 Task: Search one way flight ticket for 5 adults, 2 children, 1 infant in seat and 2 infants on lap in economy from Duluth: Duluth International Airport to Greenville: Pitt-greenville Airport on 5-2-2023. Number of bags: 1 carry on bag and 1 checked bag. Price is upto 87000. Outbound departure time preference is 4:45.
Action: Mouse moved to (399, 163)
Screenshot: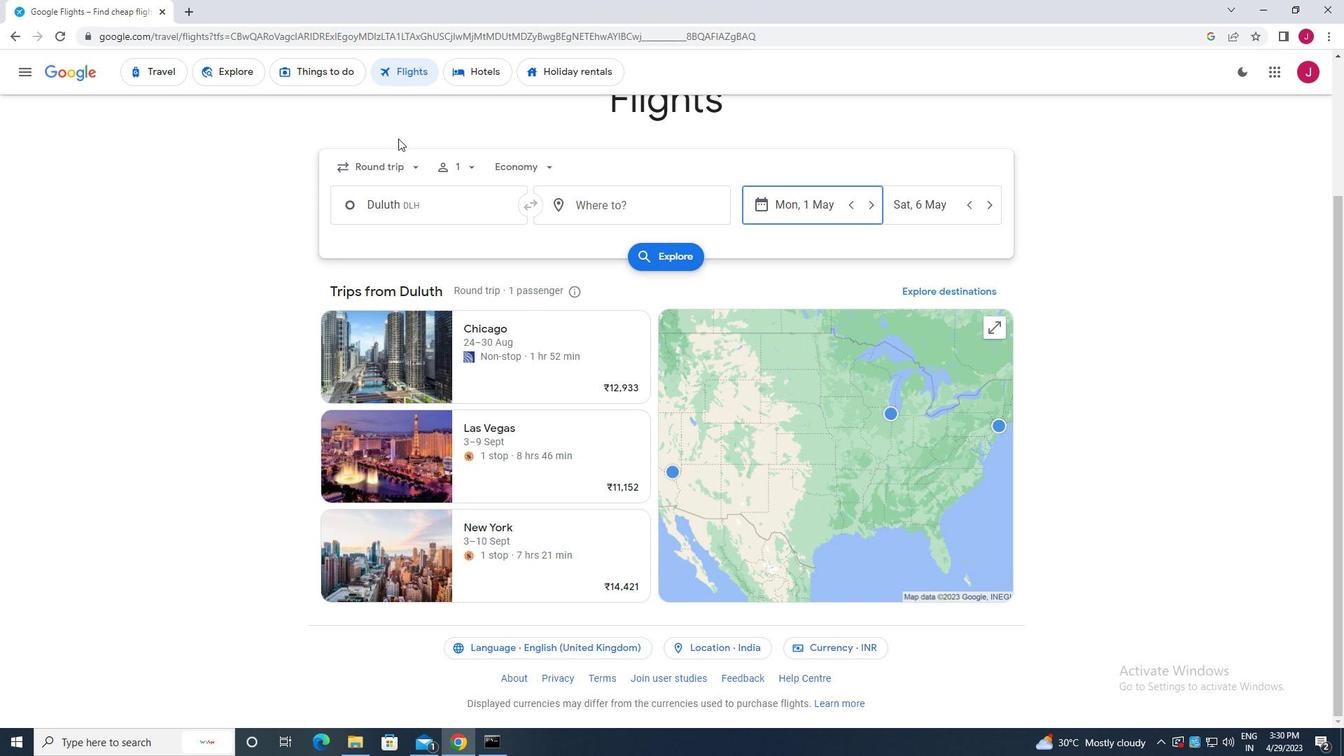
Action: Mouse pressed left at (399, 163)
Screenshot: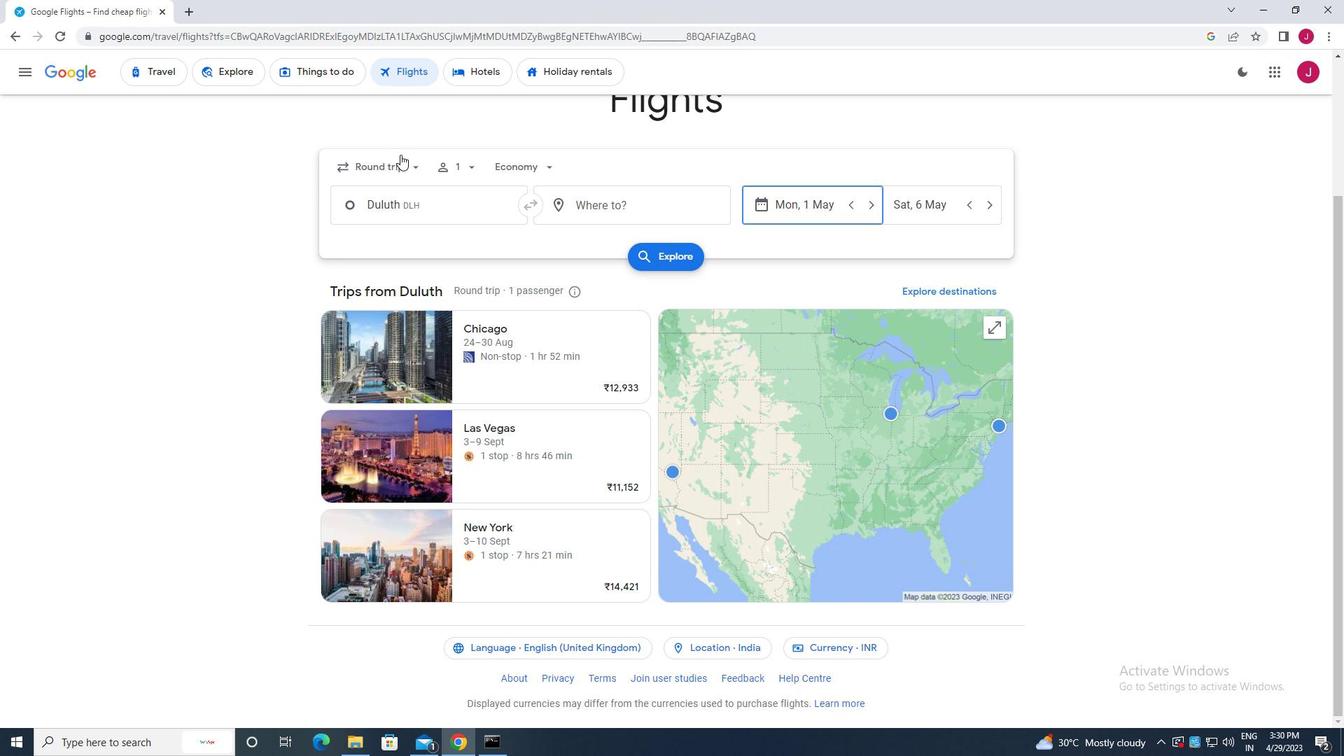 
Action: Mouse moved to (398, 224)
Screenshot: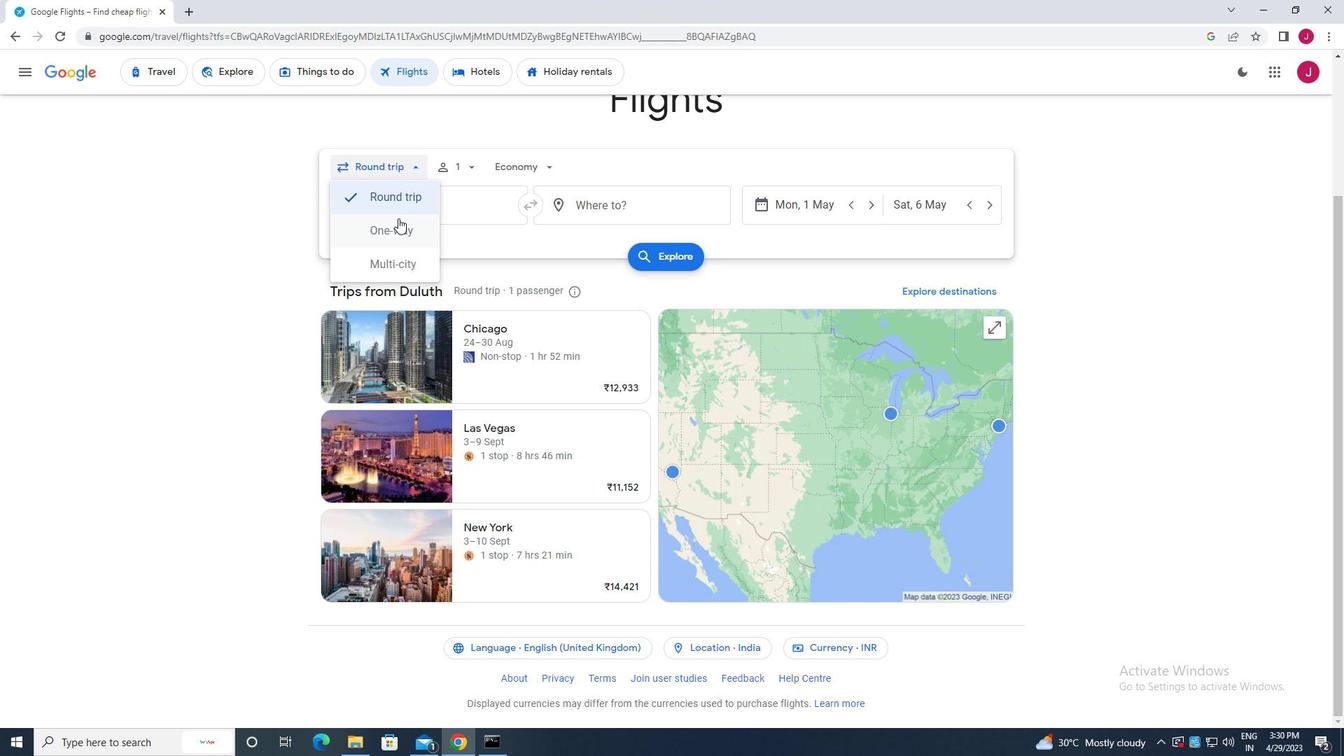 
Action: Mouse pressed left at (398, 224)
Screenshot: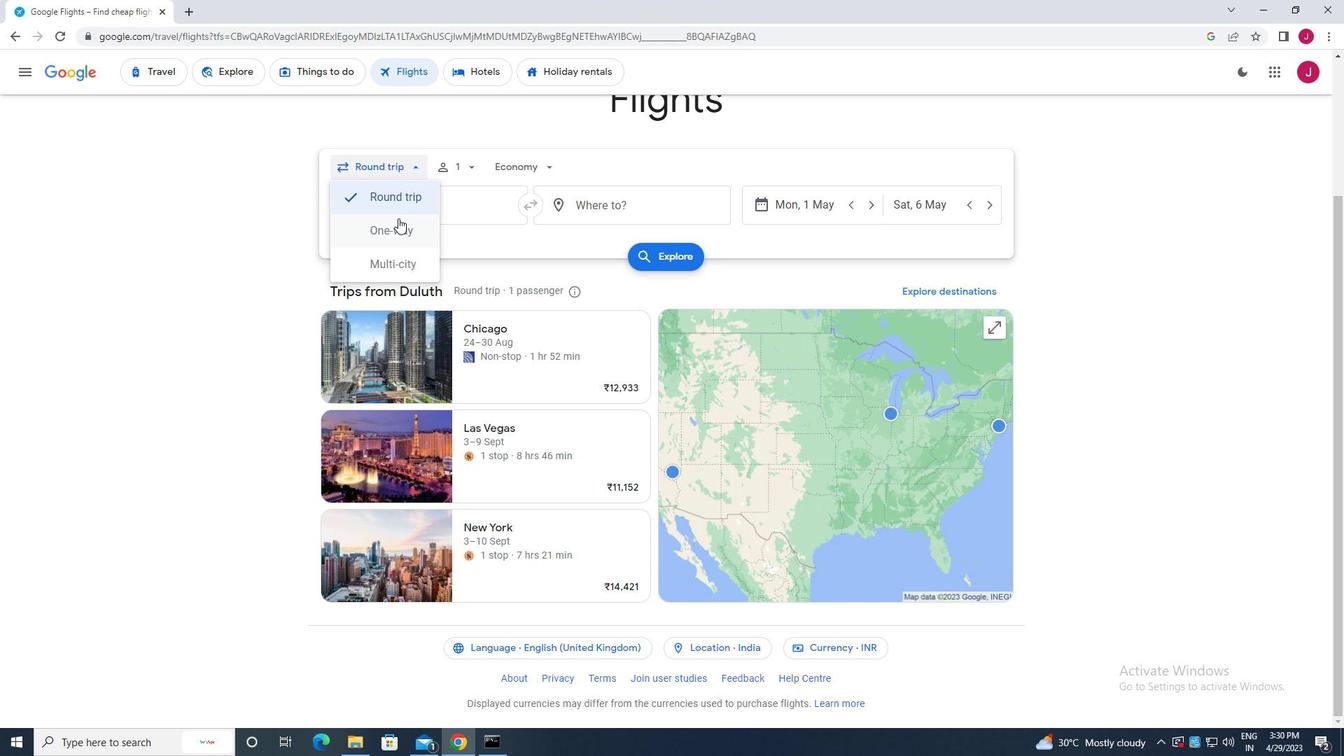 
Action: Mouse moved to (467, 166)
Screenshot: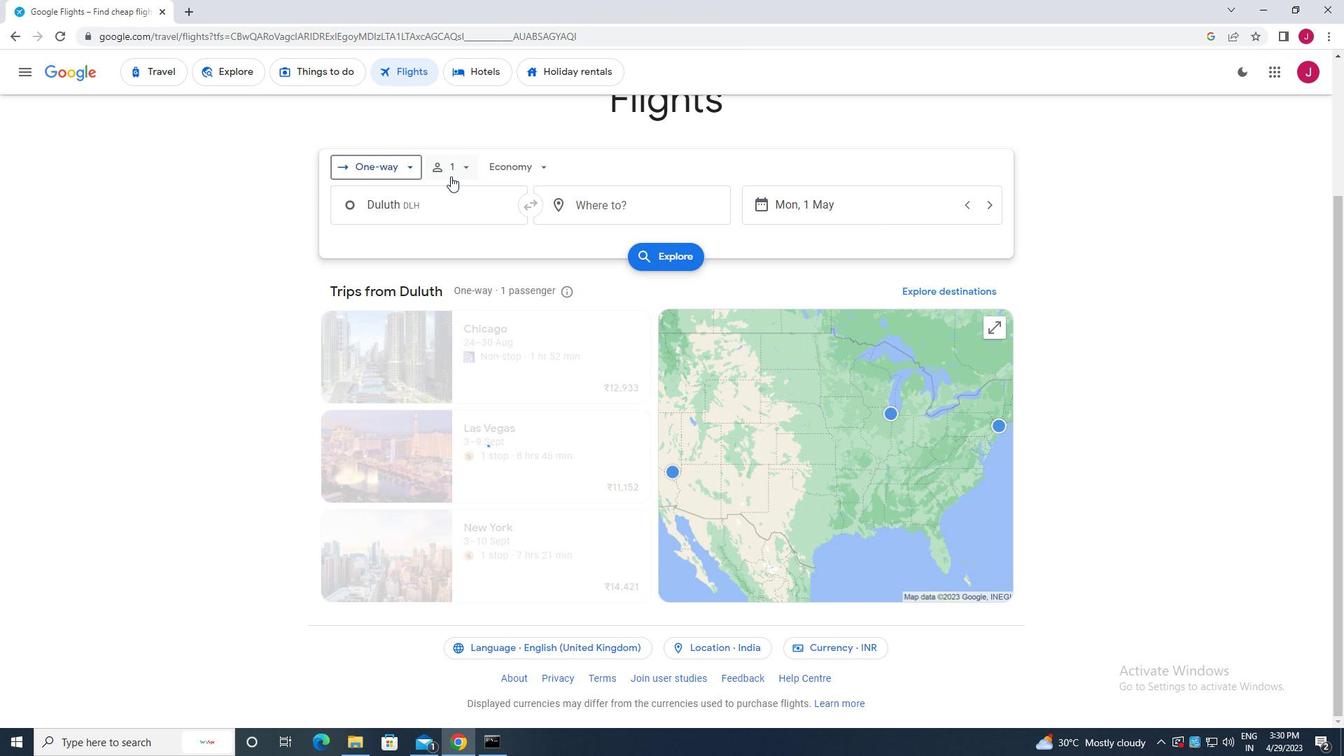 
Action: Mouse pressed left at (467, 166)
Screenshot: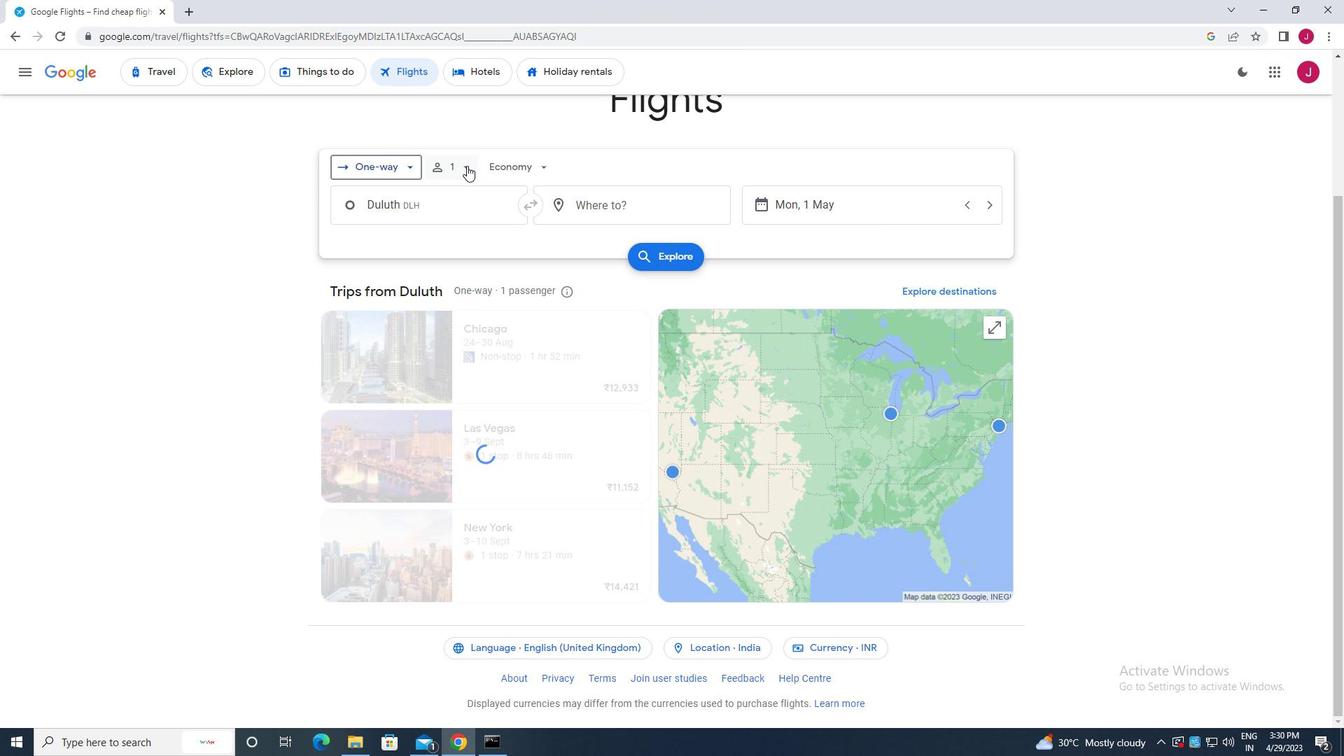 
Action: Mouse moved to (572, 205)
Screenshot: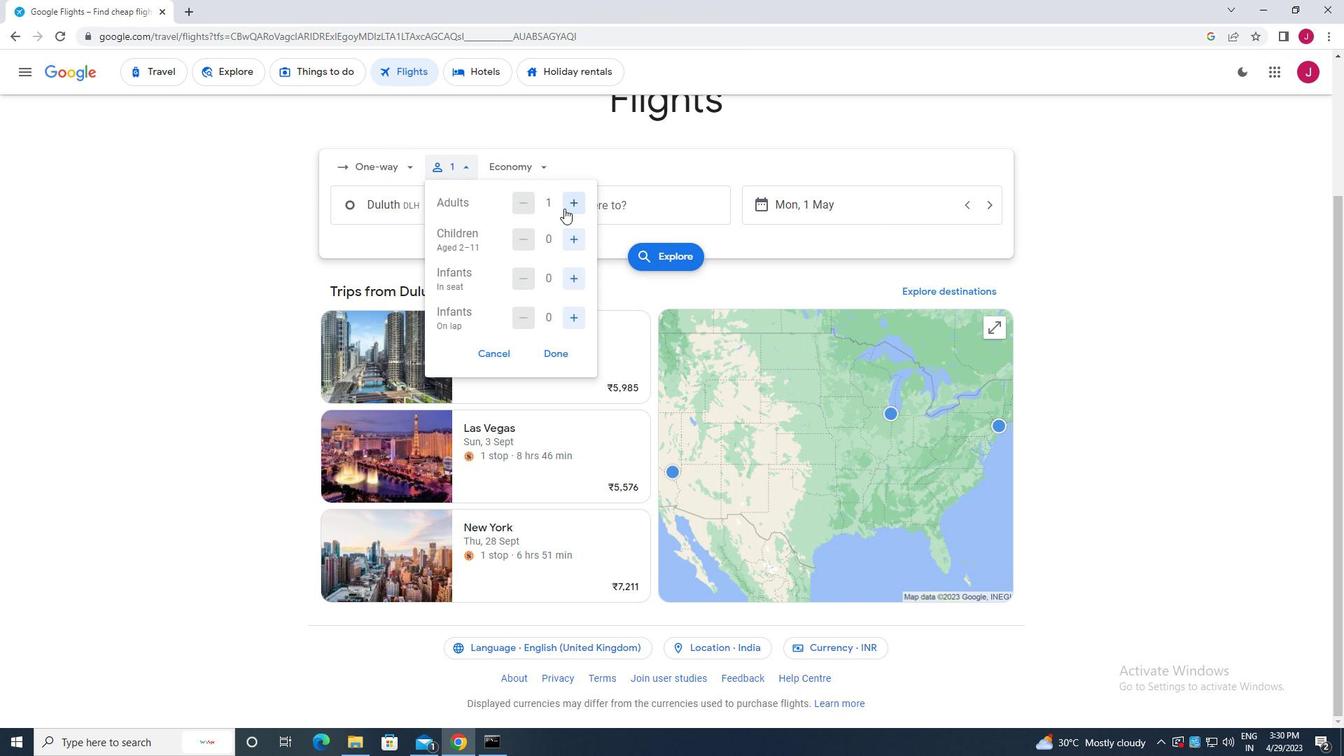 
Action: Mouse pressed left at (572, 205)
Screenshot: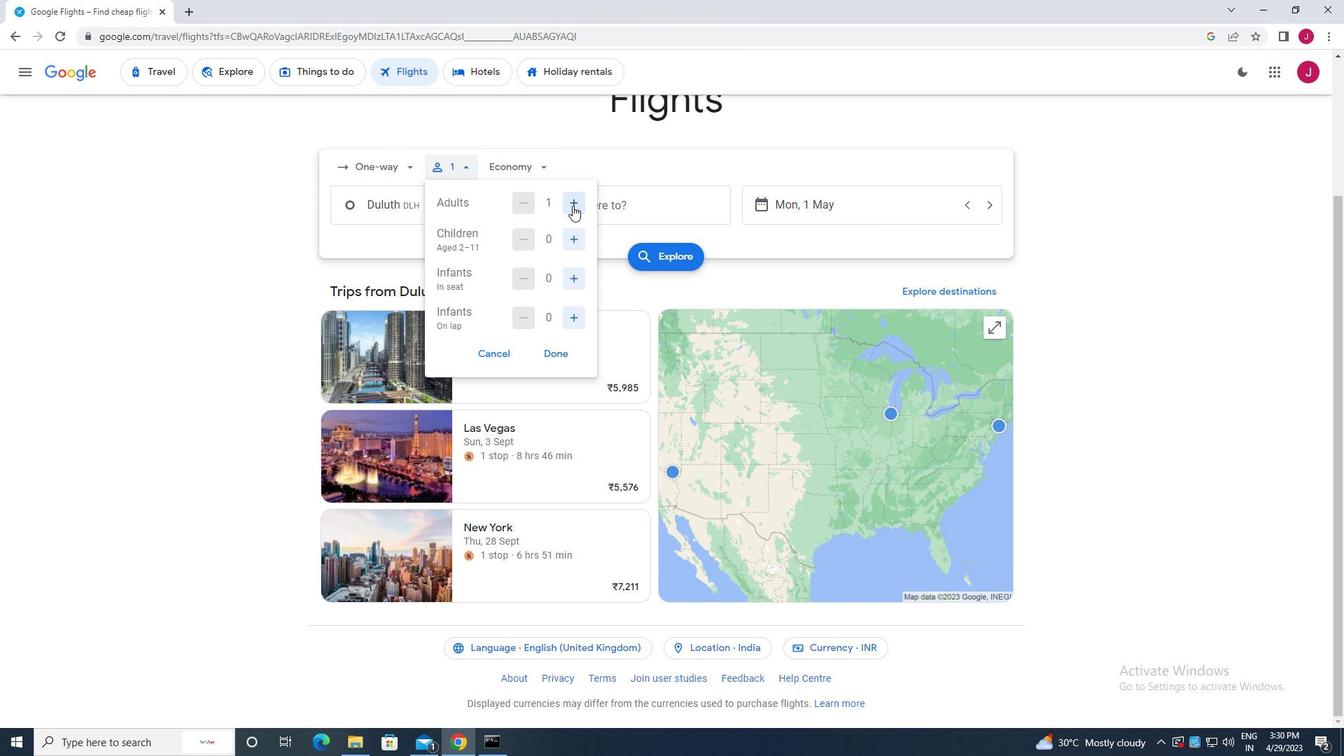
Action: Mouse pressed left at (572, 205)
Screenshot: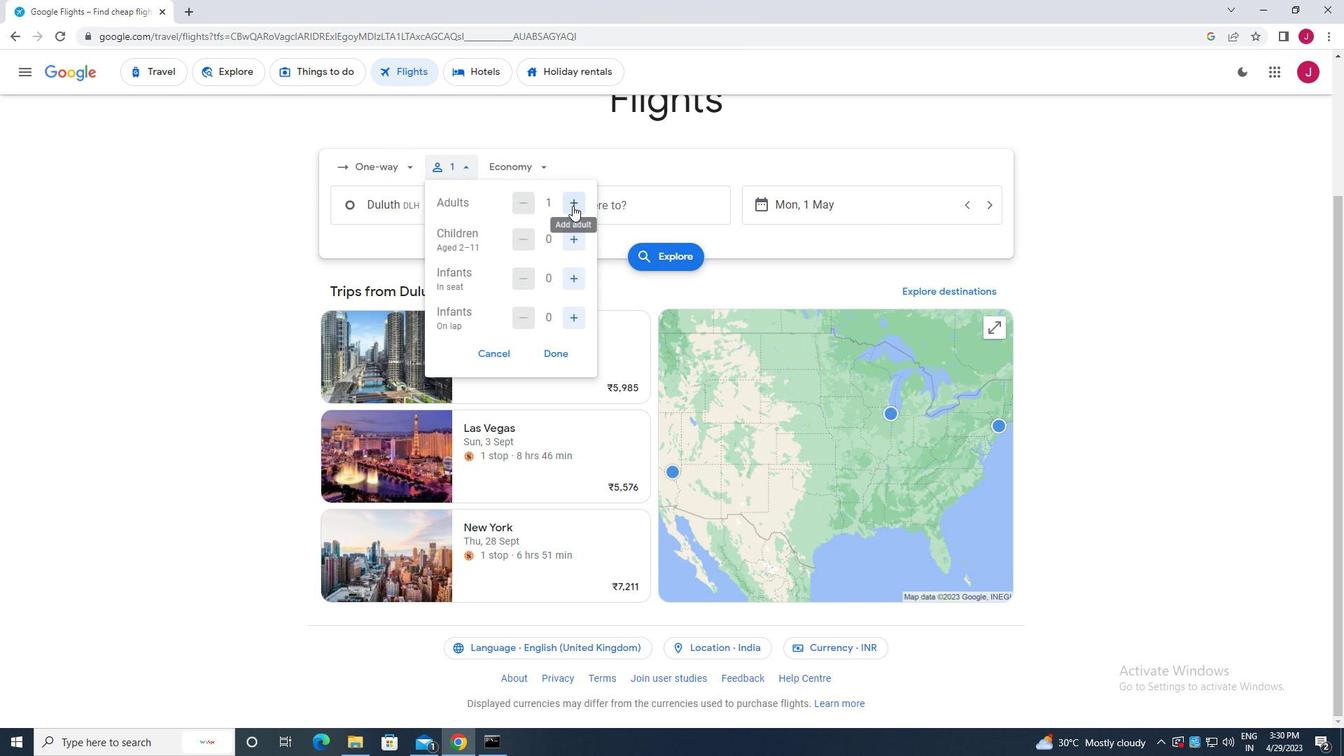 
Action: Mouse pressed left at (572, 205)
Screenshot: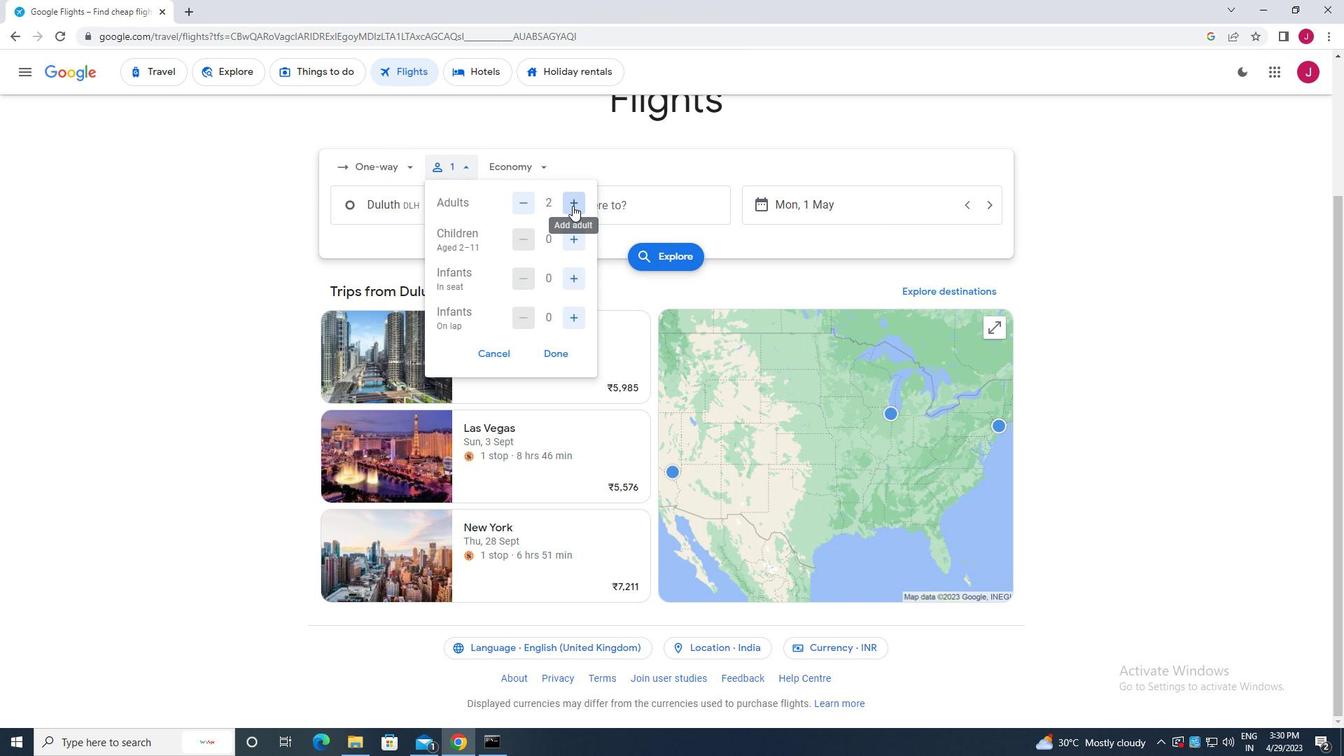
Action: Mouse pressed left at (572, 205)
Screenshot: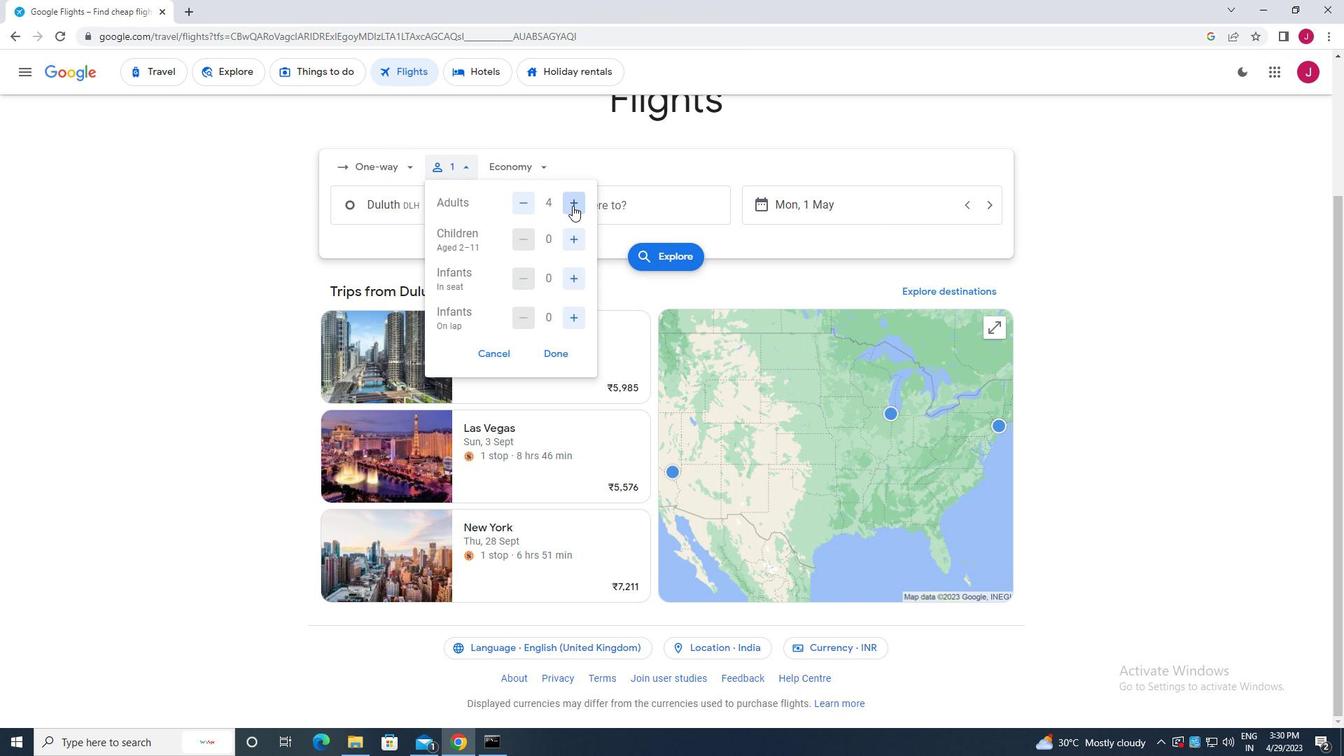 
Action: Mouse moved to (577, 245)
Screenshot: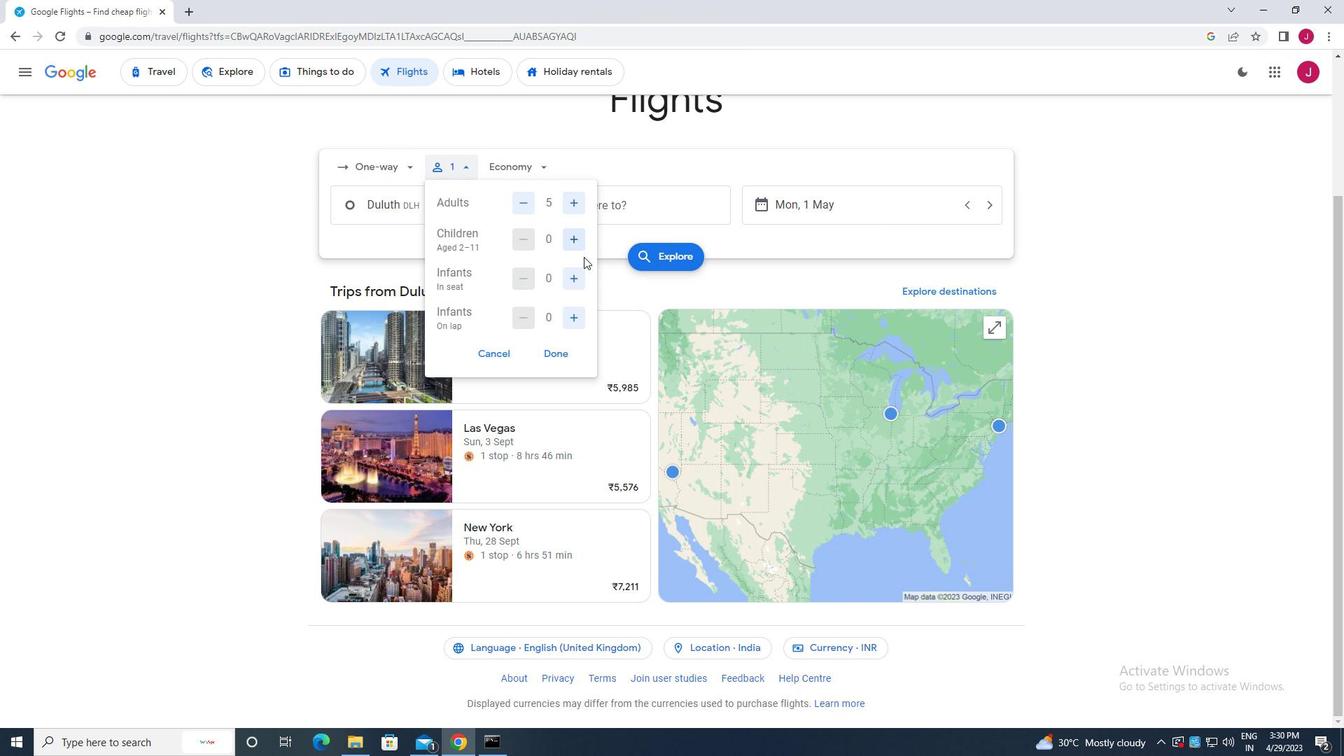
Action: Mouse pressed left at (577, 245)
Screenshot: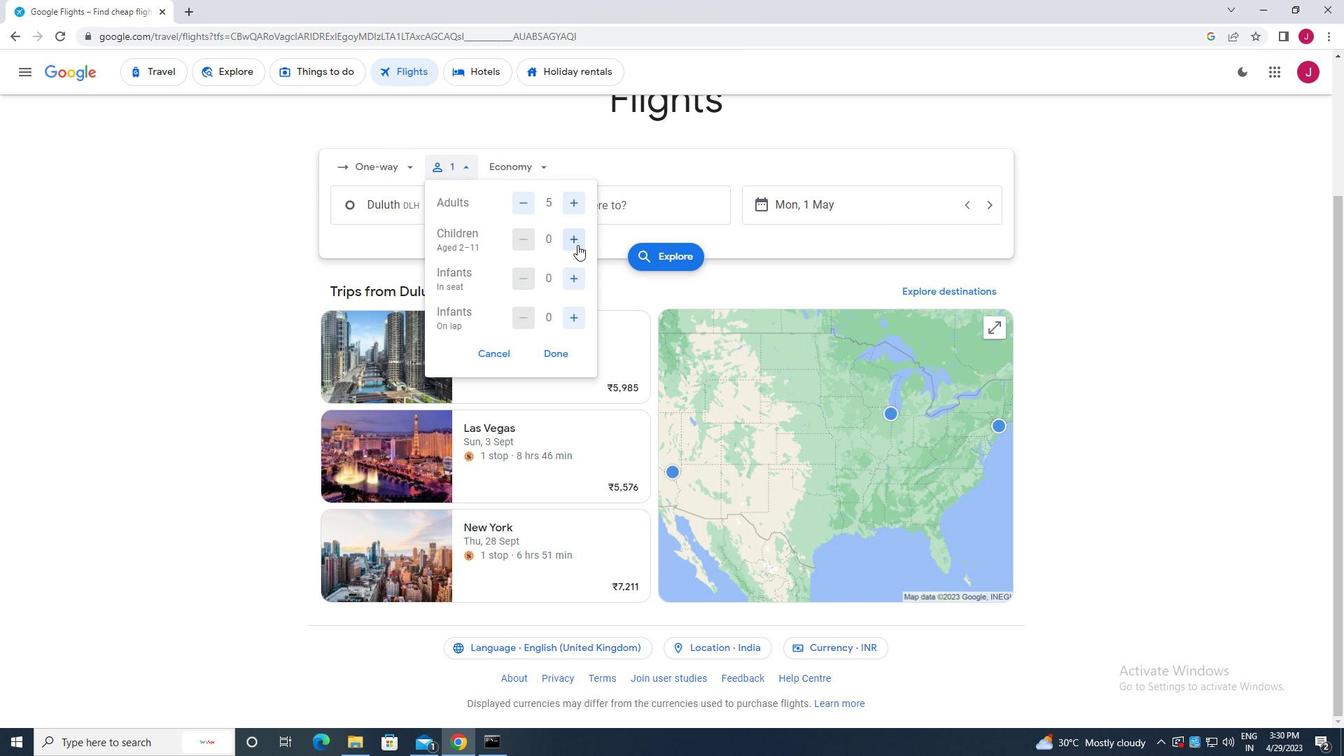 
Action: Mouse moved to (577, 245)
Screenshot: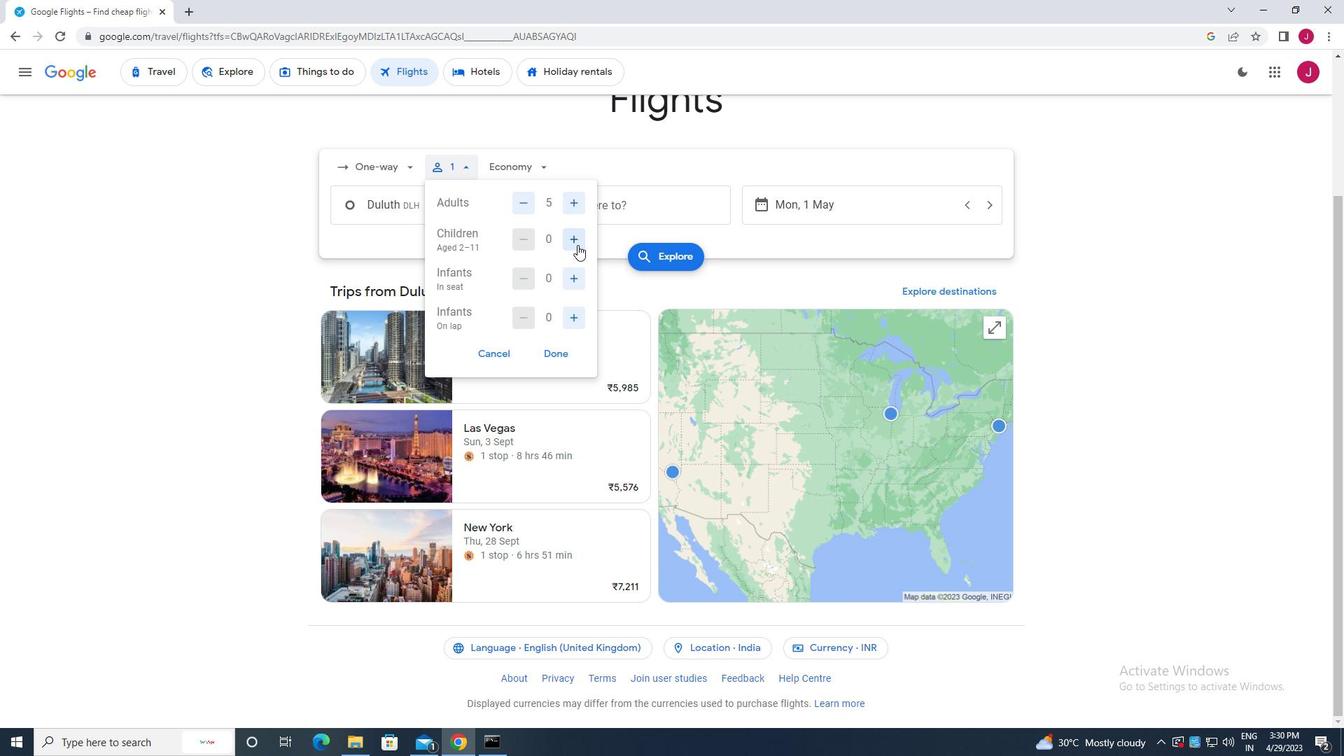 
Action: Mouse pressed left at (577, 245)
Screenshot: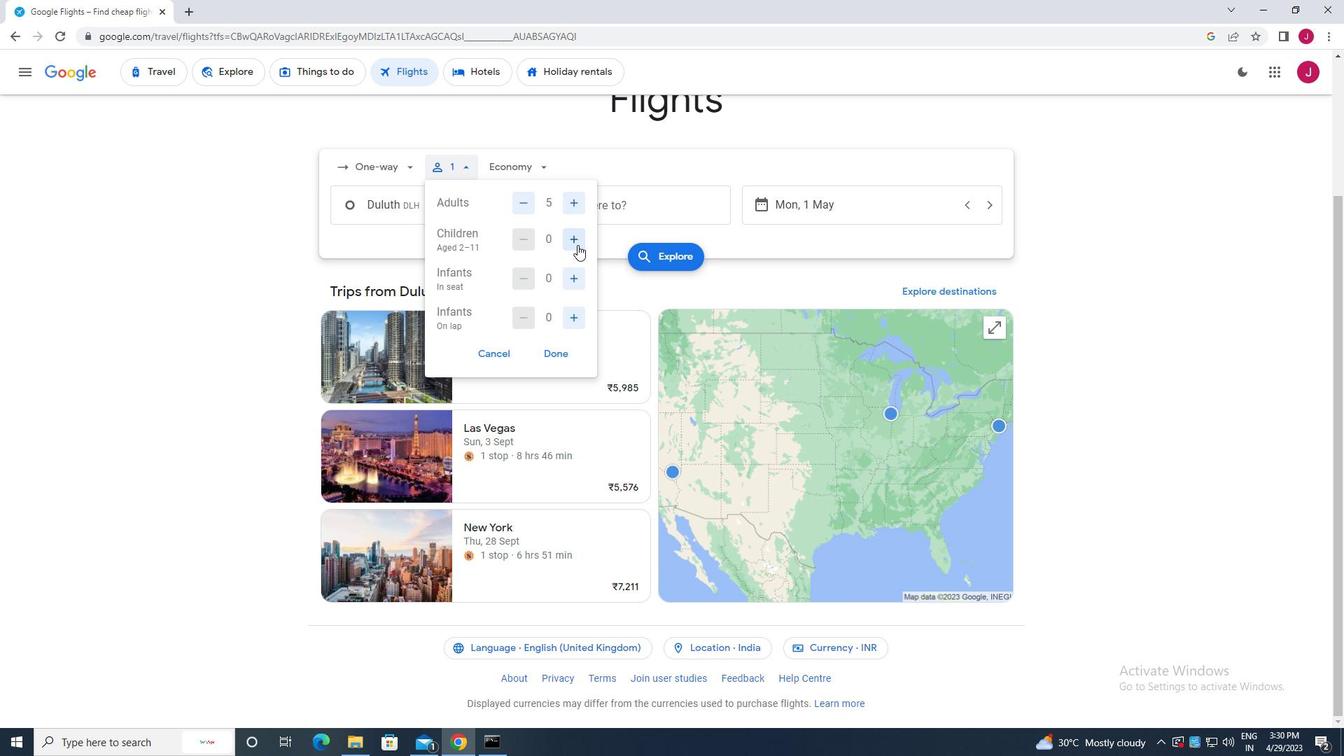 
Action: Mouse moved to (571, 278)
Screenshot: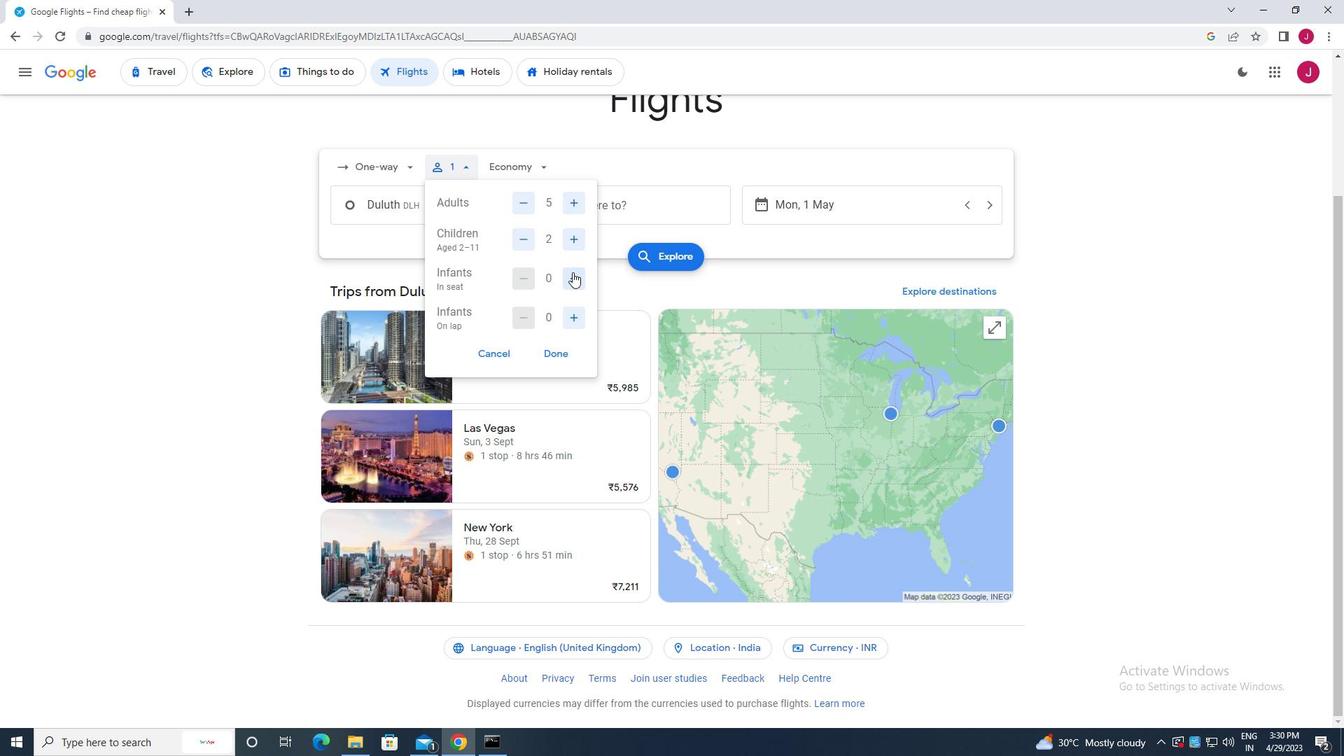 
Action: Mouse pressed left at (571, 278)
Screenshot: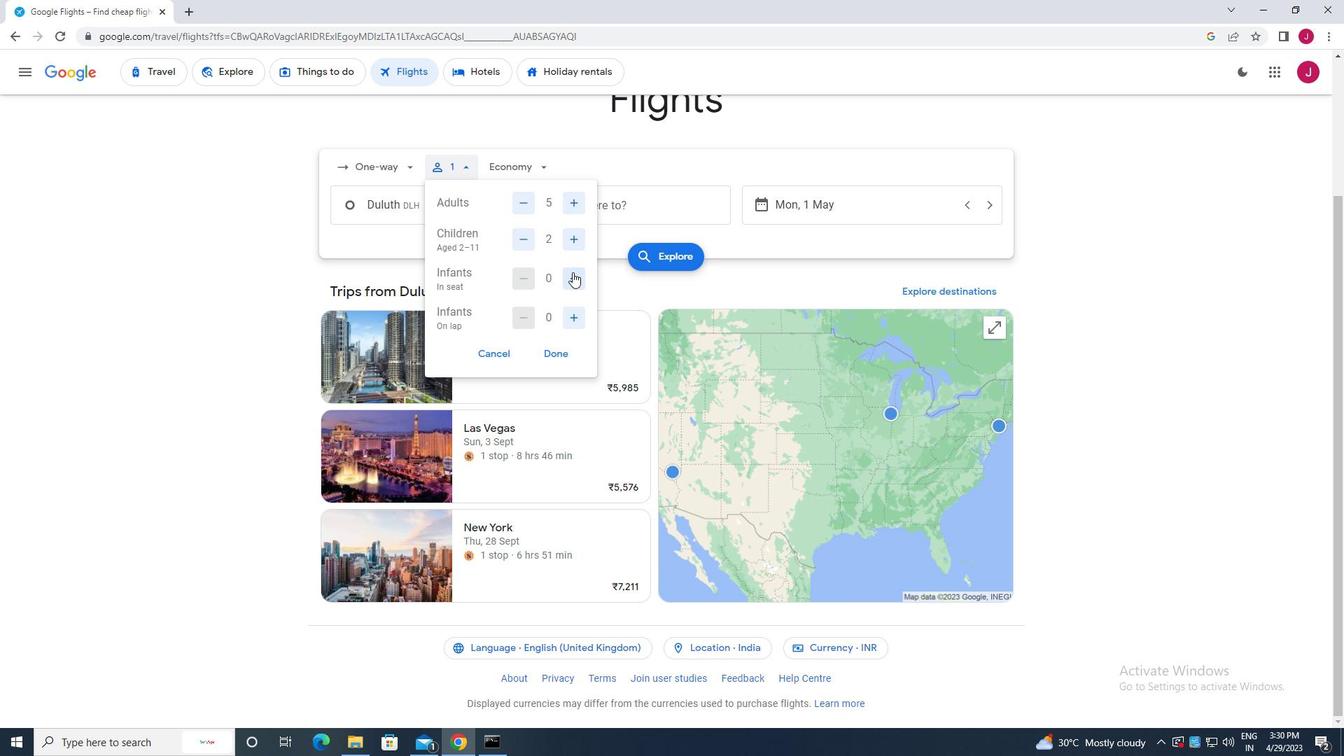 
Action: Mouse moved to (575, 313)
Screenshot: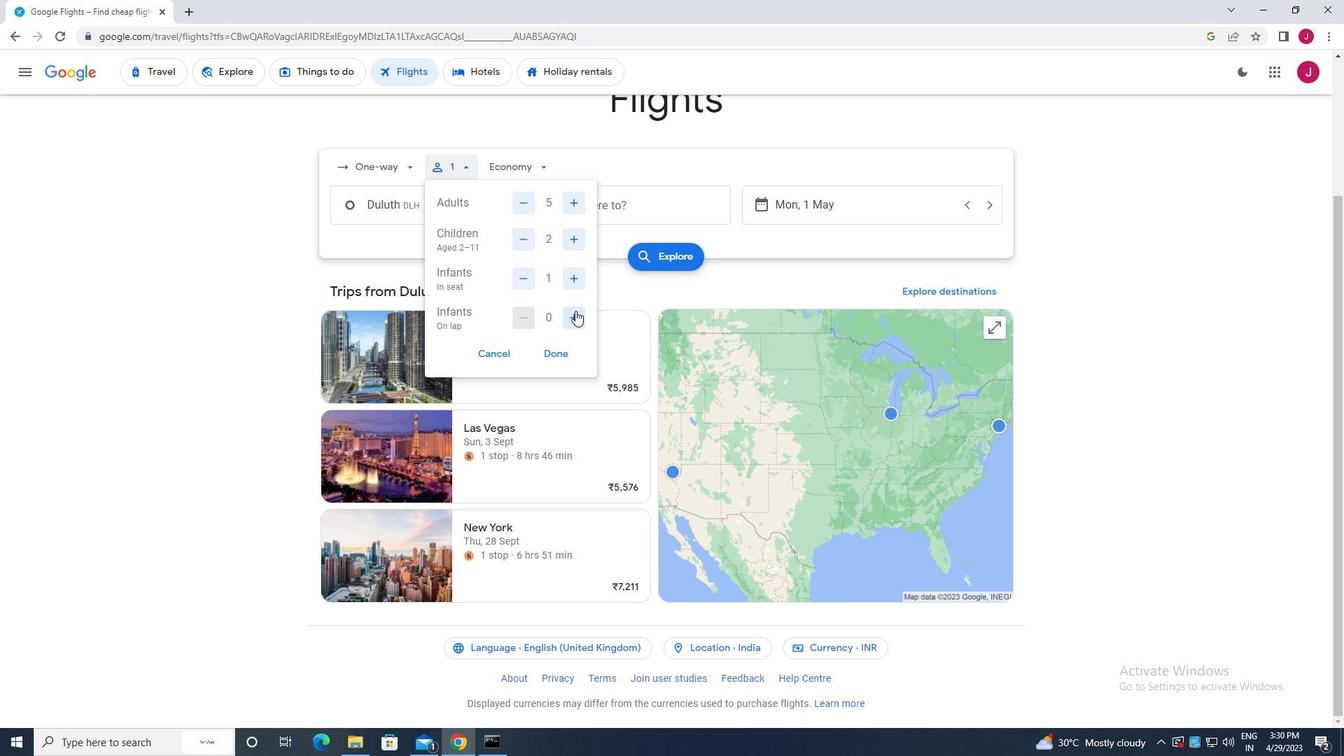 
Action: Mouse pressed left at (575, 313)
Screenshot: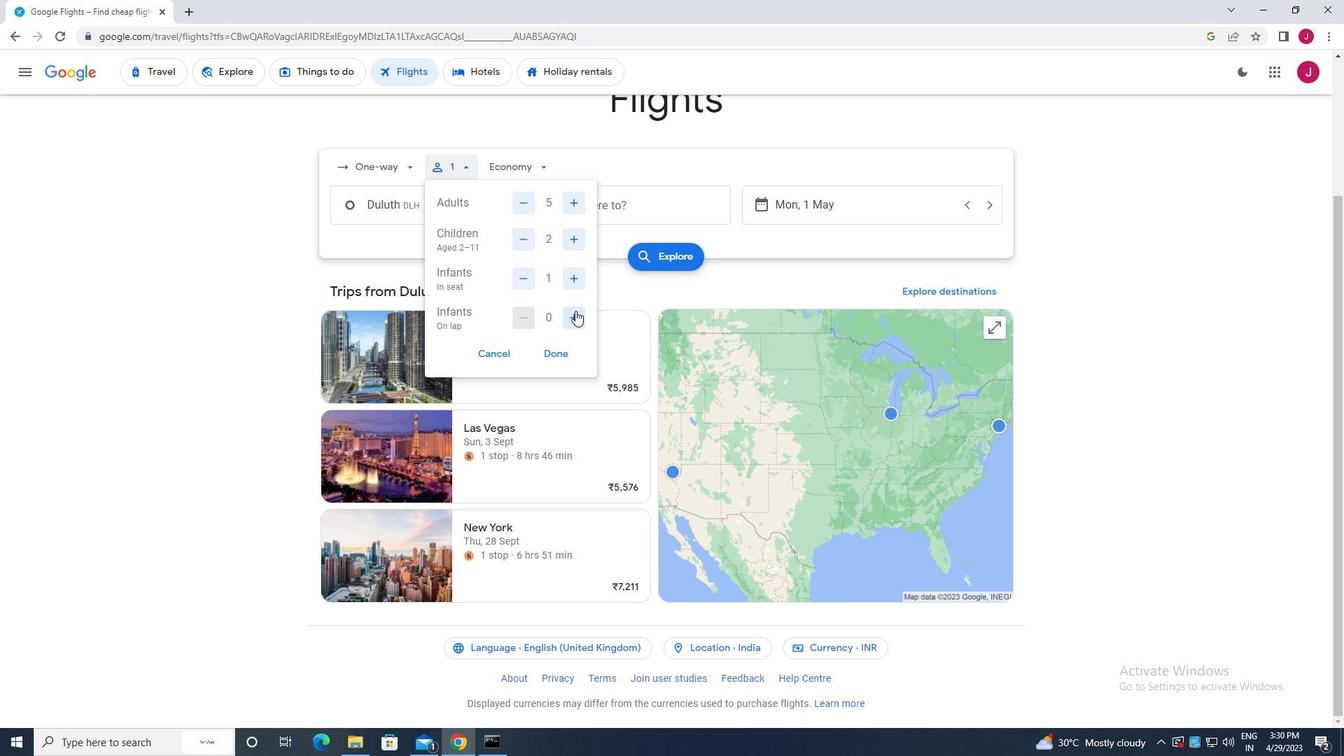 
Action: Mouse pressed left at (575, 313)
Screenshot: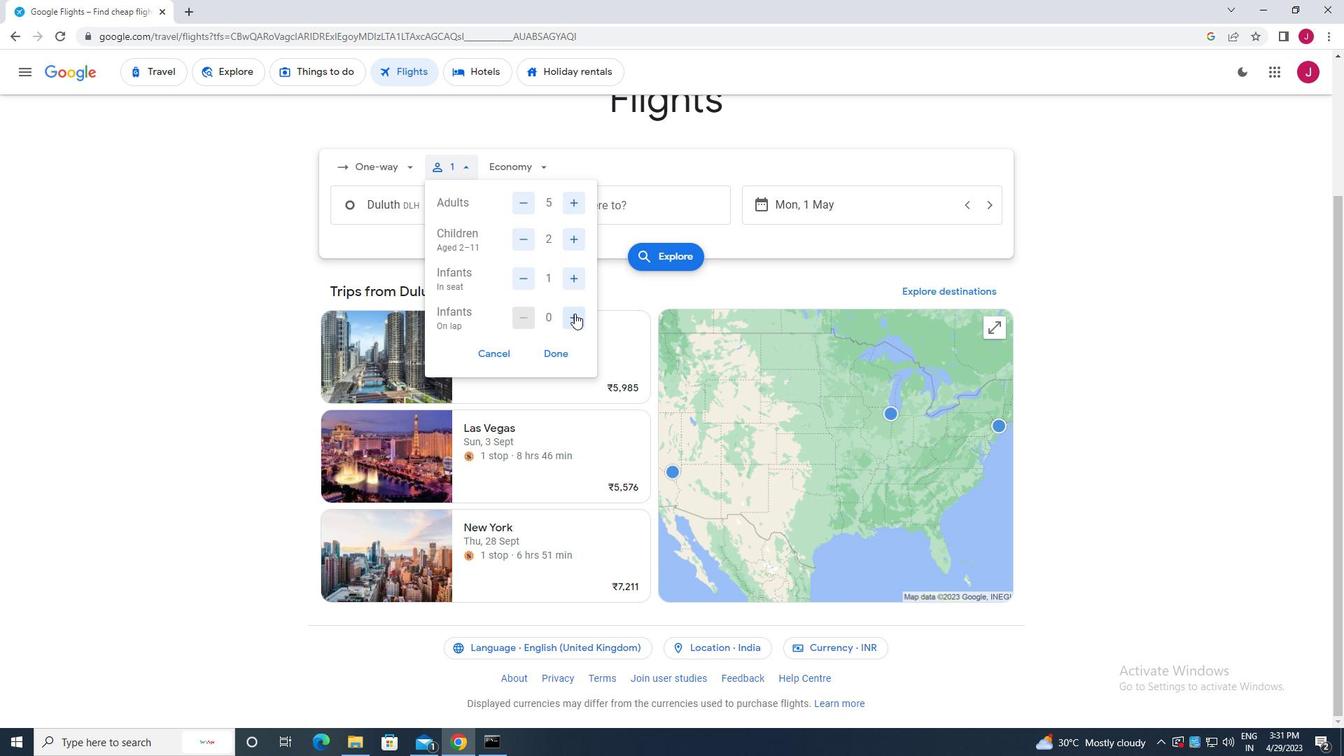 
Action: Mouse moved to (519, 322)
Screenshot: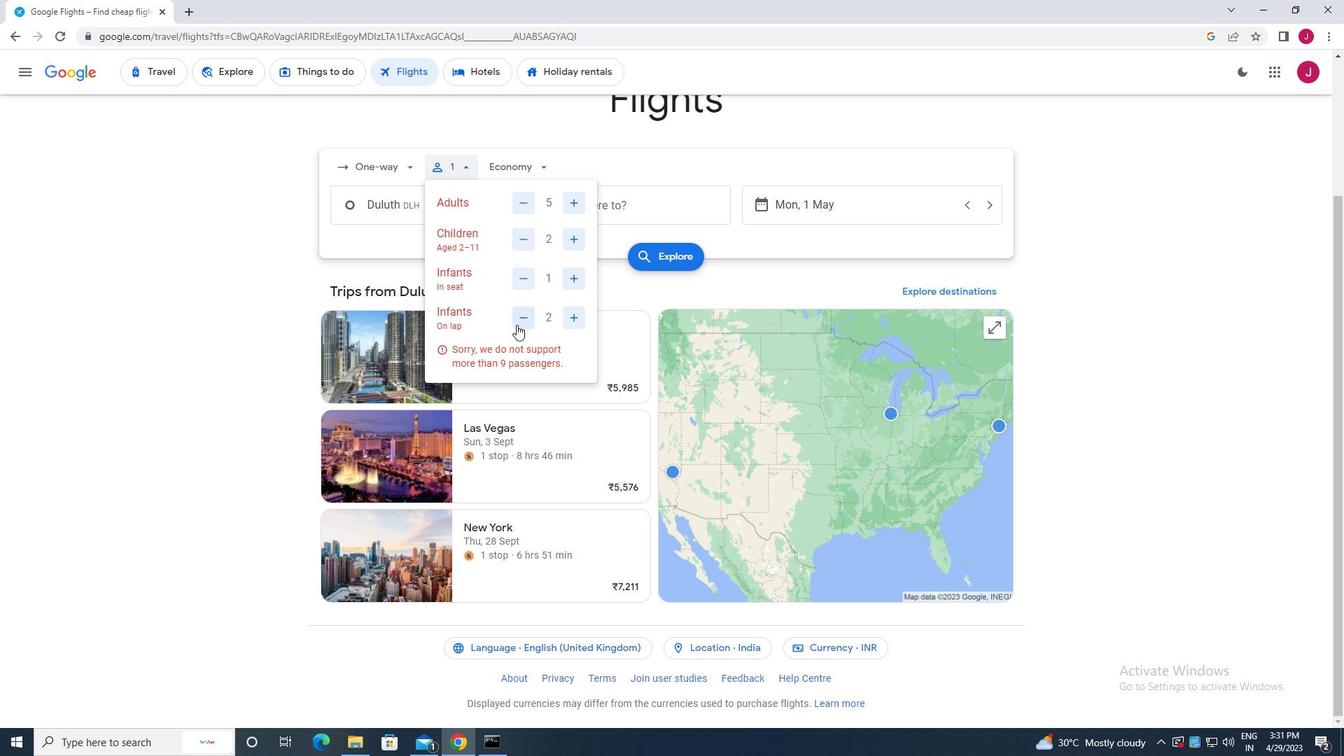 
Action: Mouse pressed left at (519, 322)
Screenshot: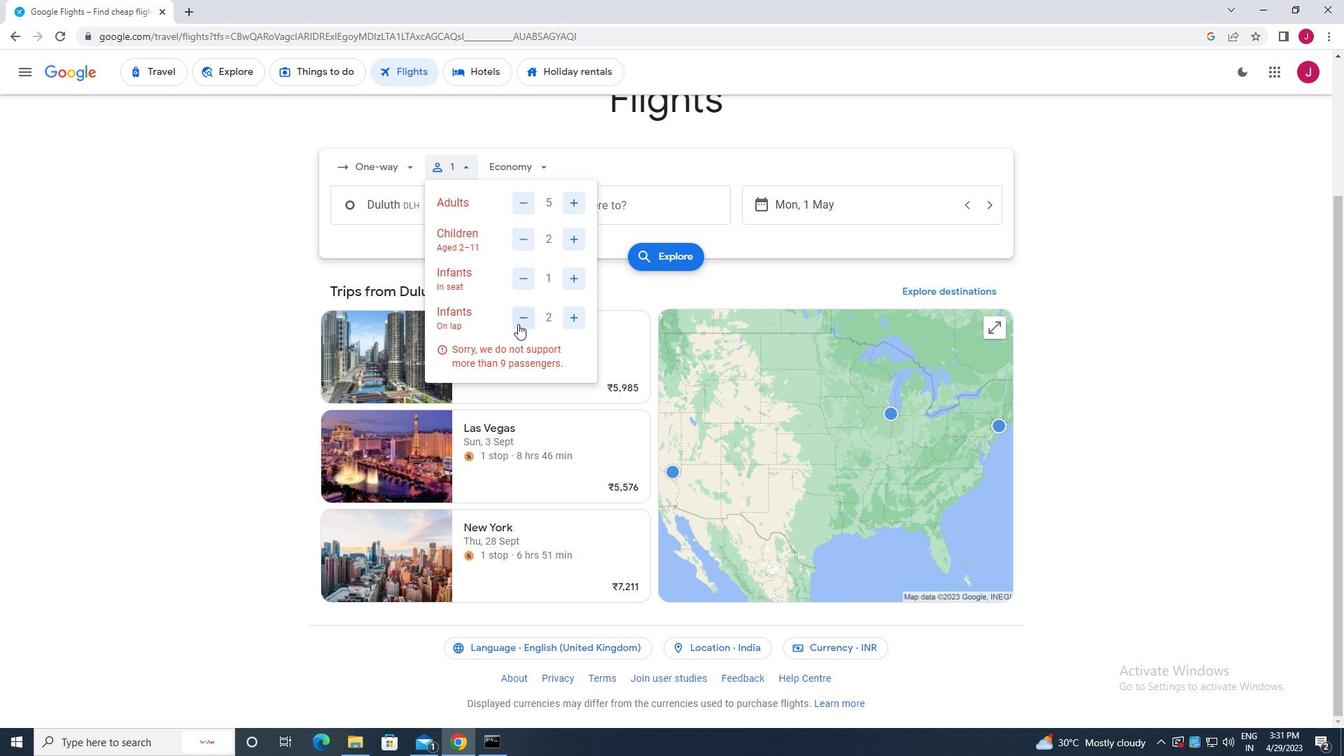 
Action: Mouse moved to (542, 353)
Screenshot: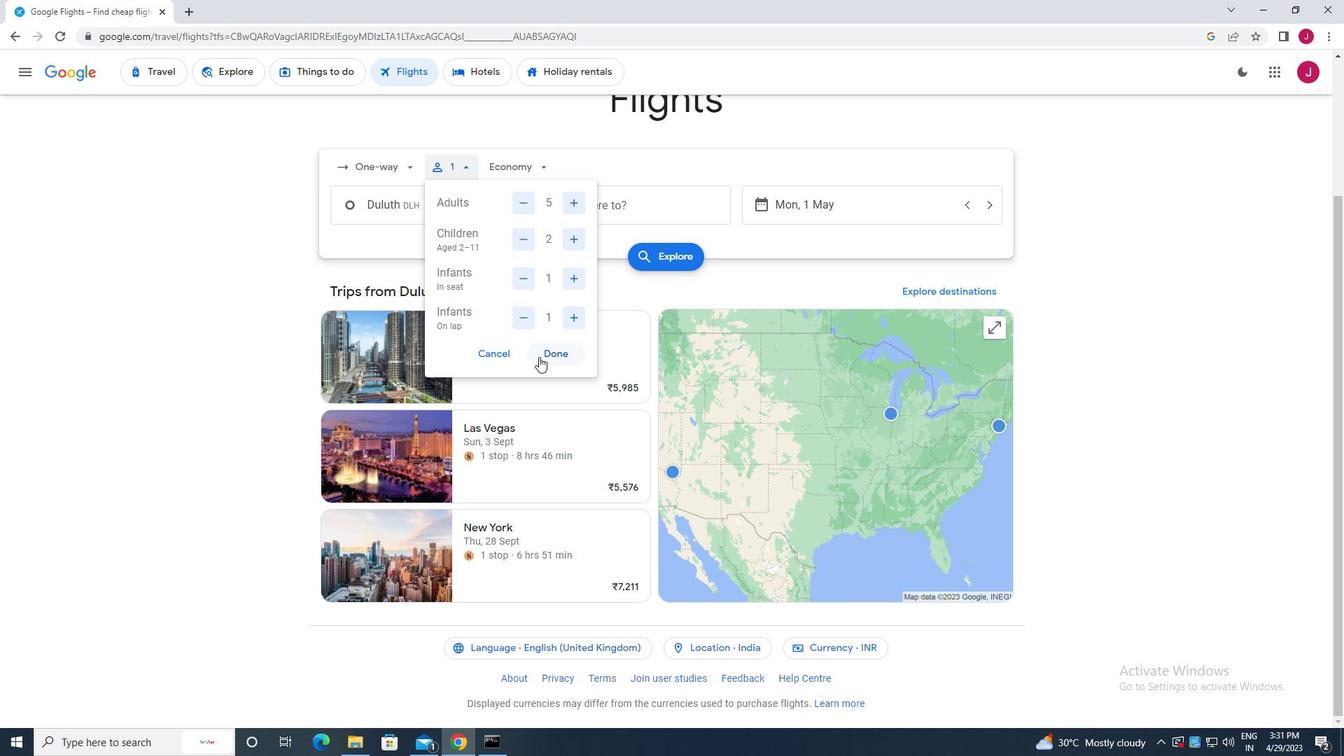 
Action: Mouse pressed left at (542, 353)
Screenshot: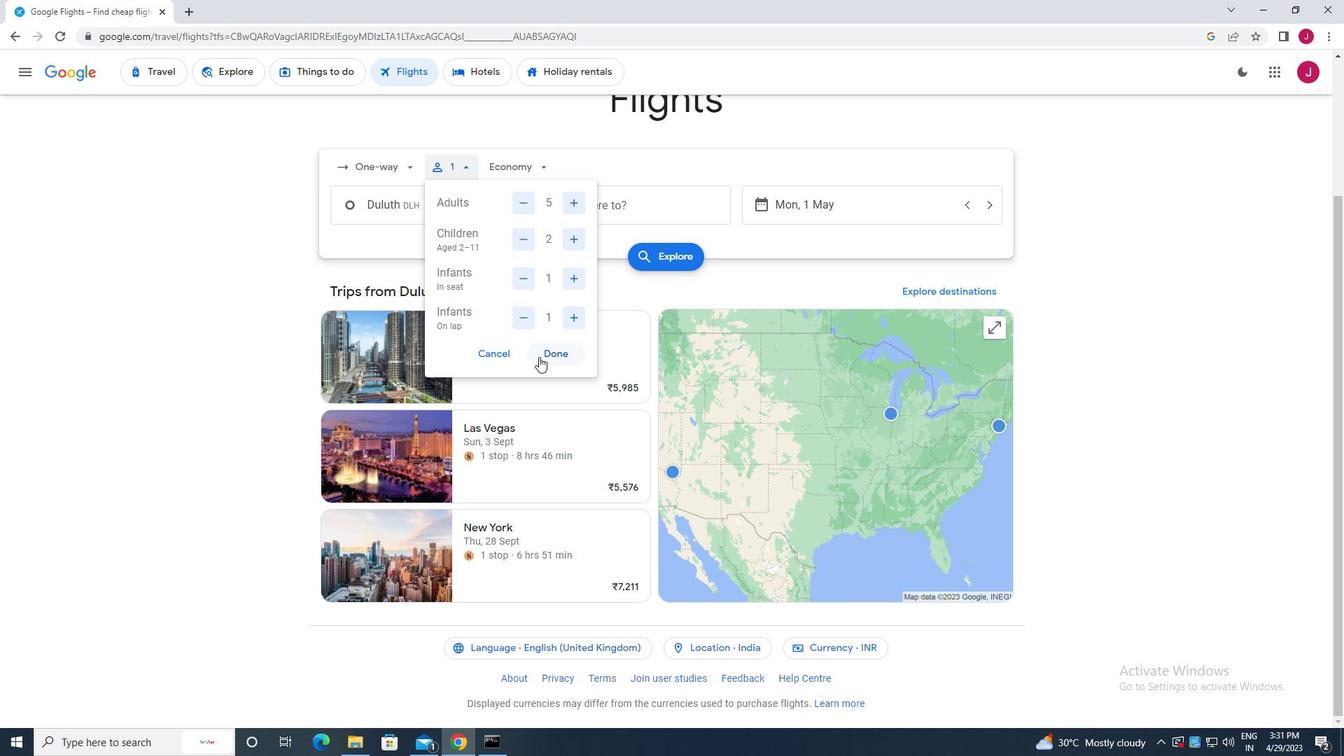
Action: Mouse moved to (522, 168)
Screenshot: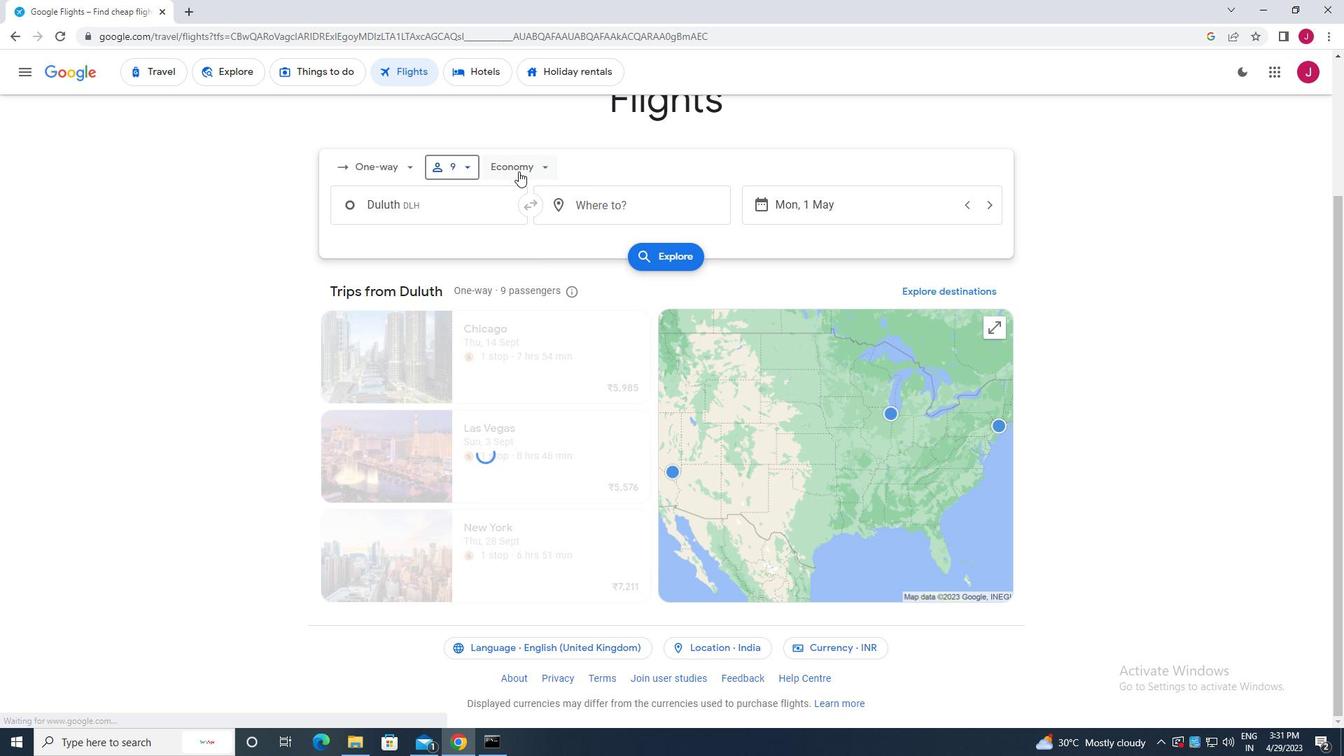 
Action: Mouse pressed left at (522, 168)
Screenshot: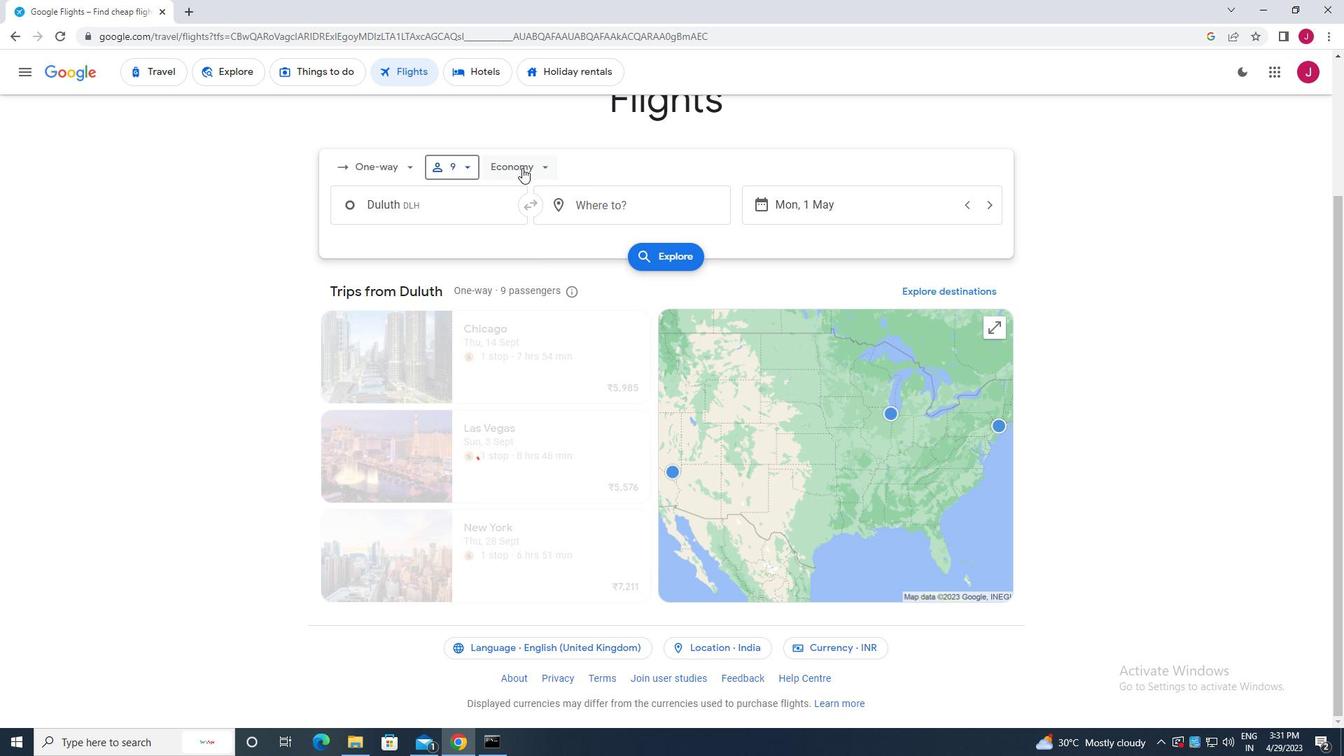 
Action: Mouse moved to (538, 197)
Screenshot: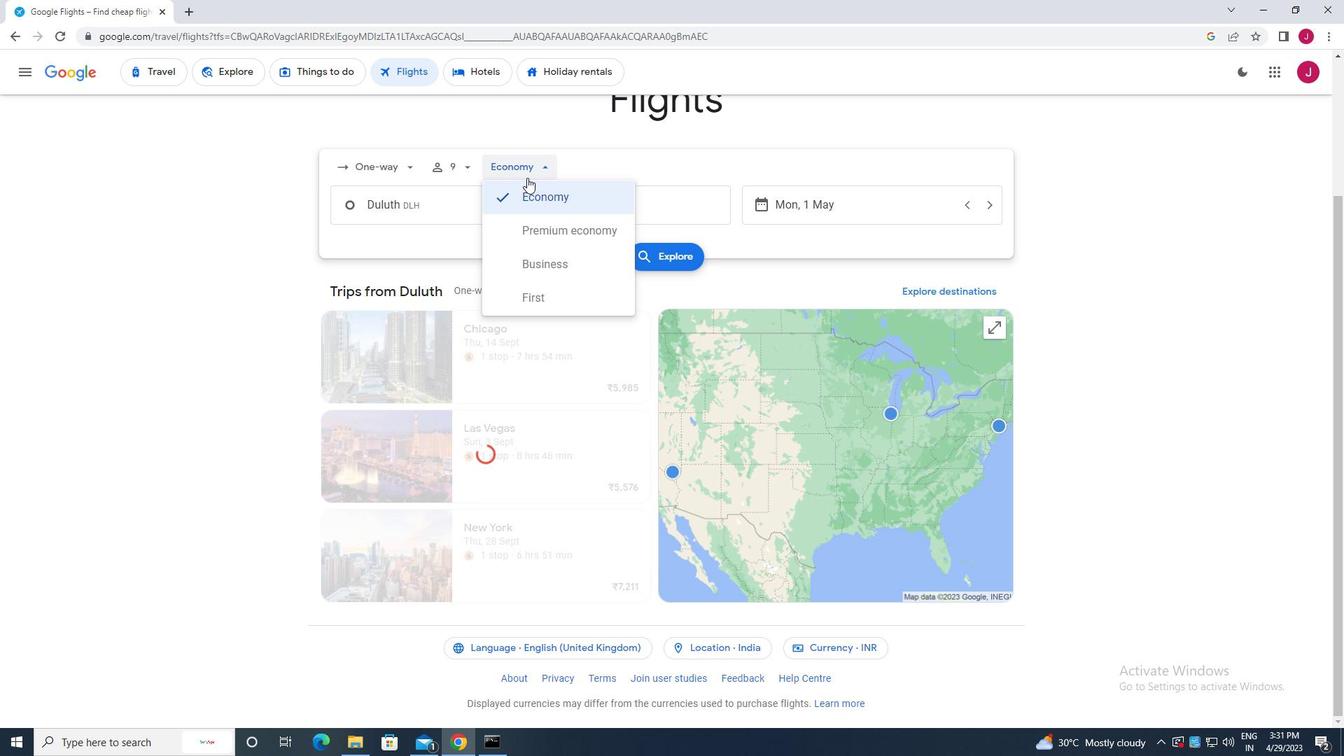 
Action: Mouse pressed left at (538, 197)
Screenshot: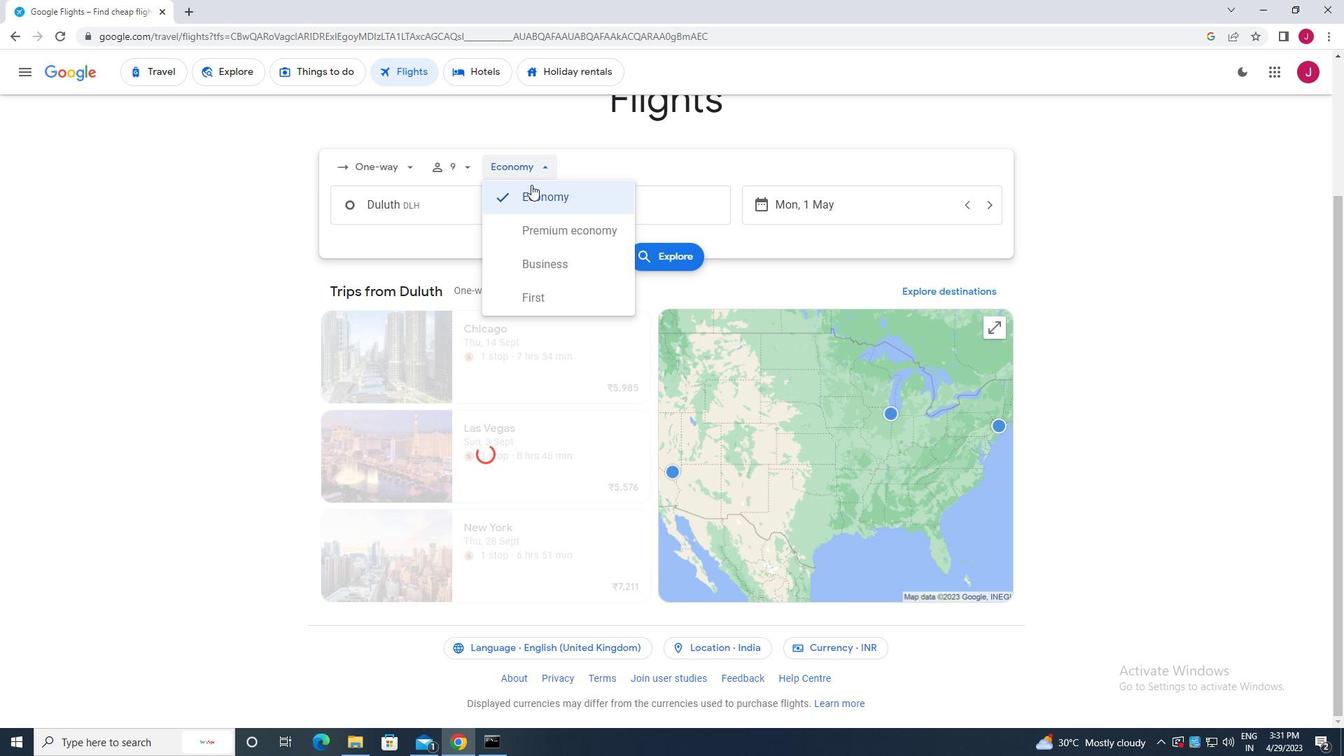 
Action: Mouse moved to (454, 199)
Screenshot: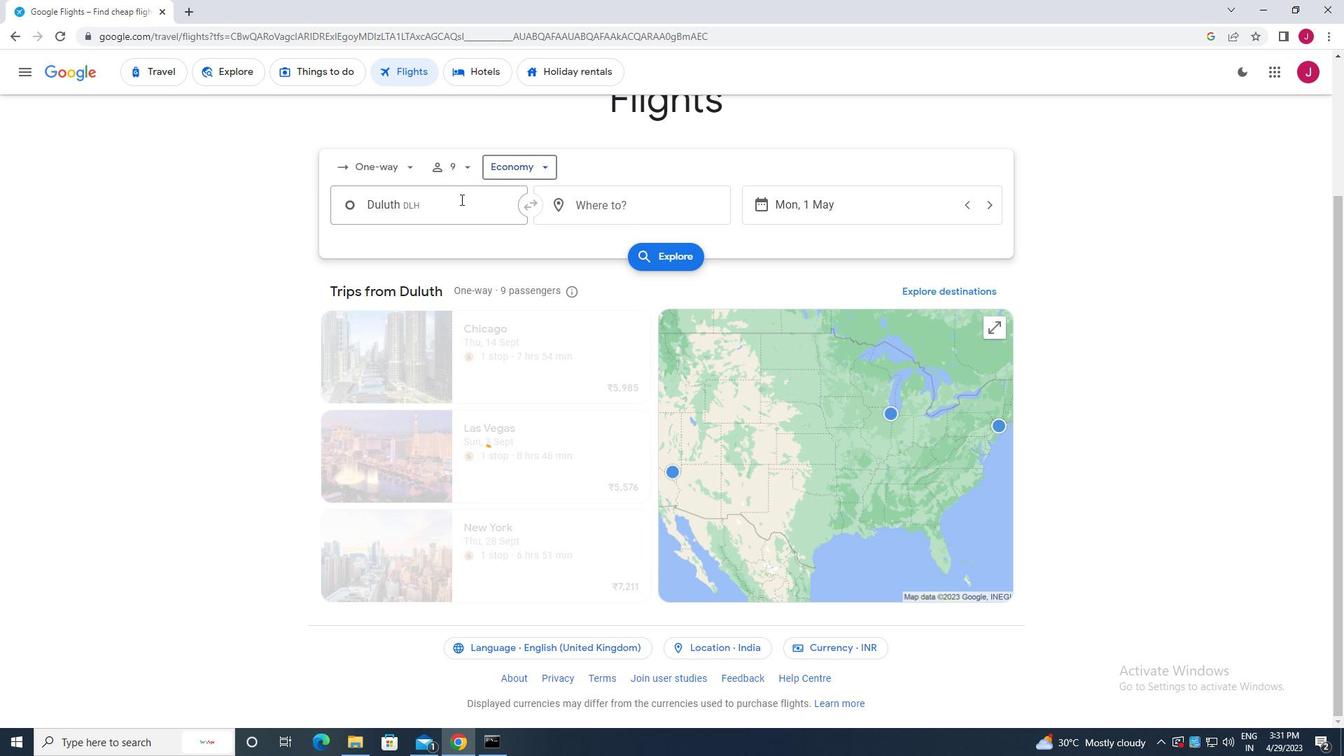 
Action: Mouse pressed left at (454, 199)
Screenshot: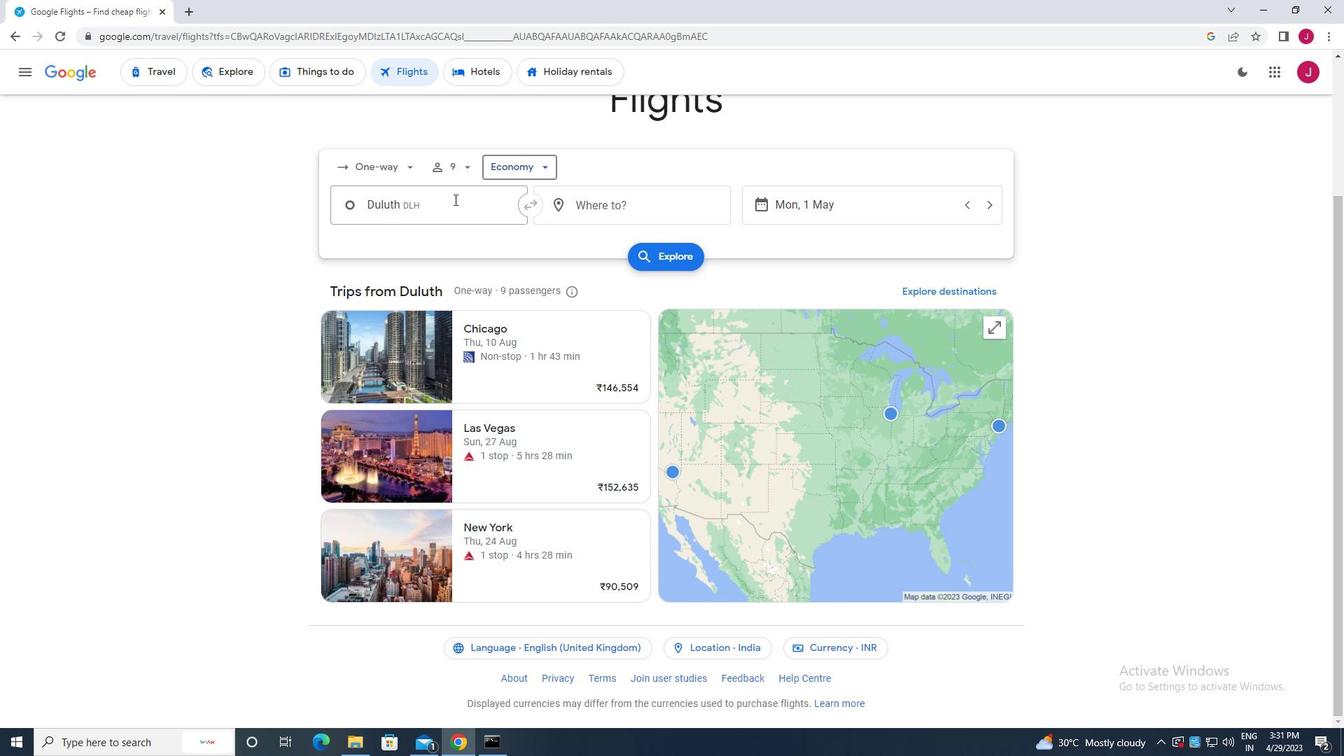 
Action: Mouse moved to (451, 198)
Screenshot: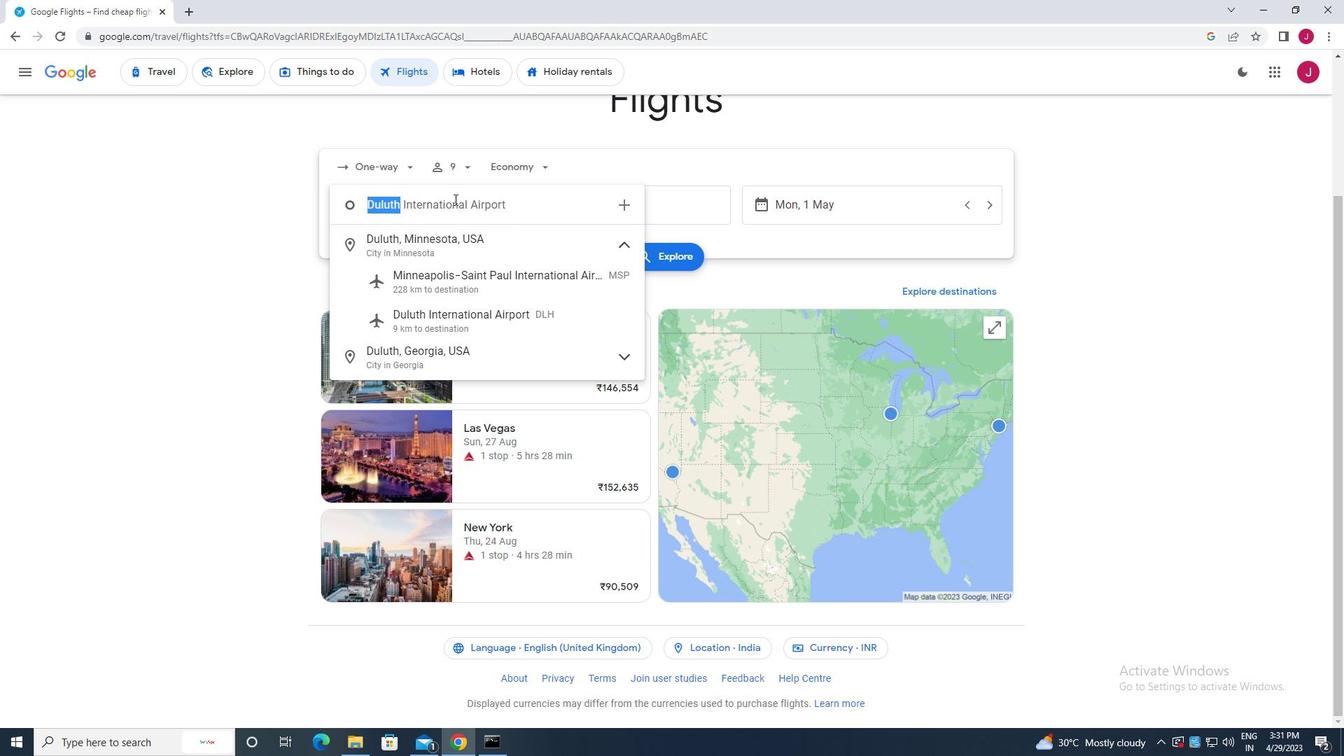 
Action: Key pressed duluth
Screenshot: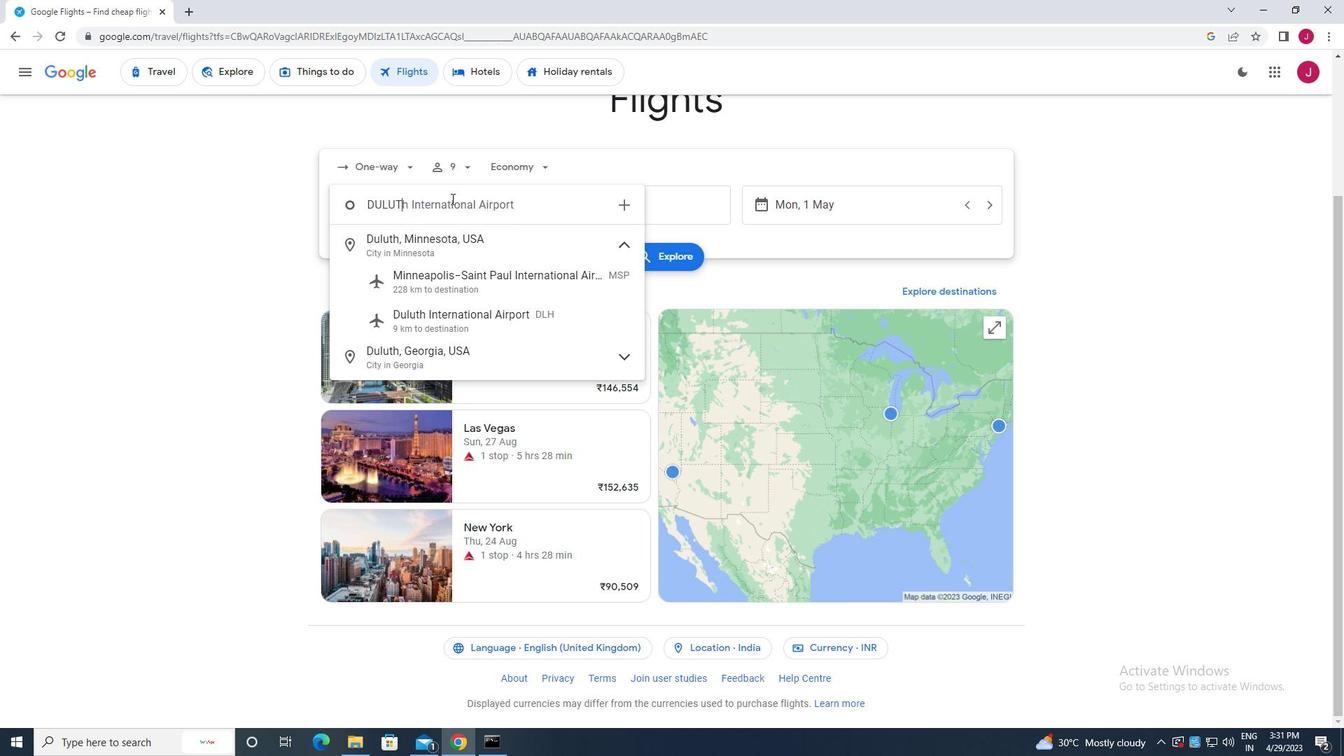 
Action: Mouse moved to (478, 312)
Screenshot: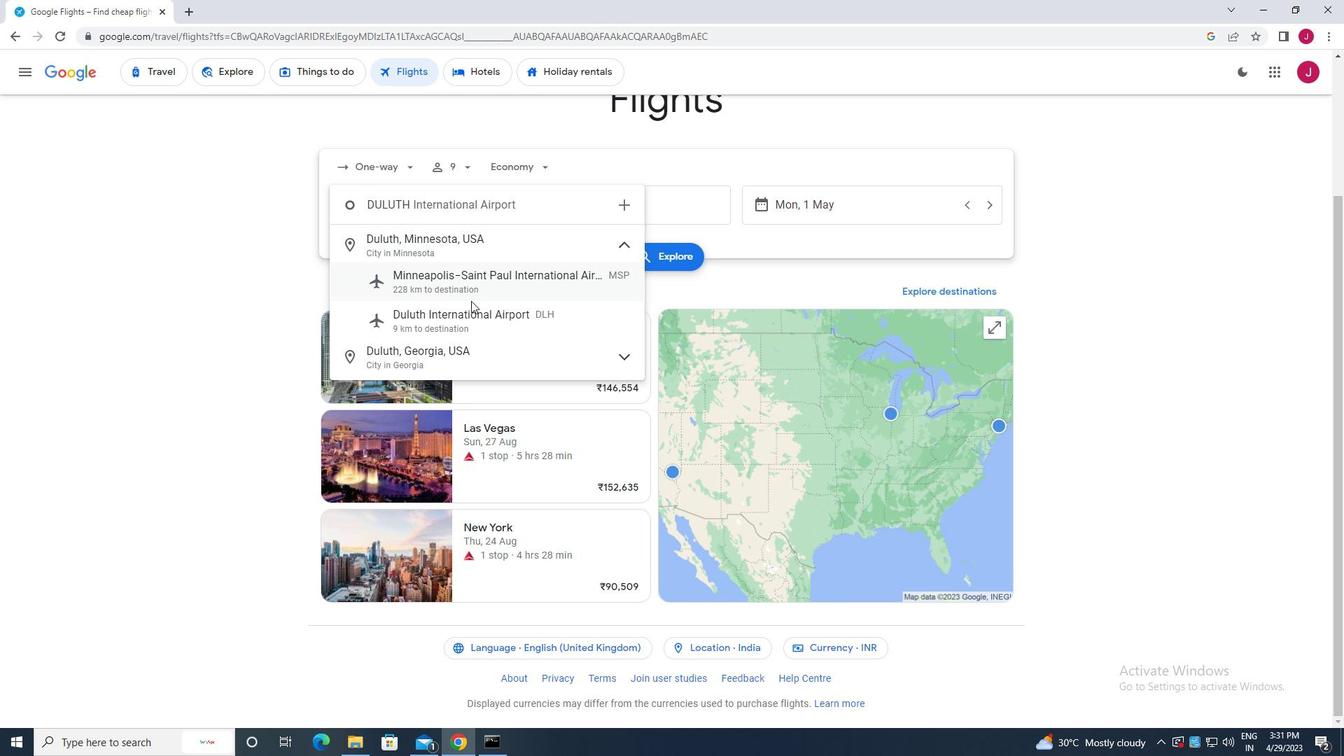 
Action: Mouse pressed left at (478, 312)
Screenshot: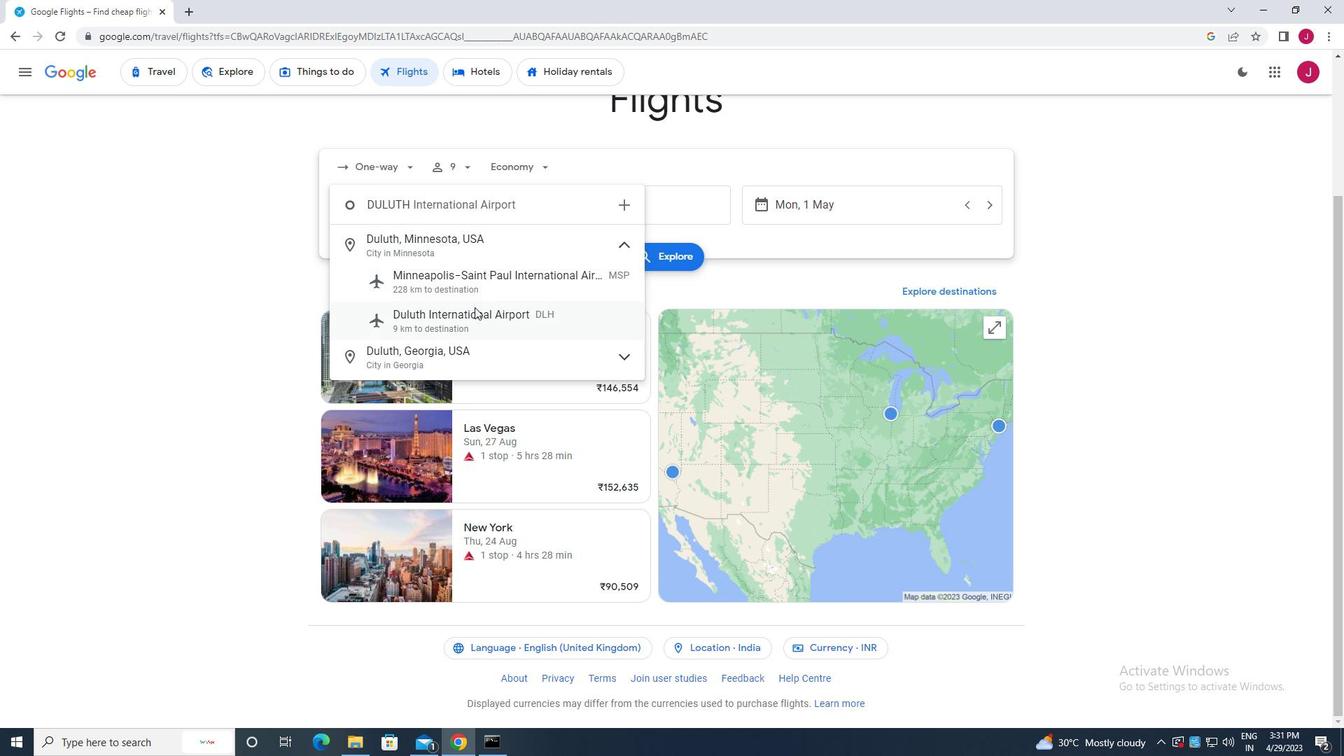 
Action: Mouse moved to (650, 213)
Screenshot: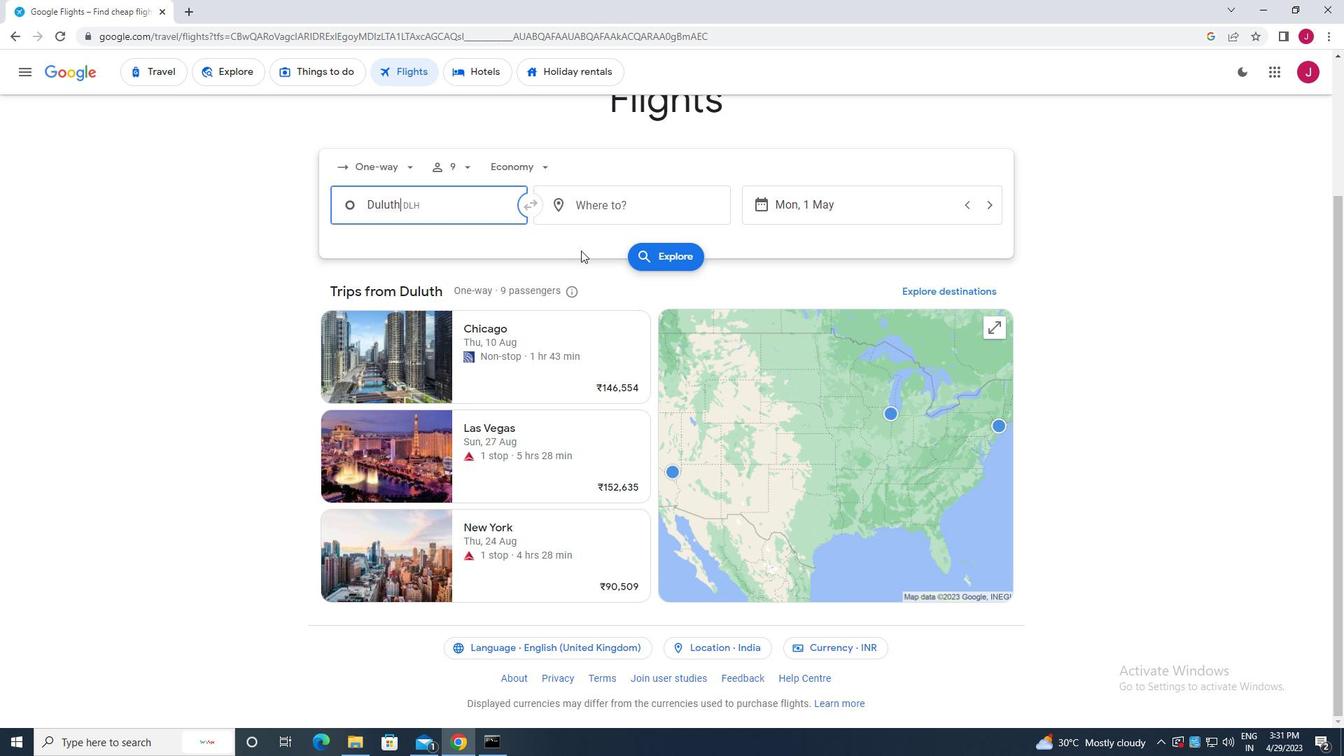 
Action: Mouse pressed left at (650, 213)
Screenshot: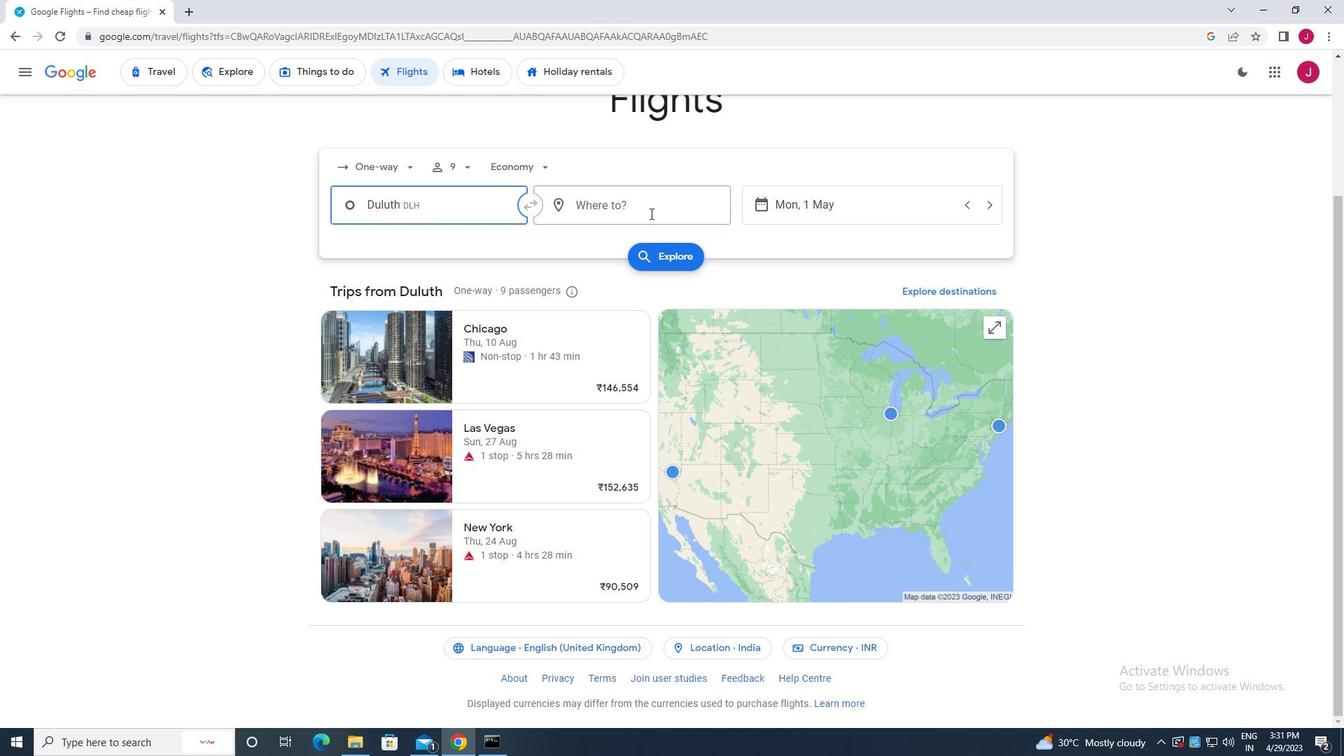 
Action: Mouse moved to (650, 212)
Screenshot: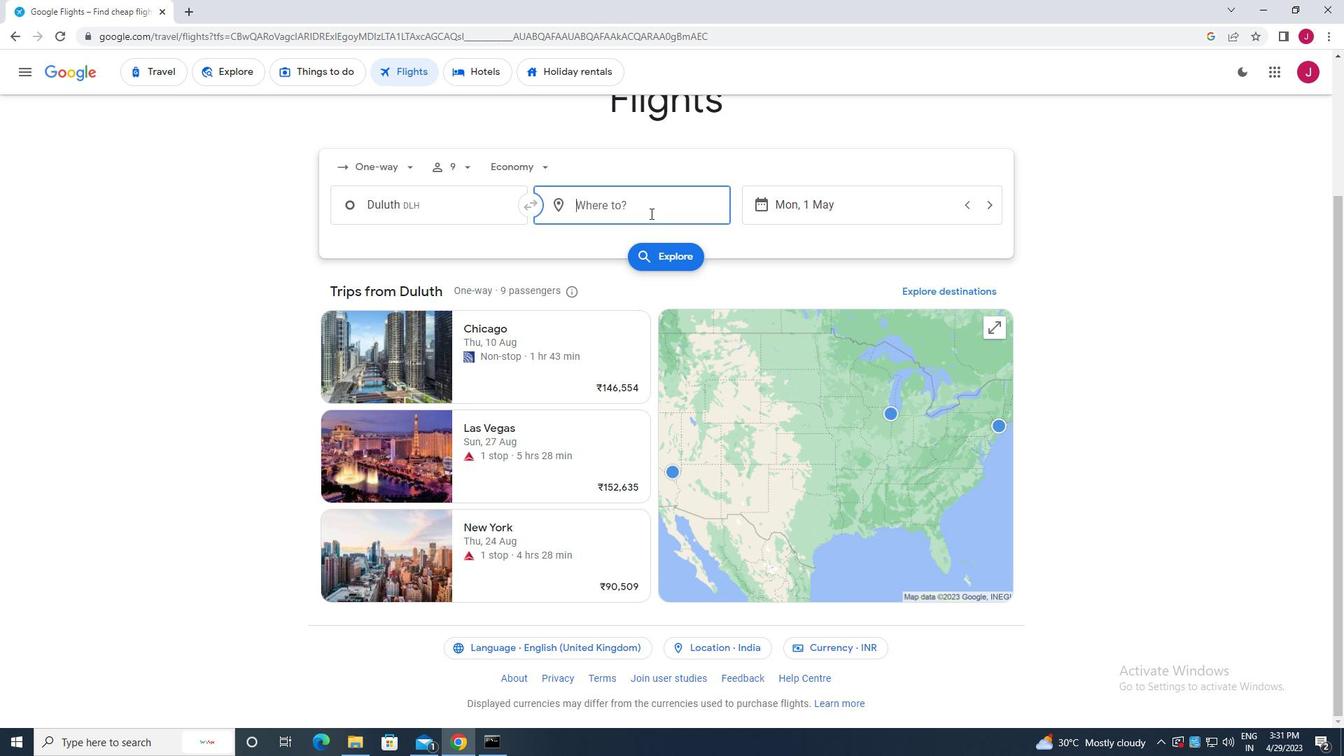 
Action: Key pressed greenville<Key.space>p
Screenshot: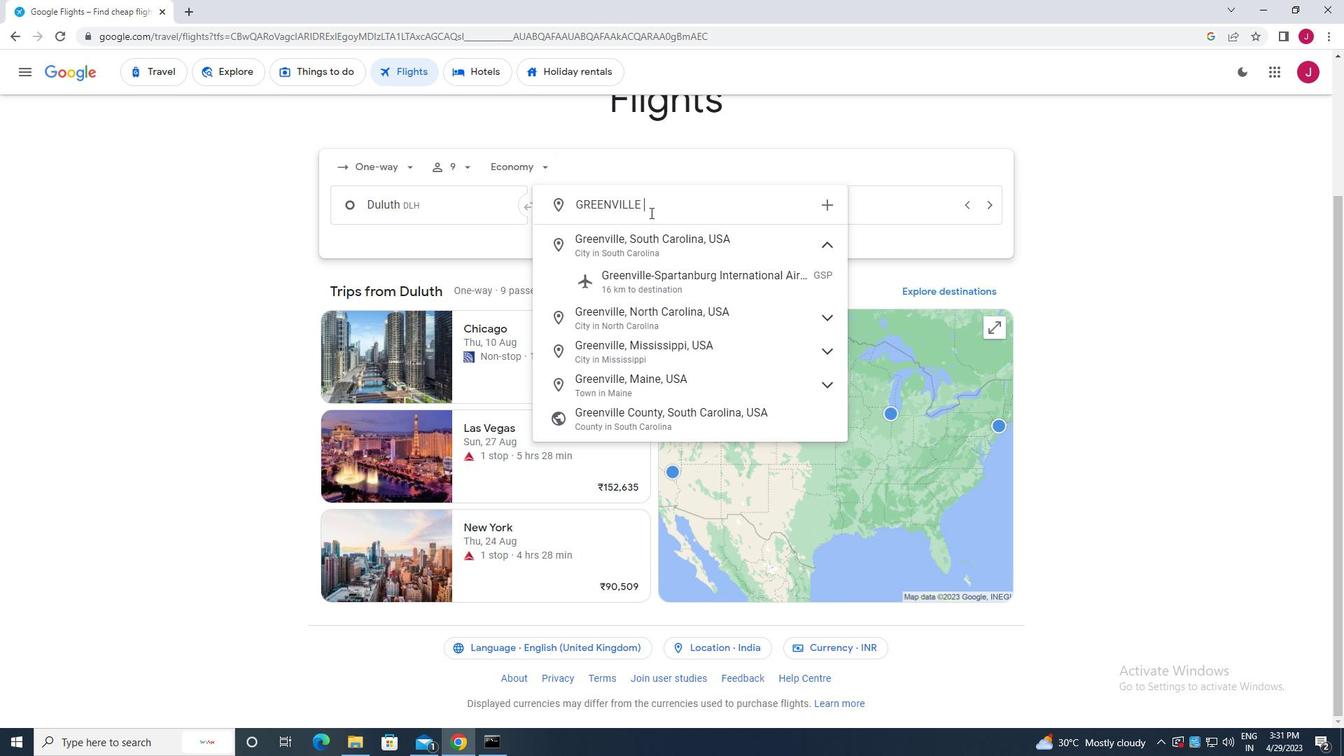 
Action: Mouse moved to (654, 240)
Screenshot: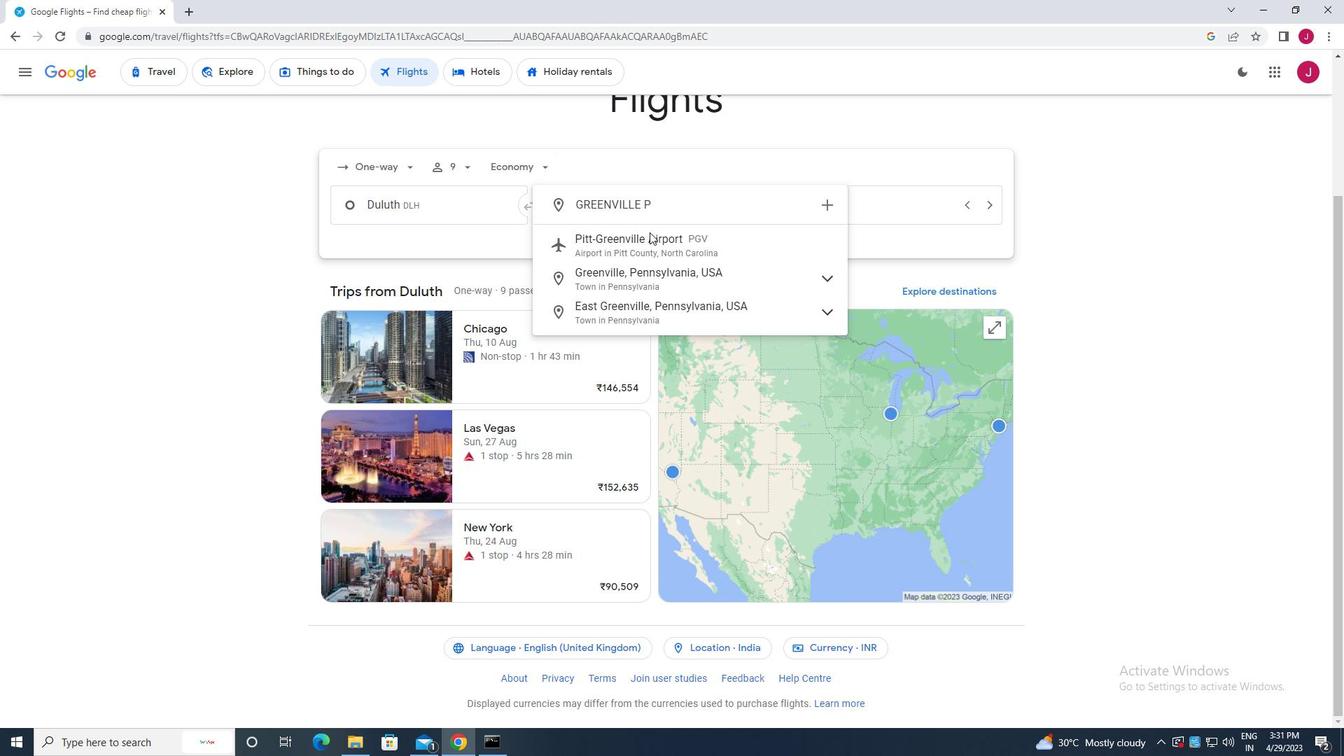
Action: Mouse pressed left at (654, 240)
Screenshot: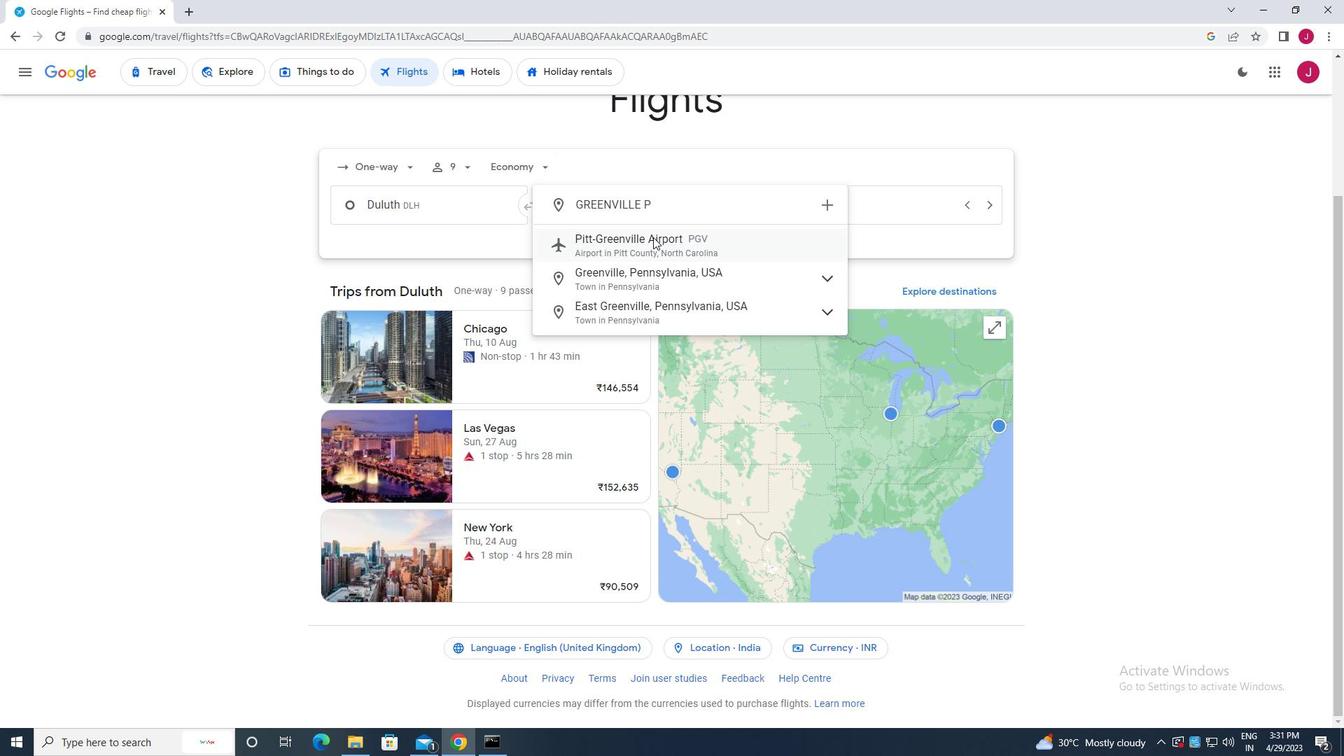 
Action: Mouse moved to (806, 203)
Screenshot: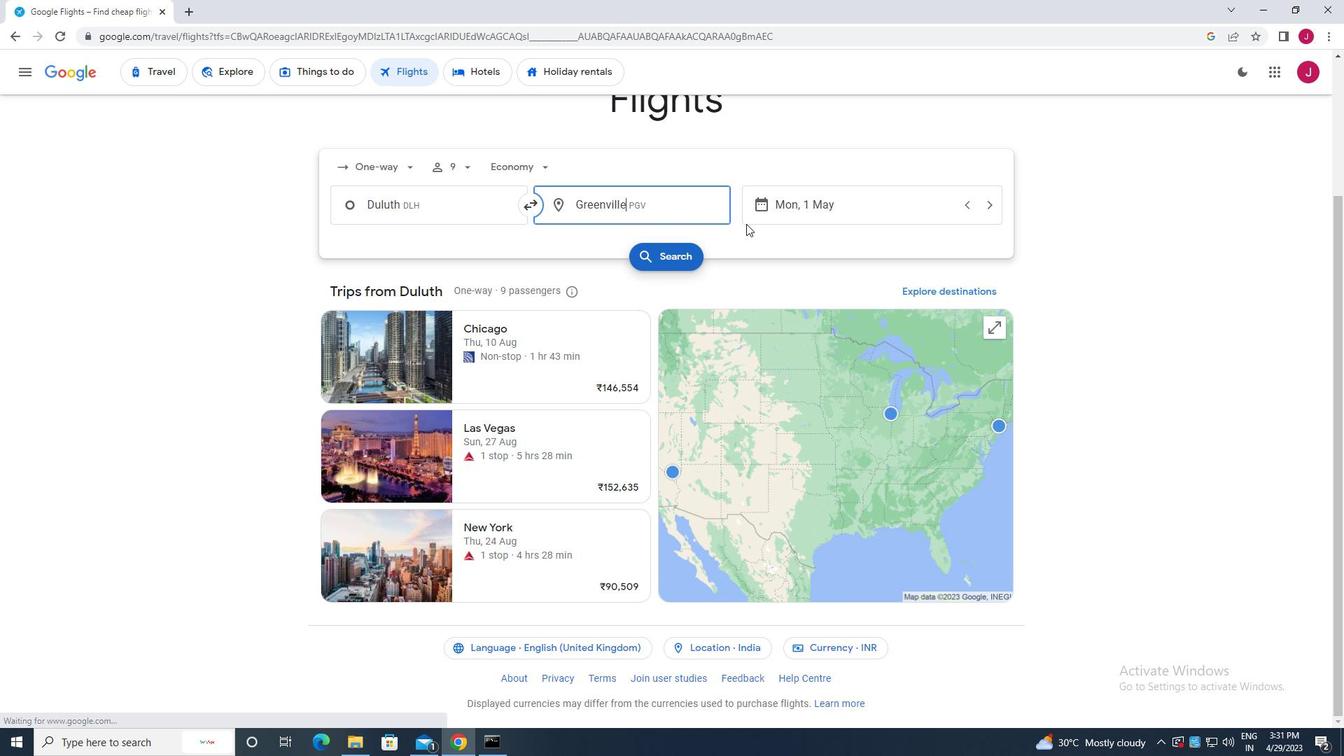 
Action: Mouse pressed left at (806, 203)
Screenshot: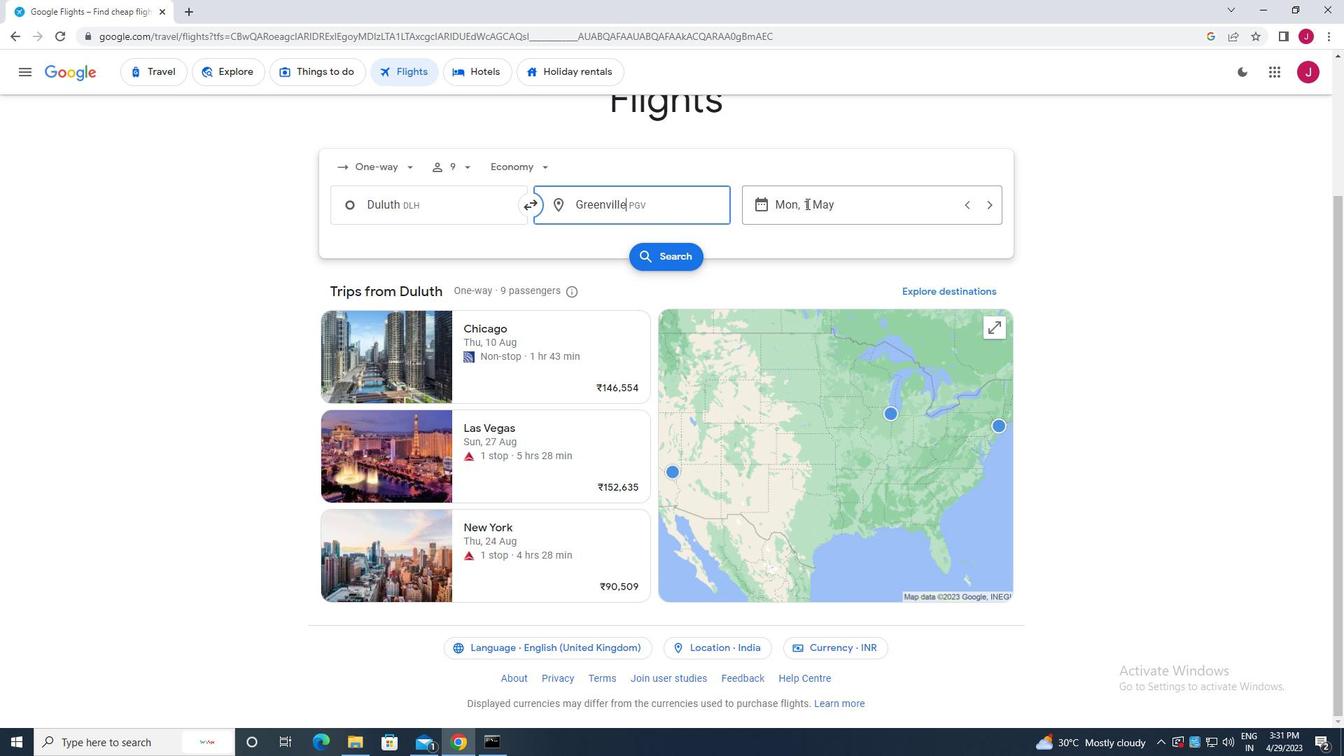 
Action: Mouse moved to (844, 327)
Screenshot: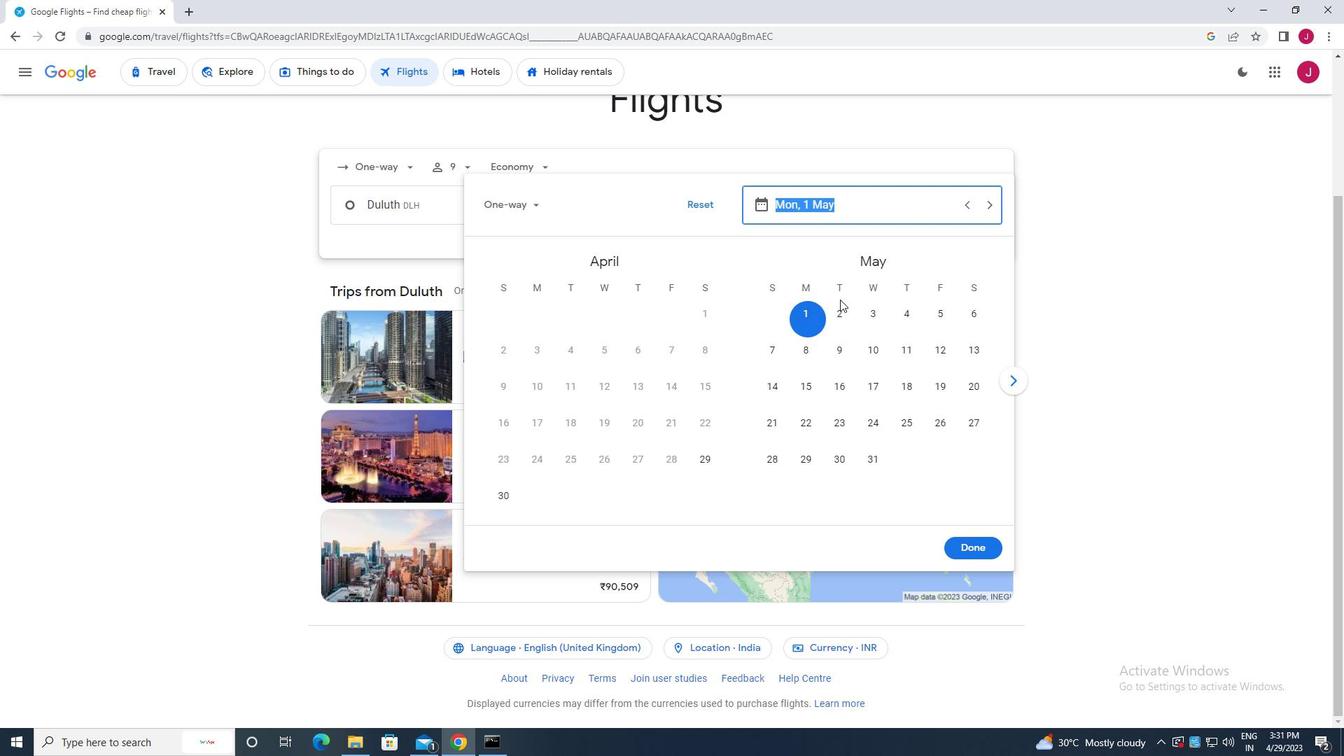 
Action: Mouse pressed left at (844, 327)
Screenshot: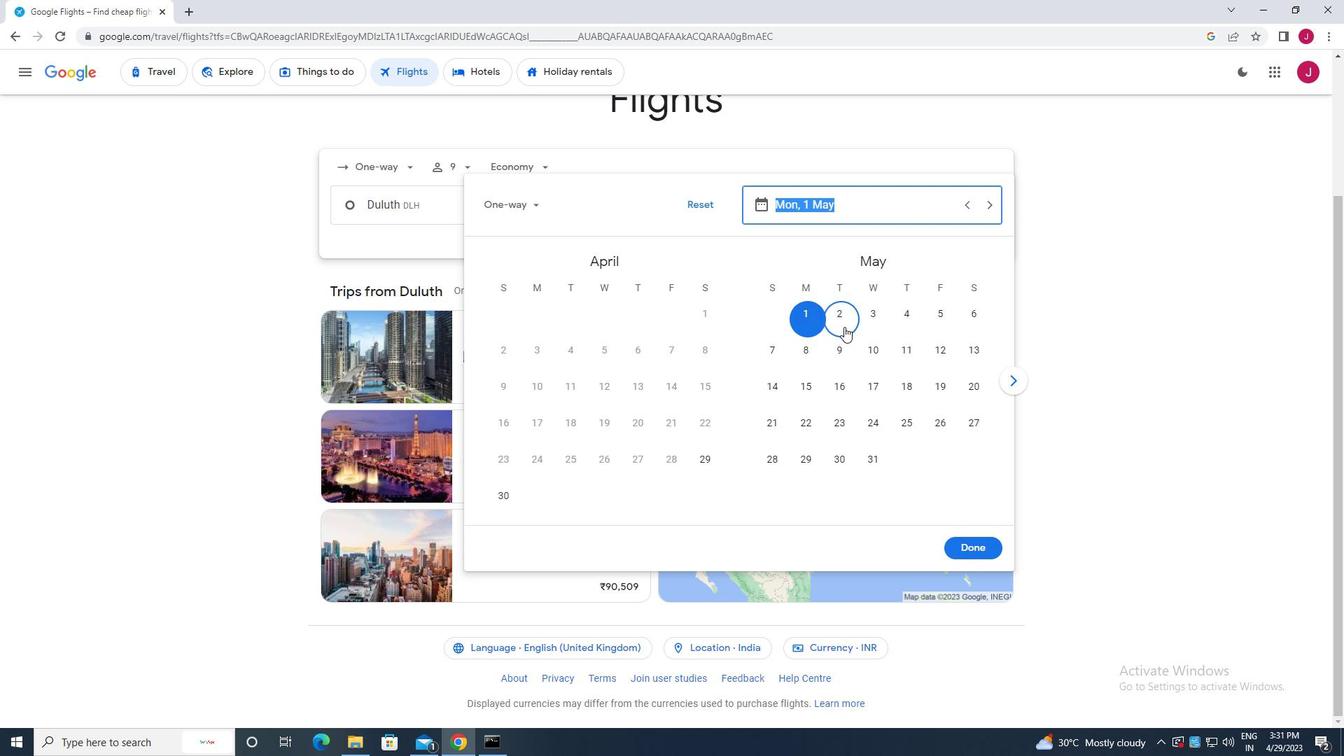 
Action: Mouse moved to (960, 544)
Screenshot: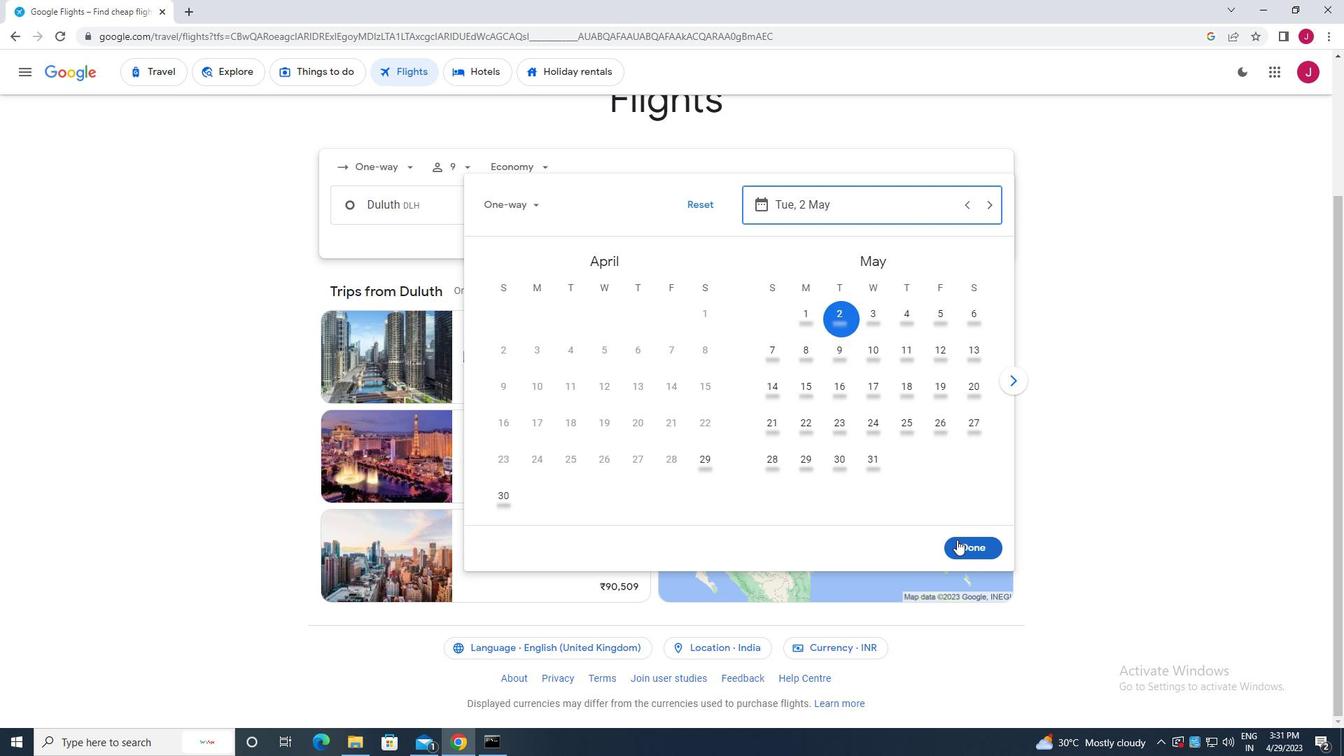 
Action: Mouse pressed left at (960, 544)
Screenshot: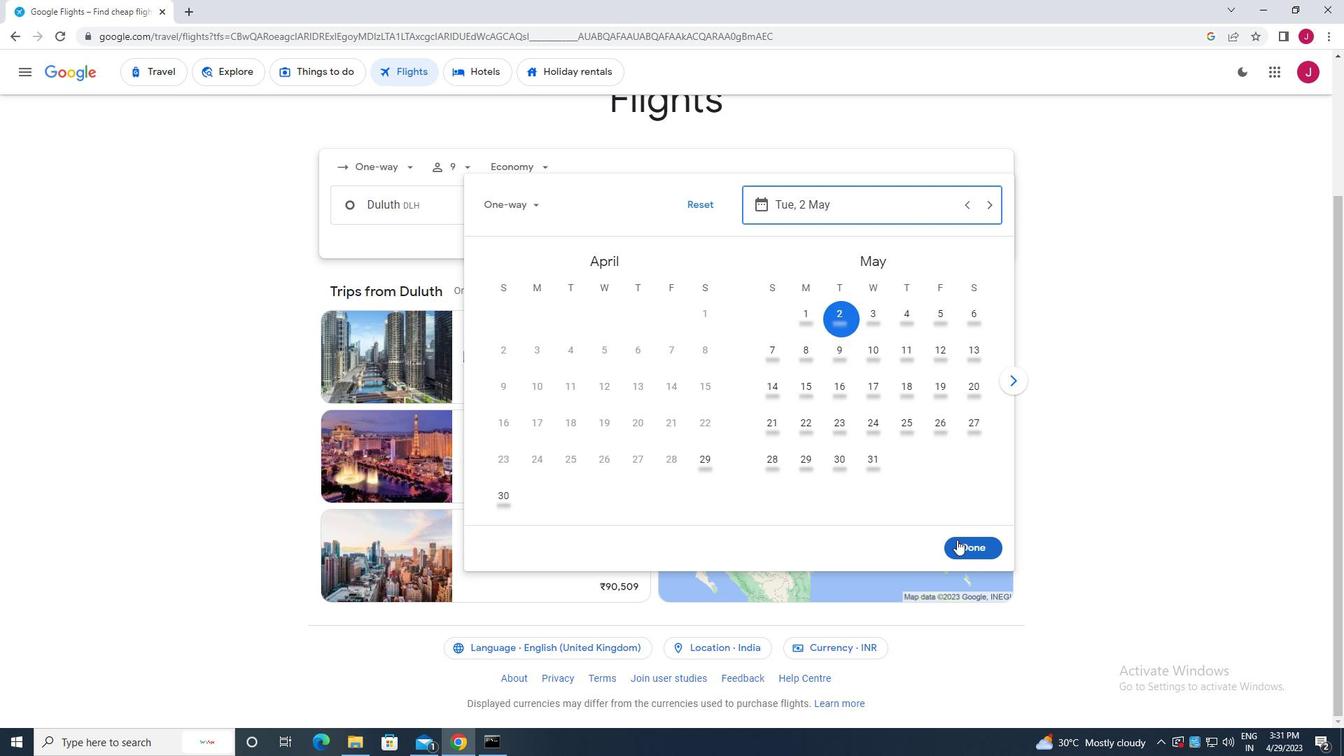 
Action: Mouse moved to (661, 257)
Screenshot: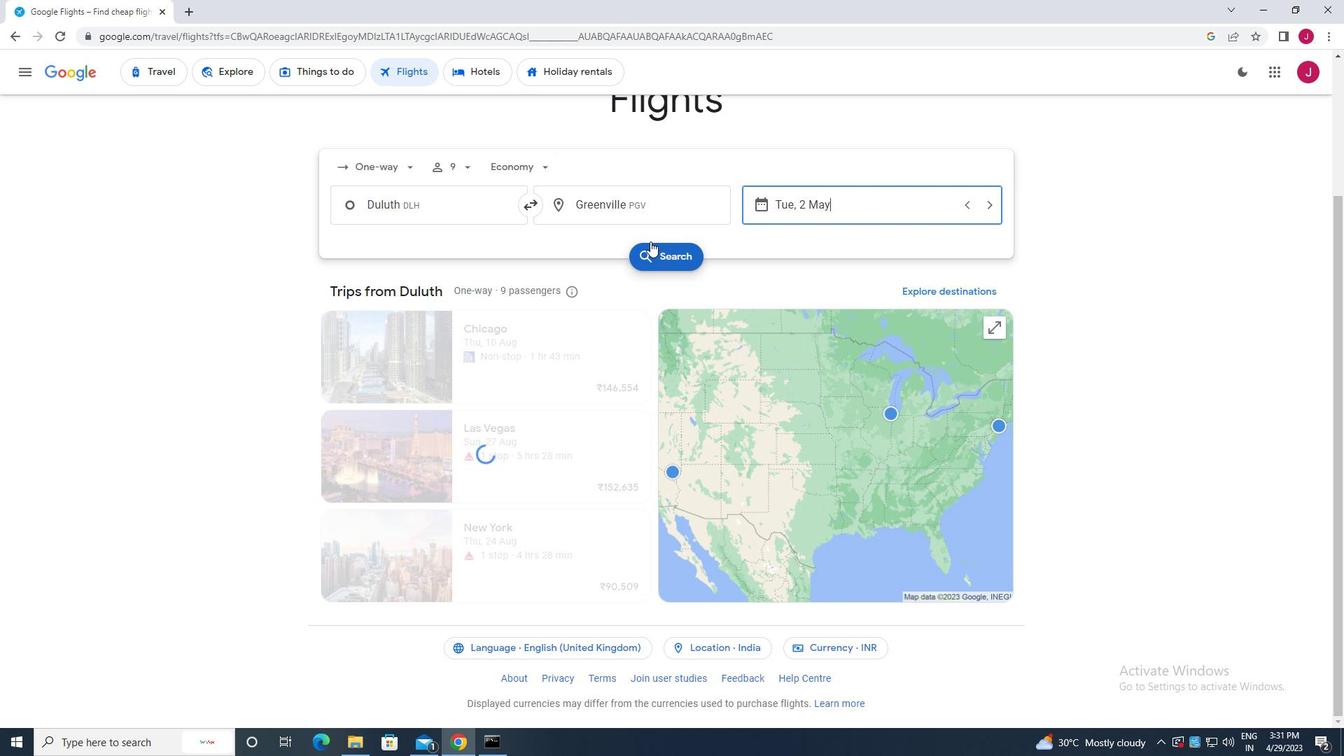 
Action: Mouse pressed left at (661, 257)
Screenshot: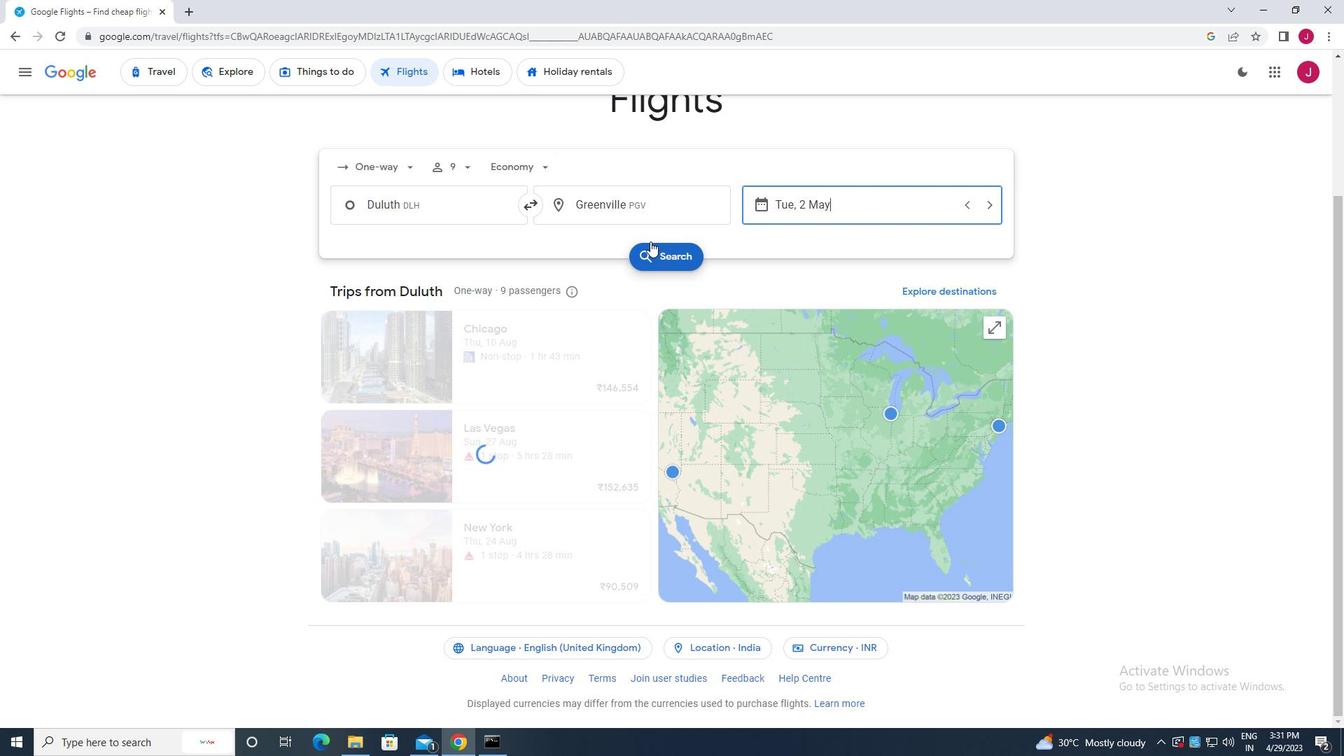 
Action: Mouse moved to (362, 198)
Screenshot: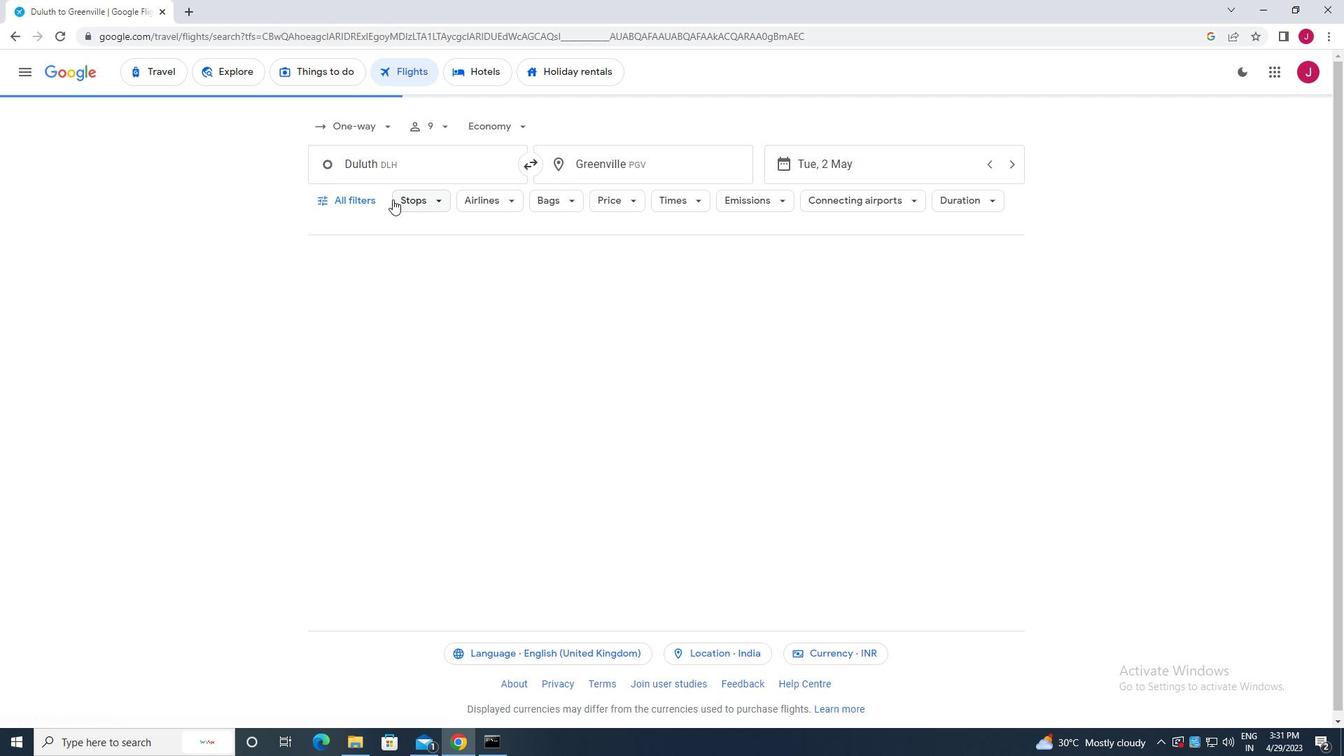 
Action: Mouse pressed left at (362, 198)
Screenshot: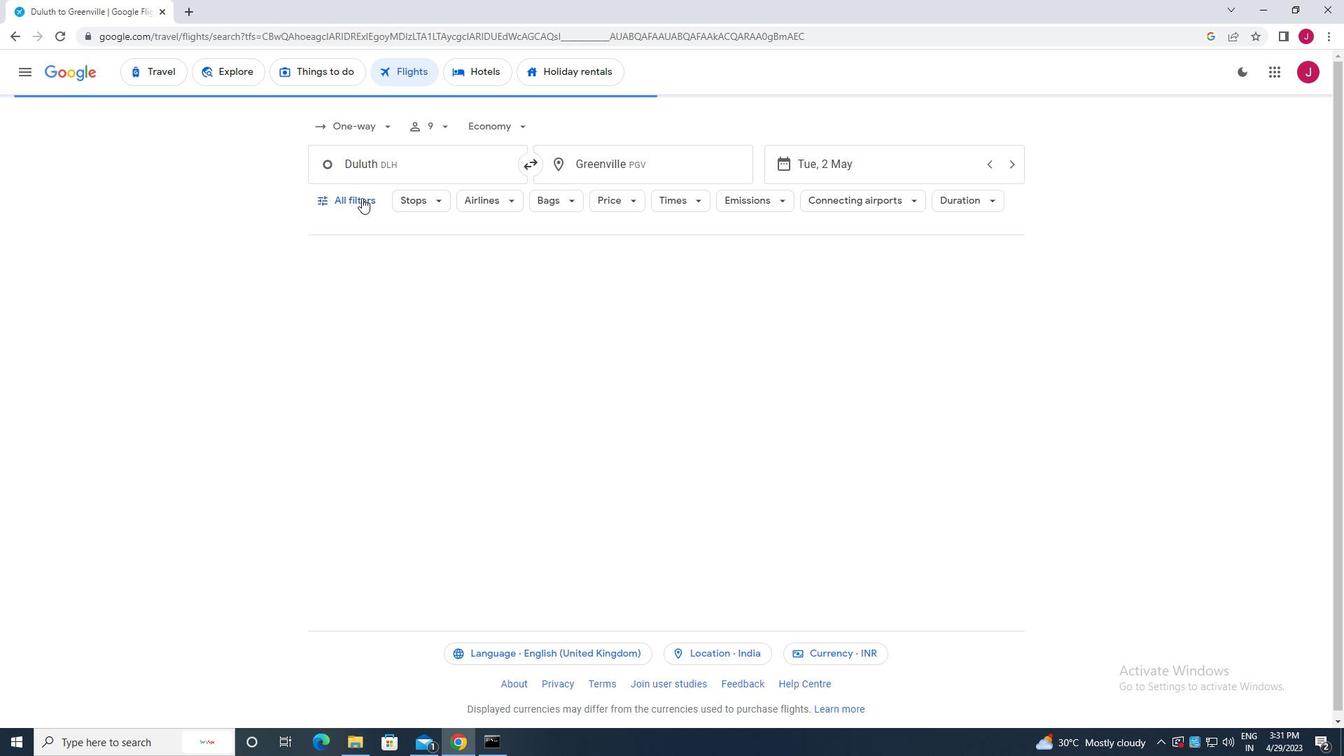 
Action: Mouse moved to (499, 369)
Screenshot: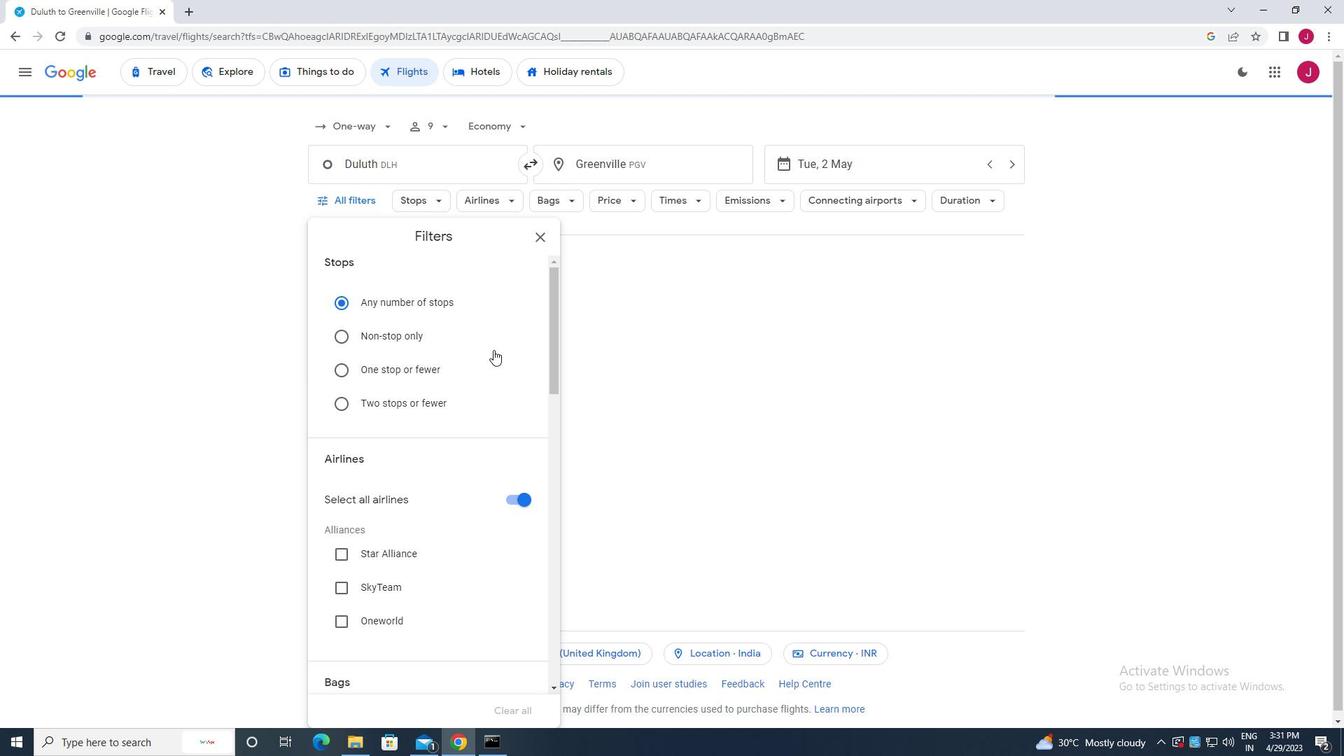 
Action: Mouse scrolled (499, 368) with delta (0, 0)
Screenshot: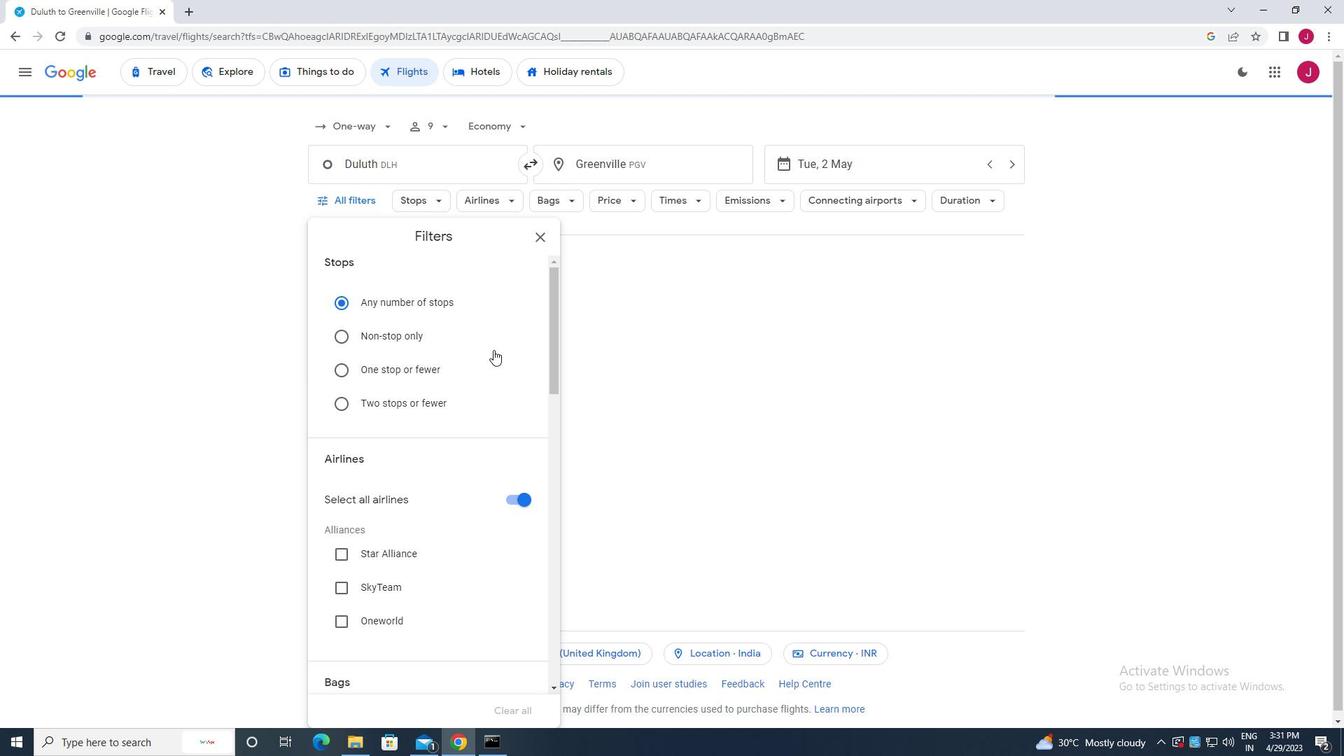
Action: Mouse scrolled (499, 368) with delta (0, 0)
Screenshot: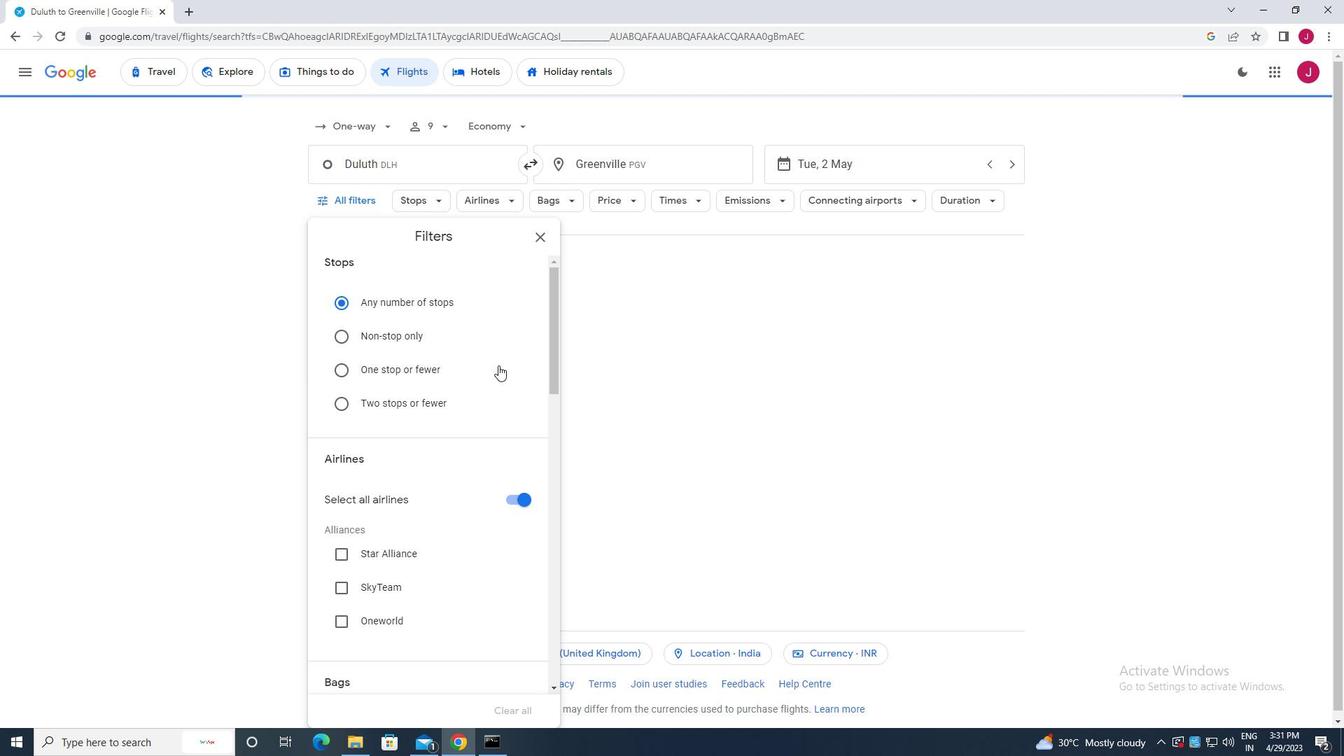 
Action: Mouse moved to (514, 360)
Screenshot: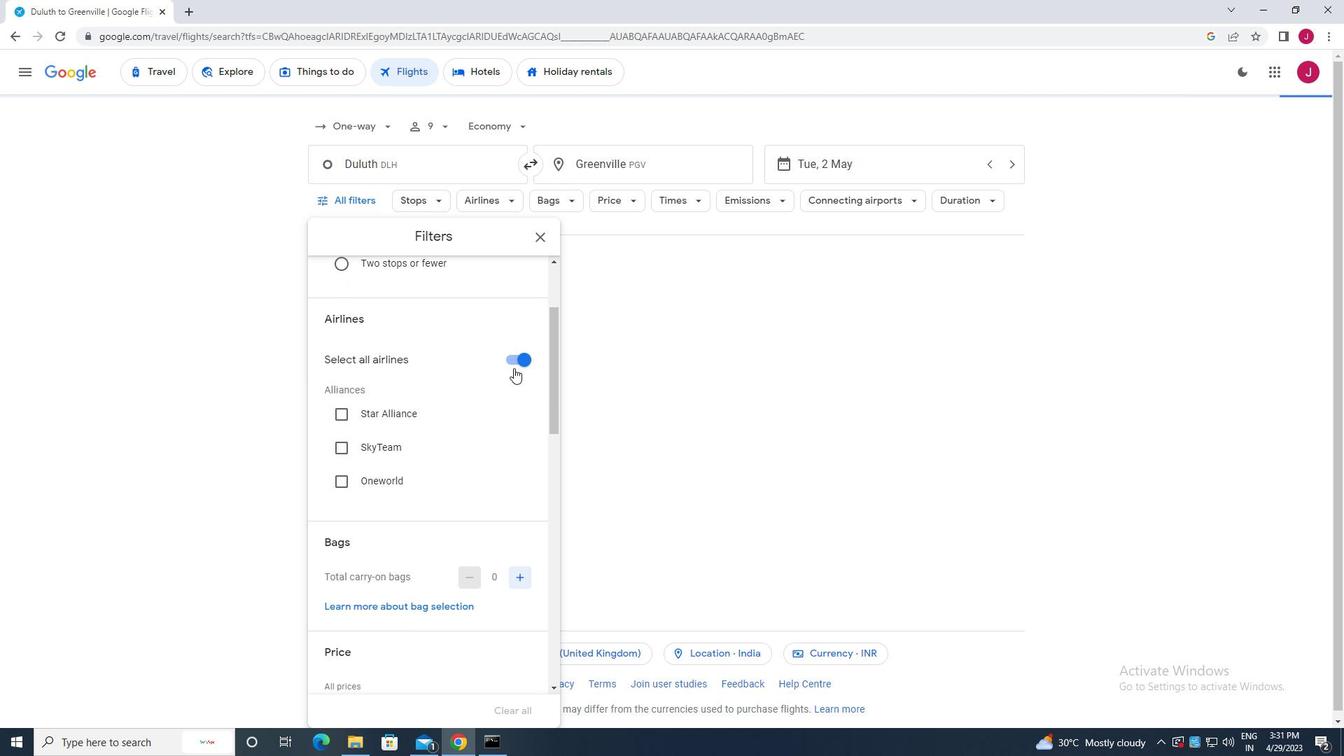 
Action: Mouse pressed left at (514, 360)
Screenshot: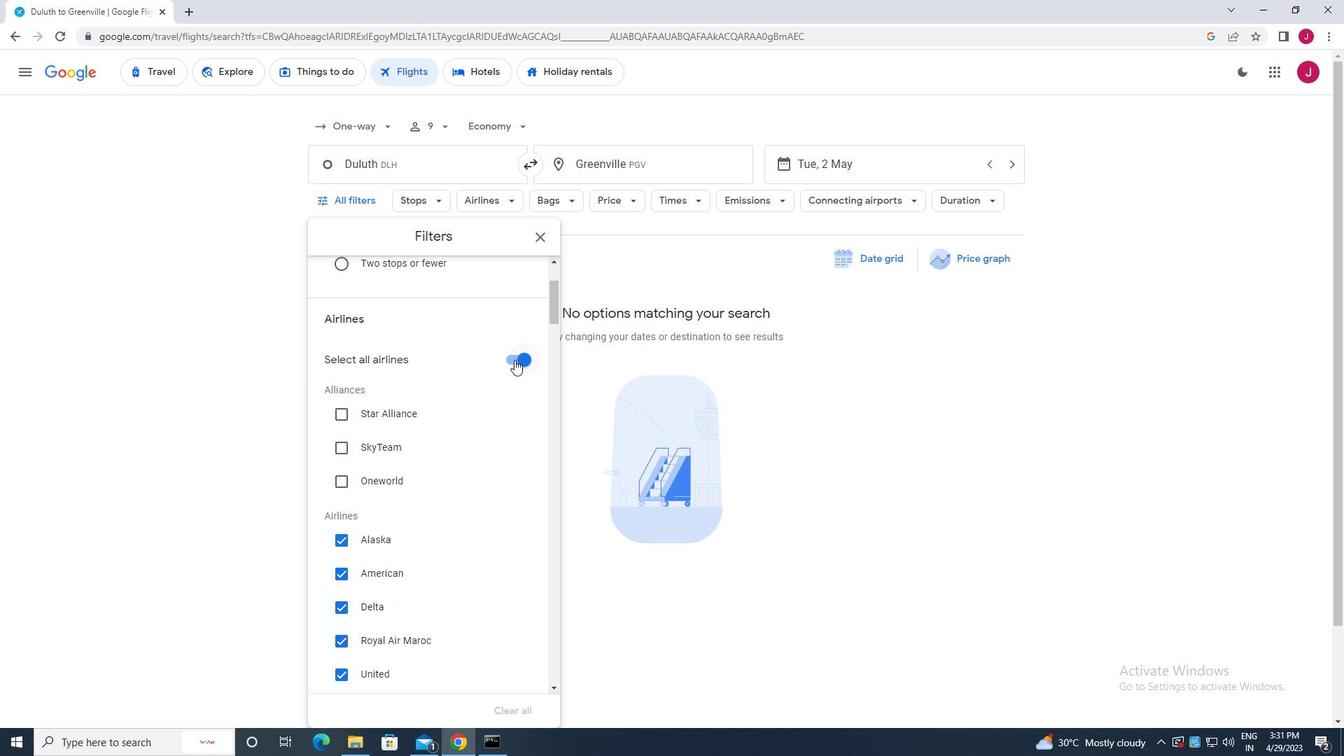 
Action: Mouse scrolled (514, 359) with delta (0, 0)
Screenshot: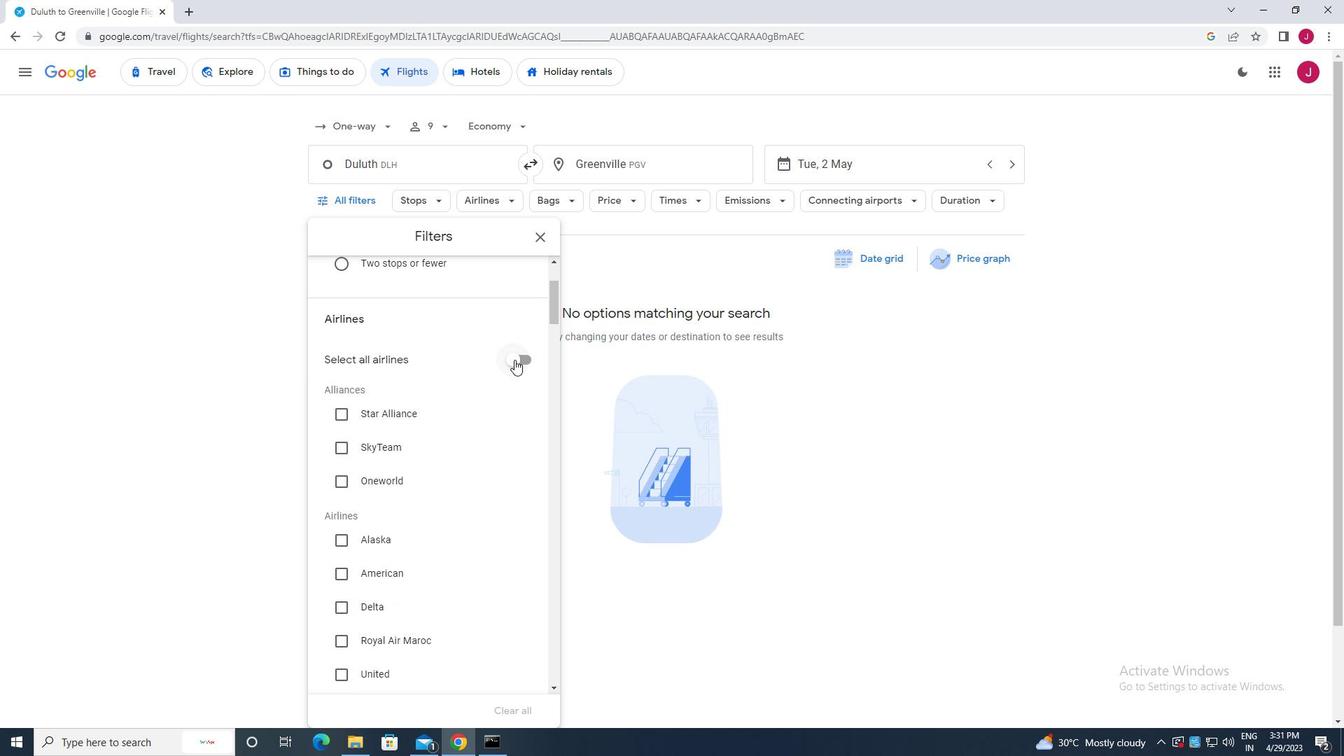 
Action: Mouse moved to (515, 364)
Screenshot: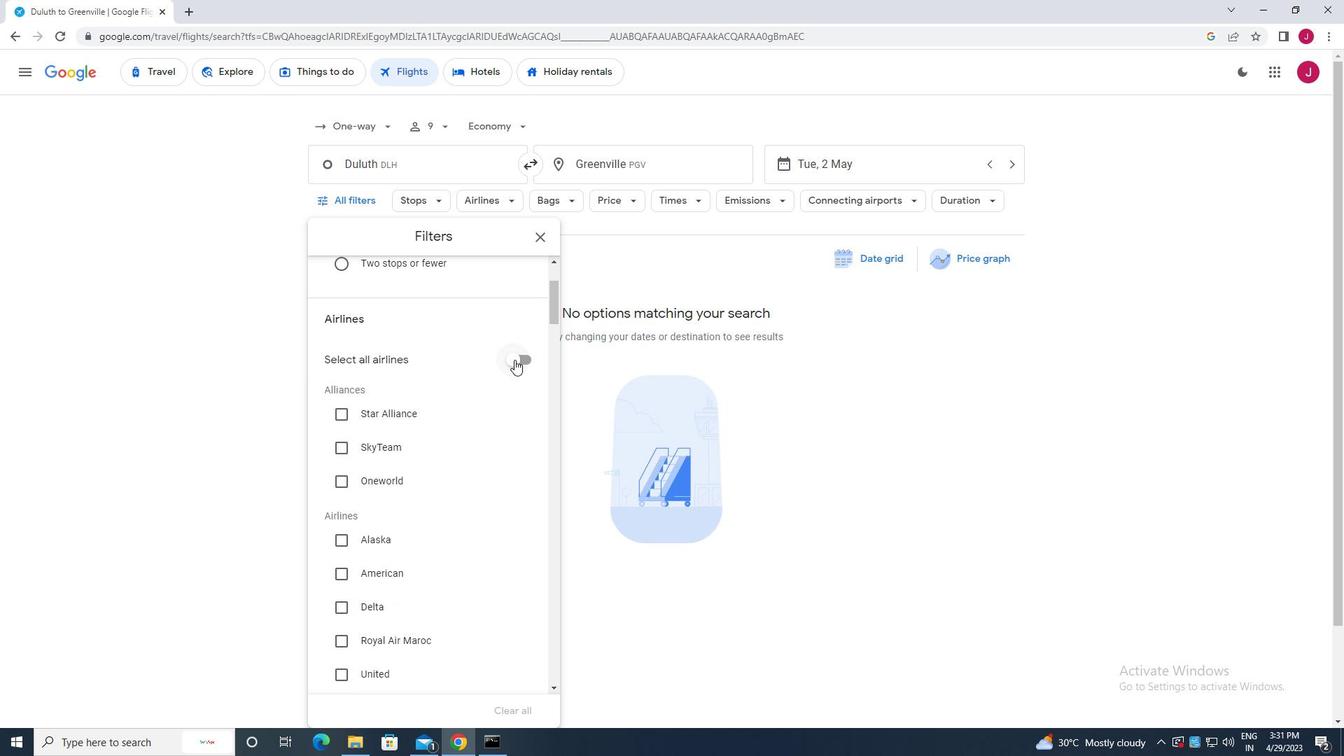 
Action: Mouse scrolled (515, 364) with delta (0, 0)
Screenshot: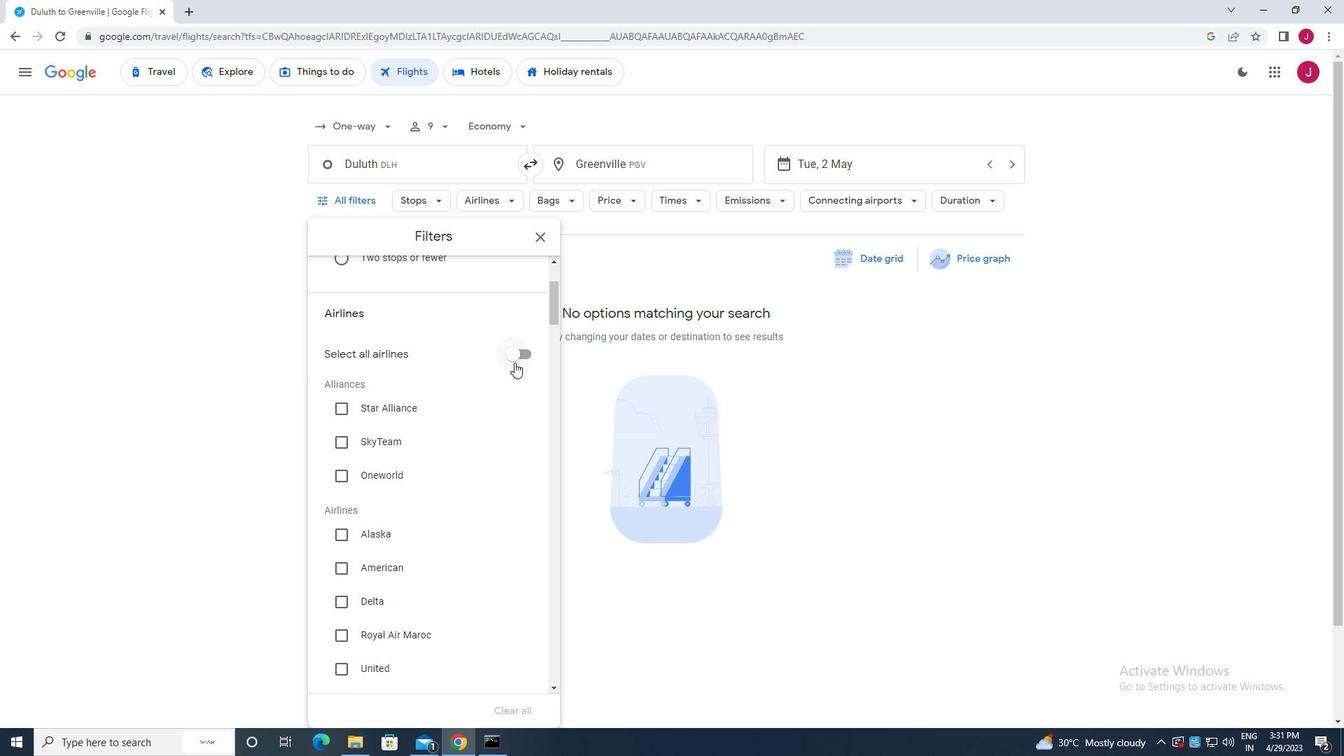 
Action: Mouse scrolled (515, 364) with delta (0, 0)
Screenshot: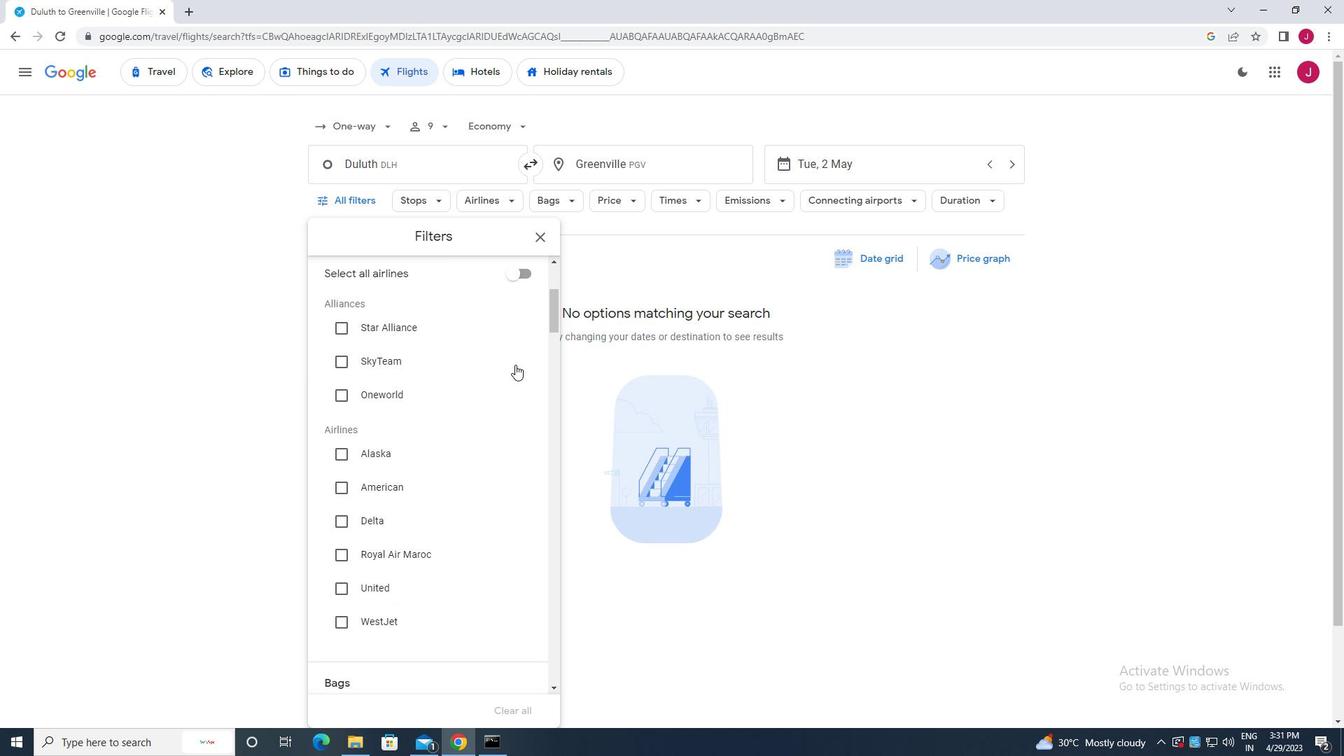
Action: Mouse scrolled (515, 364) with delta (0, 0)
Screenshot: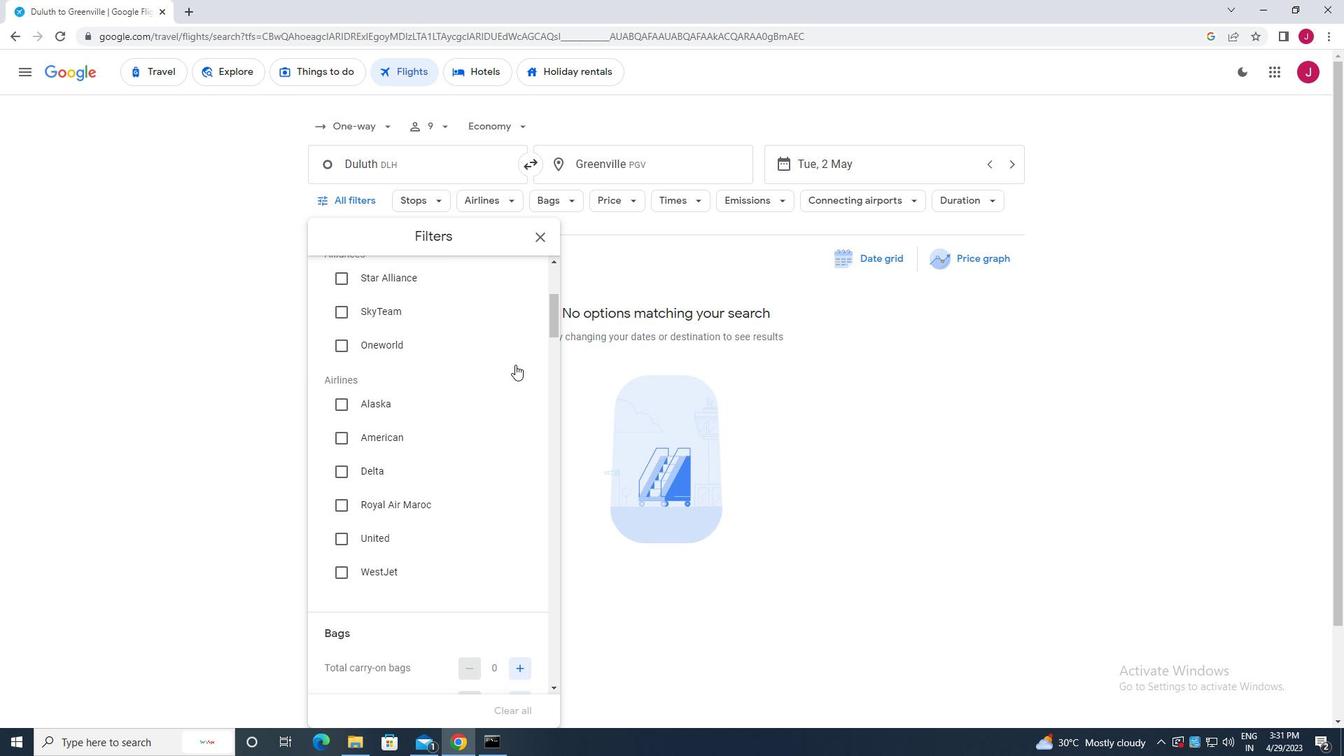 
Action: Mouse moved to (516, 365)
Screenshot: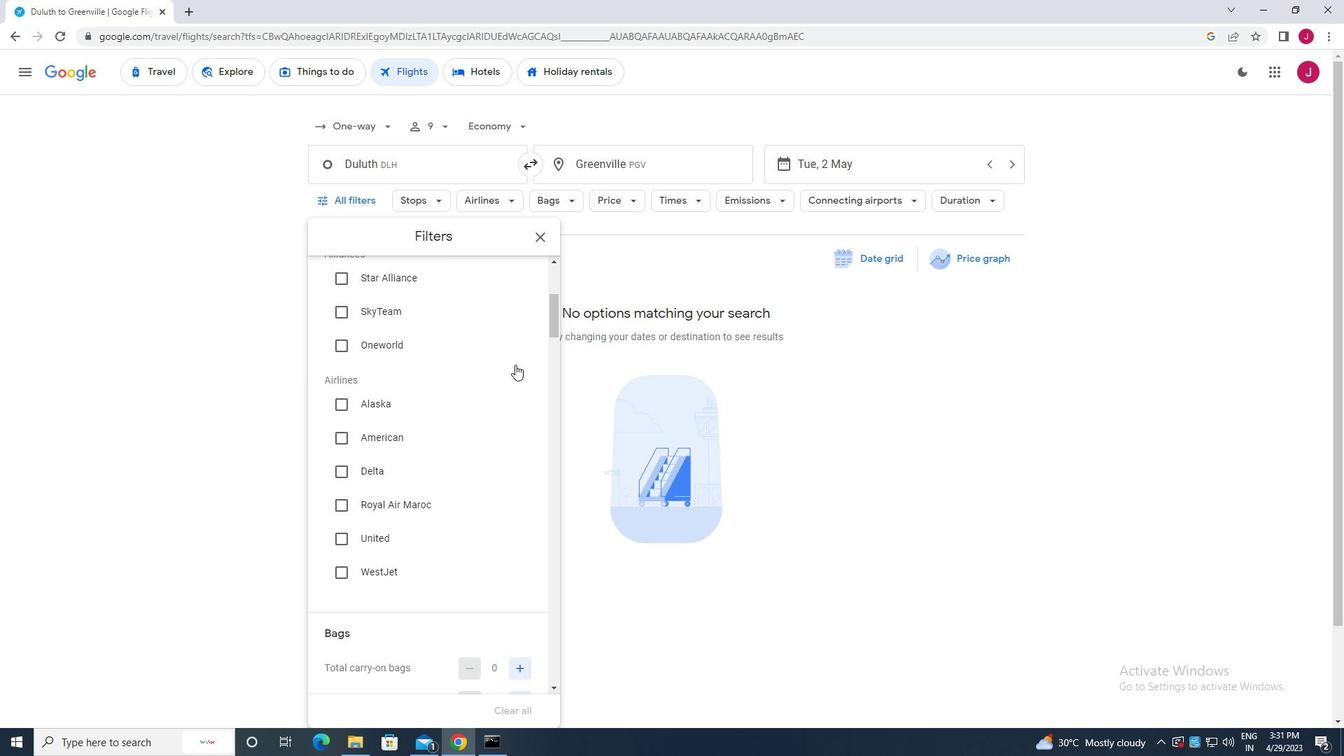 
Action: Mouse scrolled (516, 366) with delta (0, 0)
Screenshot: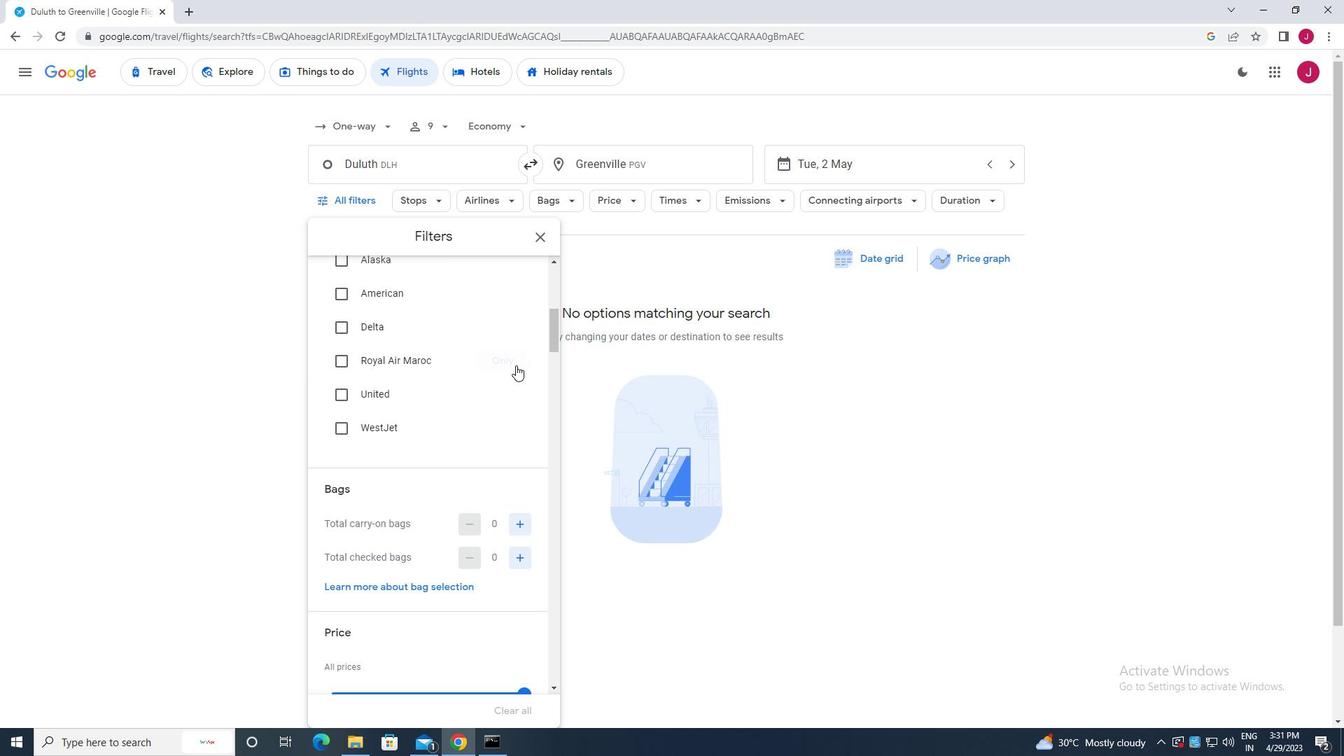 
Action: Mouse moved to (489, 366)
Screenshot: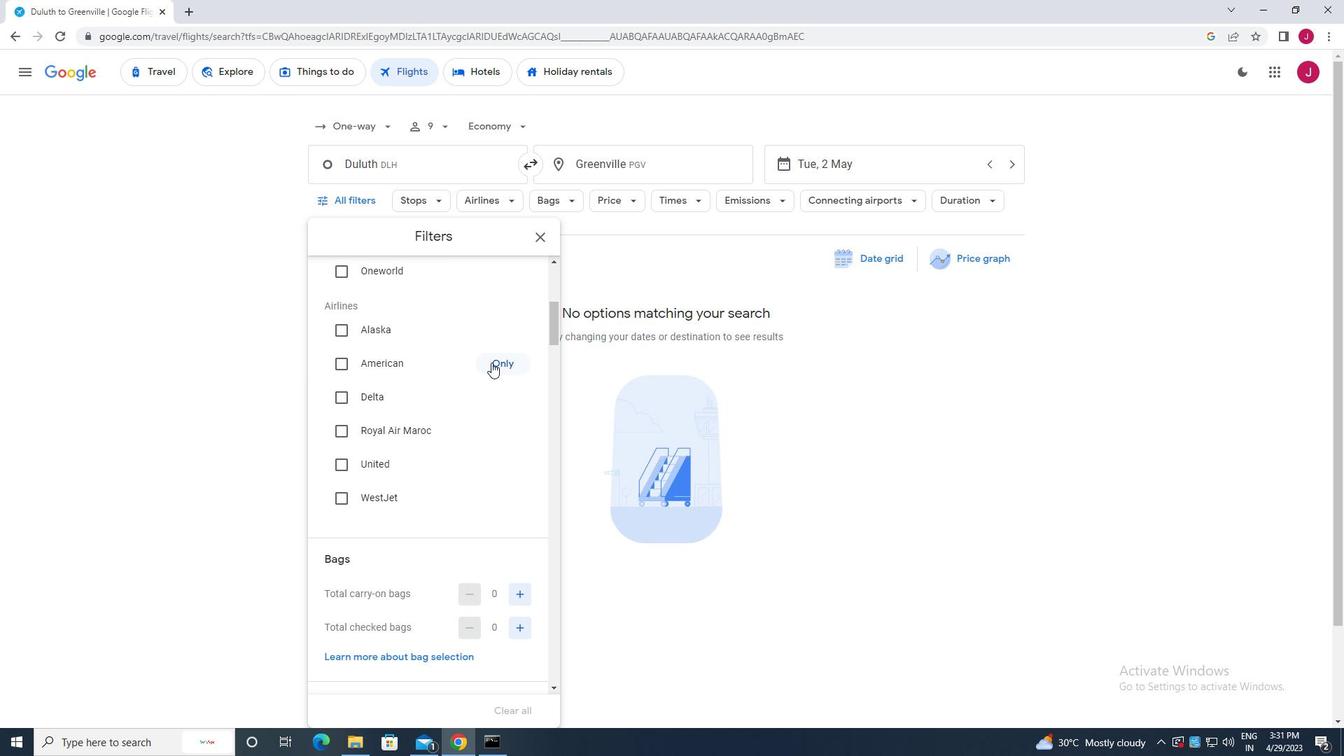 
Action: Mouse scrolled (489, 365) with delta (0, 0)
Screenshot: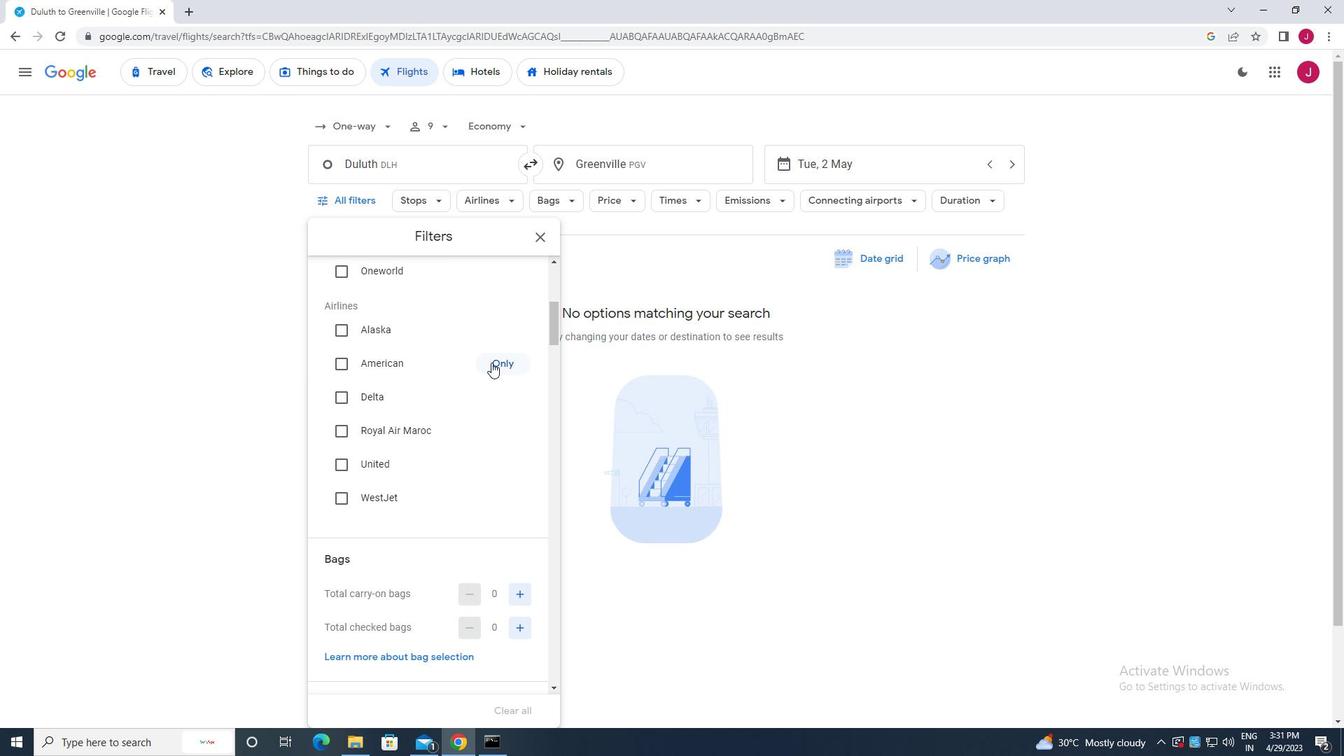 
Action: Mouse moved to (488, 369)
Screenshot: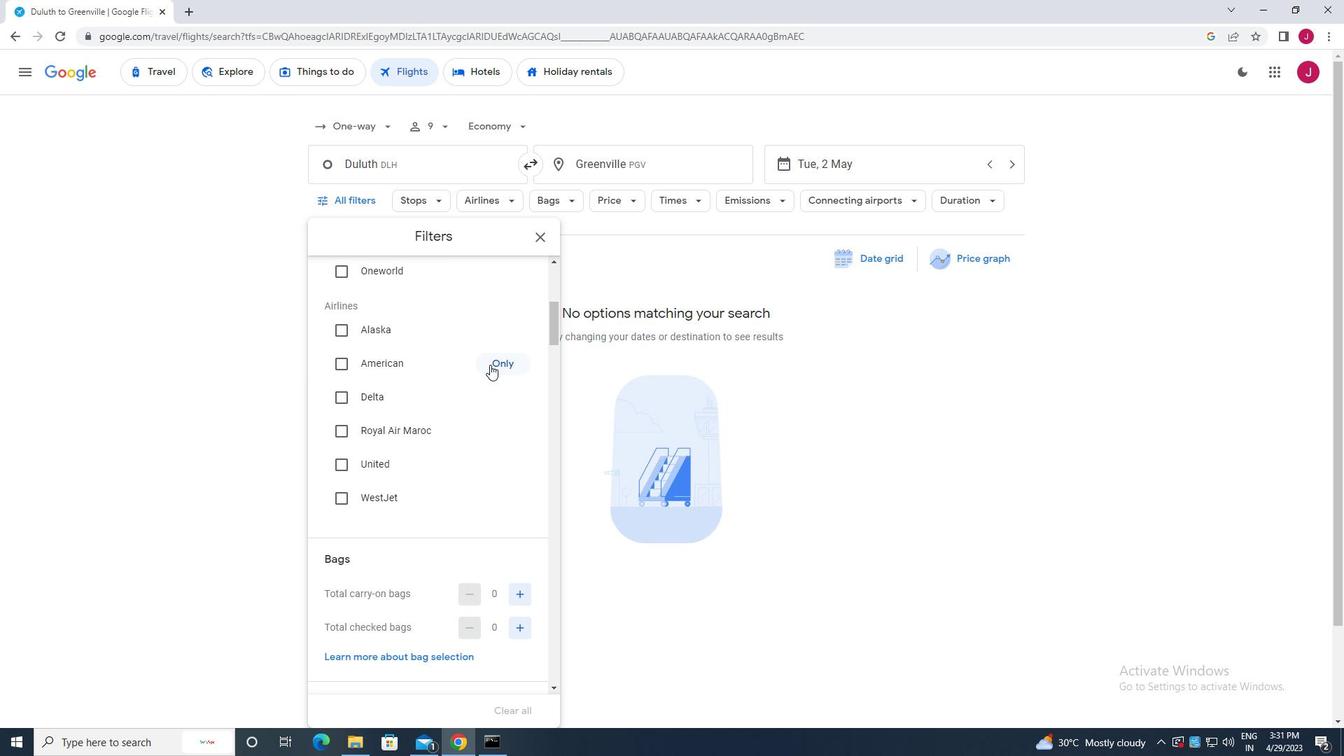
Action: Mouse scrolled (488, 368) with delta (0, 0)
Screenshot: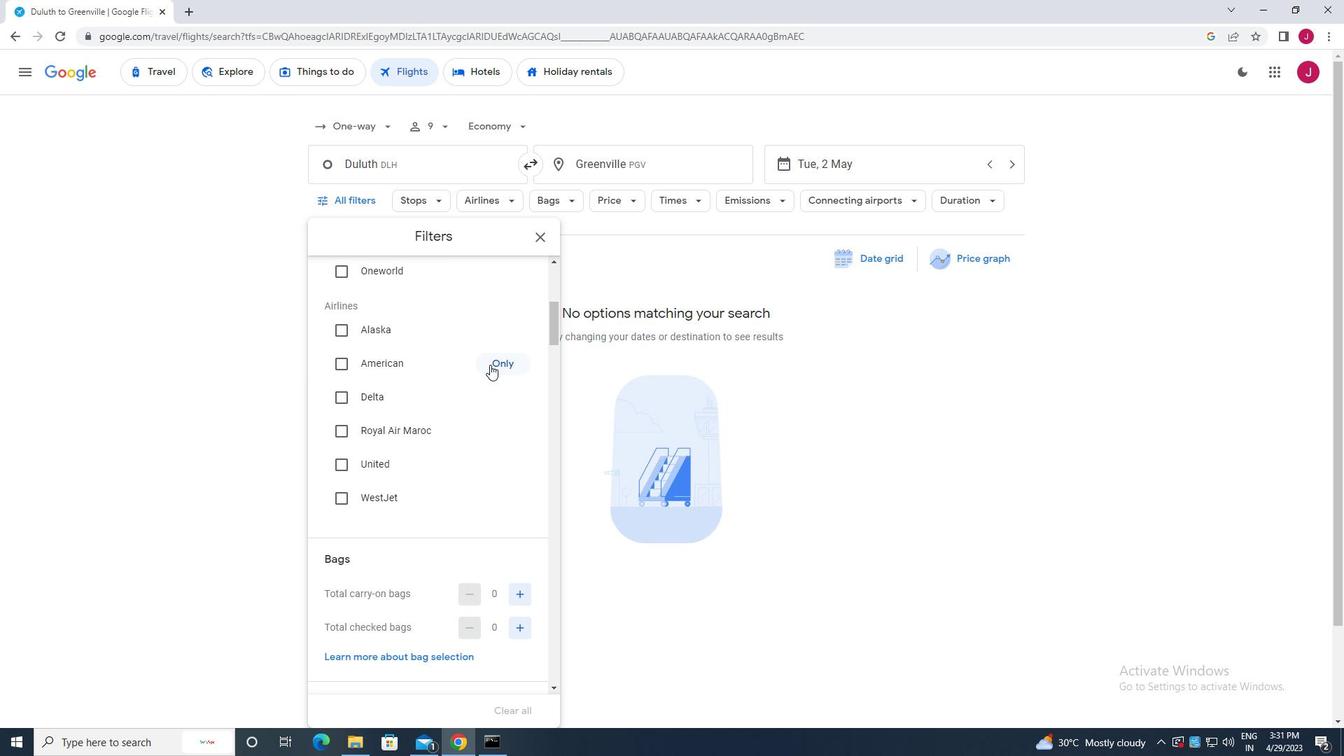 
Action: Mouse moved to (498, 401)
Screenshot: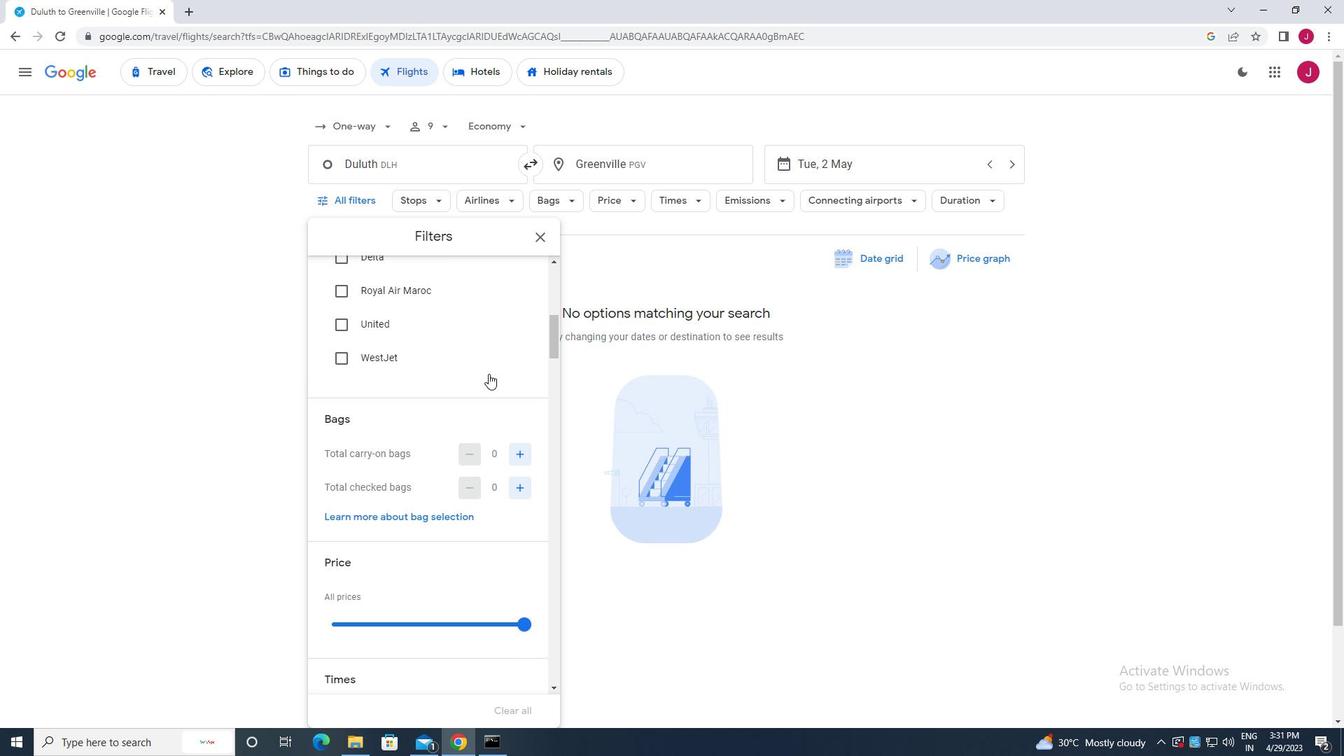 
Action: Mouse scrolled (498, 400) with delta (0, 0)
Screenshot: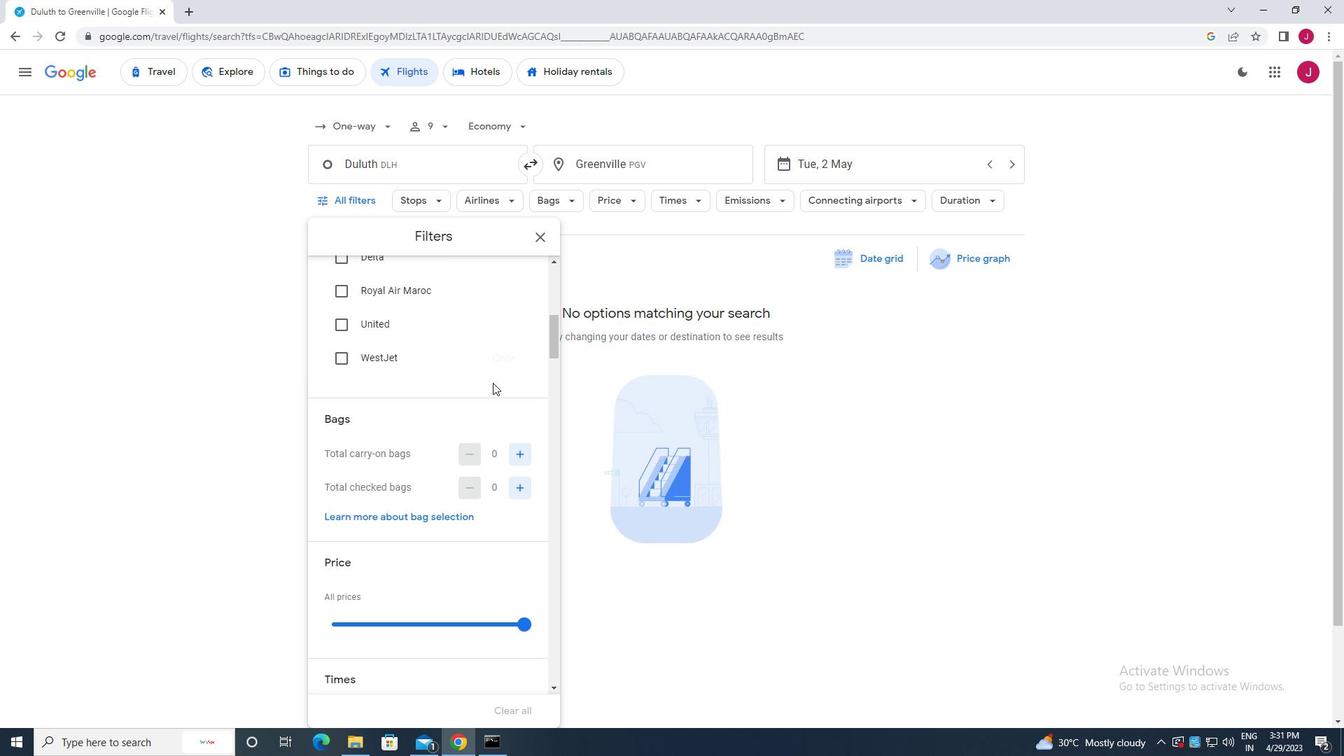 
Action: Mouse moved to (517, 450)
Screenshot: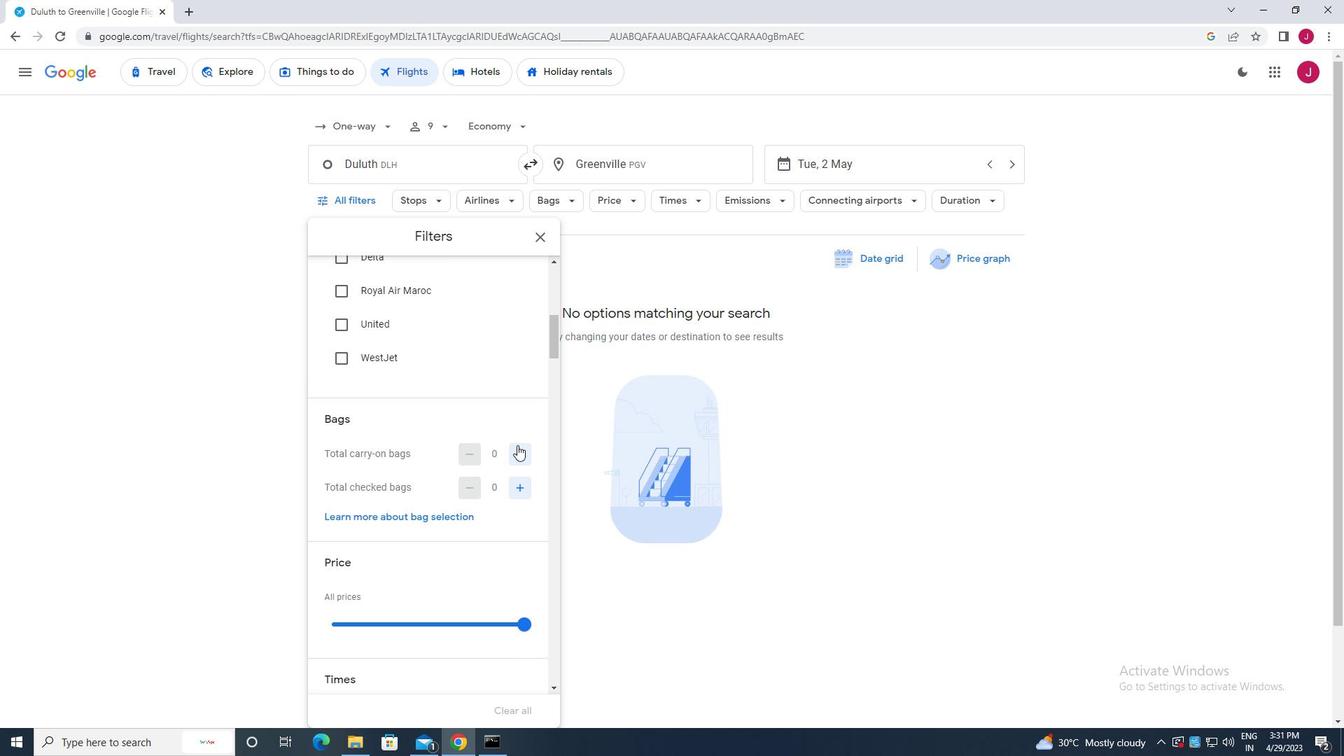 
Action: Mouse pressed left at (517, 450)
Screenshot: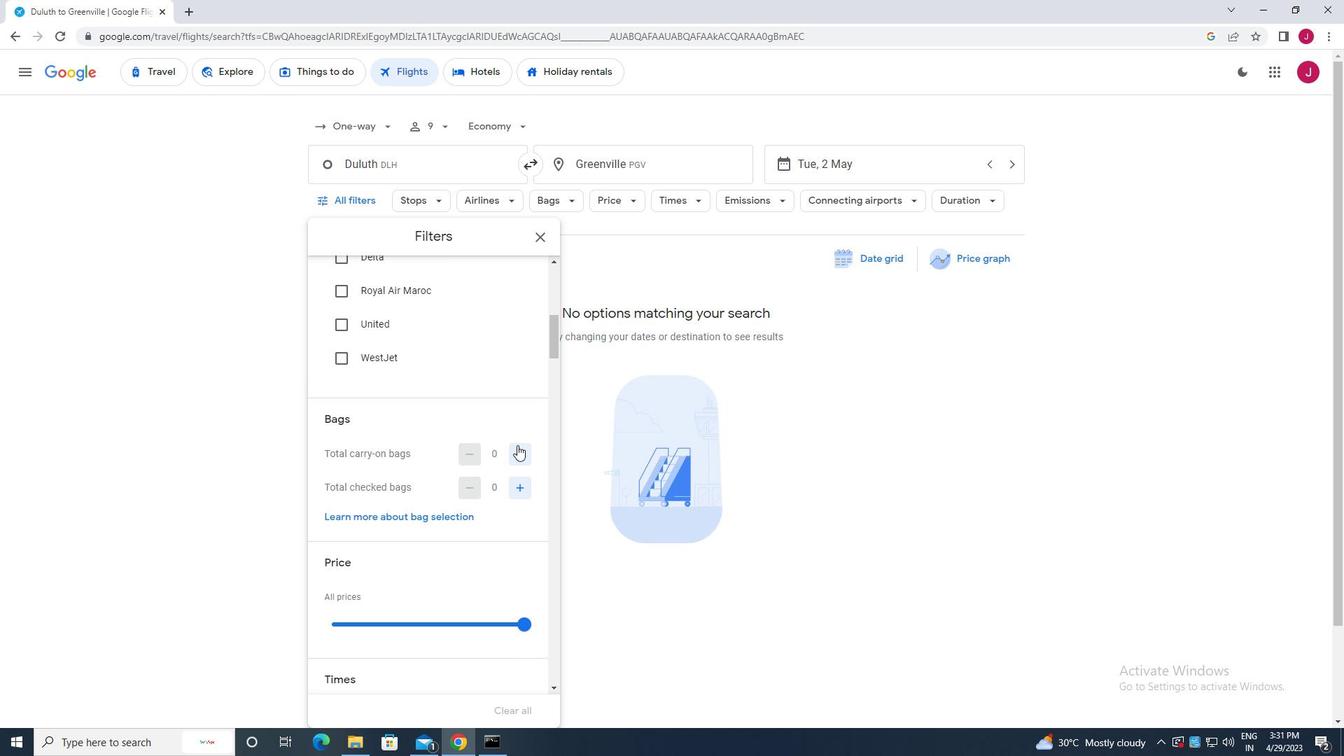 
Action: Mouse moved to (518, 416)
Screenshot: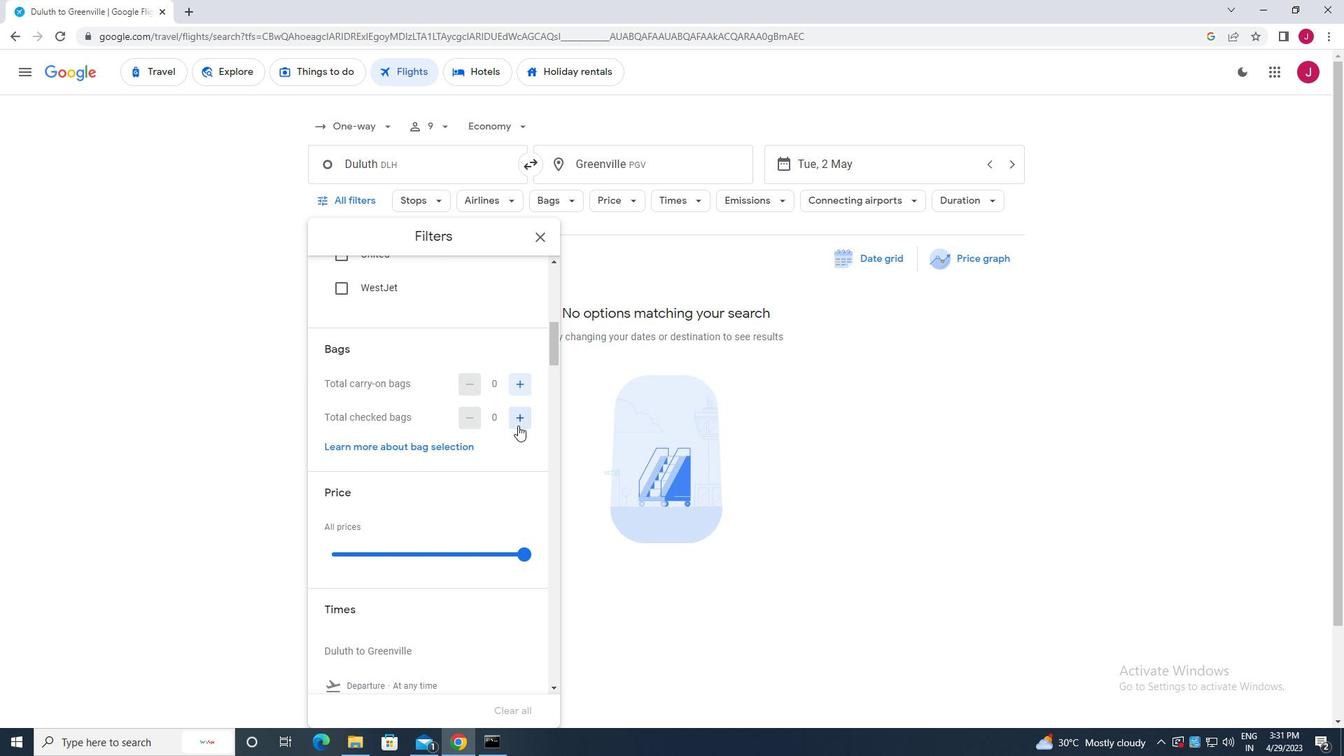 
Action: Mouse pressed left at (518, 416)
Screenshot: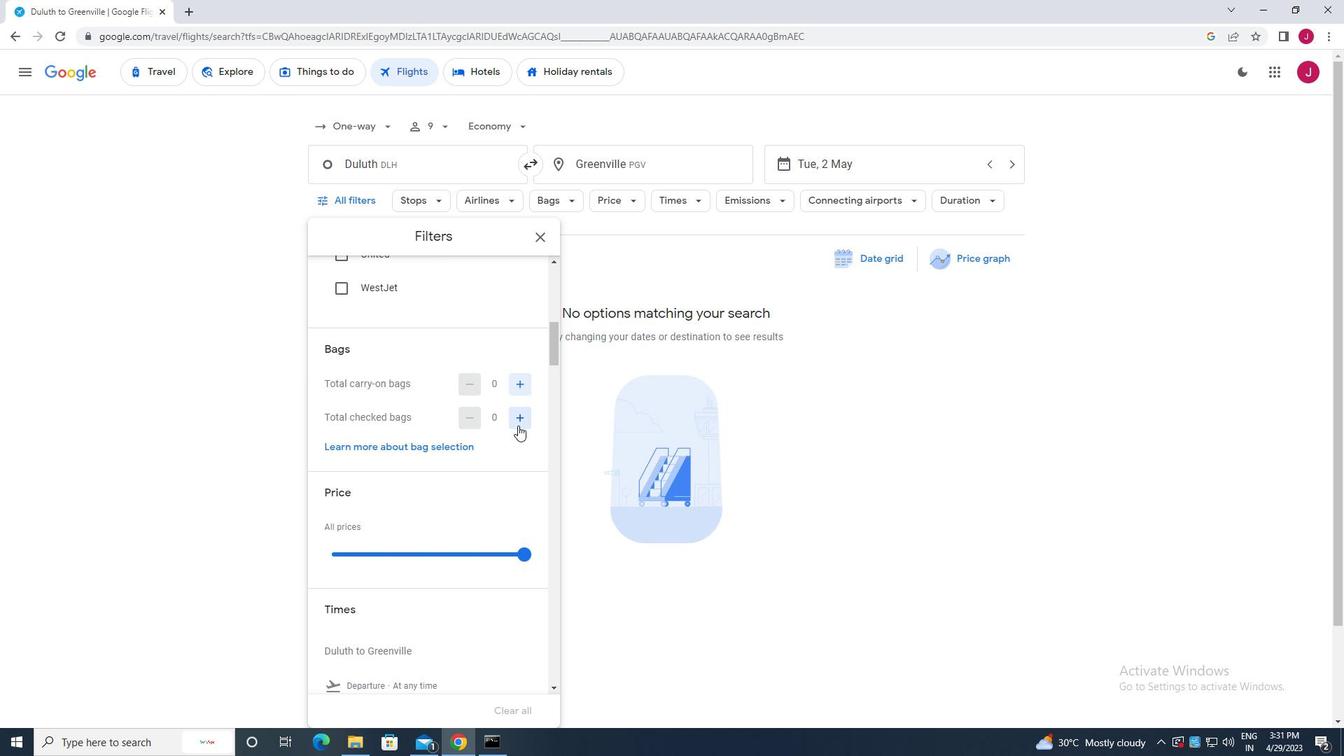 
Action: Mouse moved to (524, 377)
Screenshot: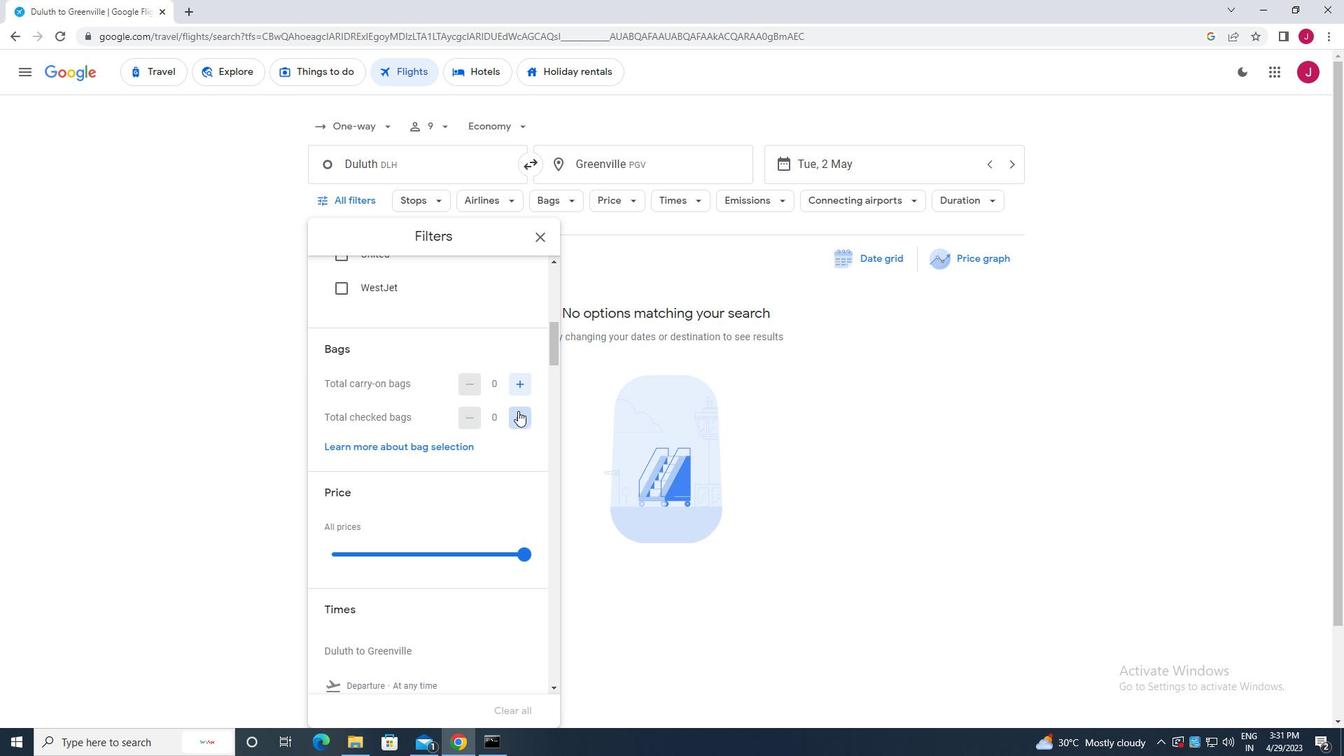 
Action: Mouse pressed left at (524, 377)
Screenshot: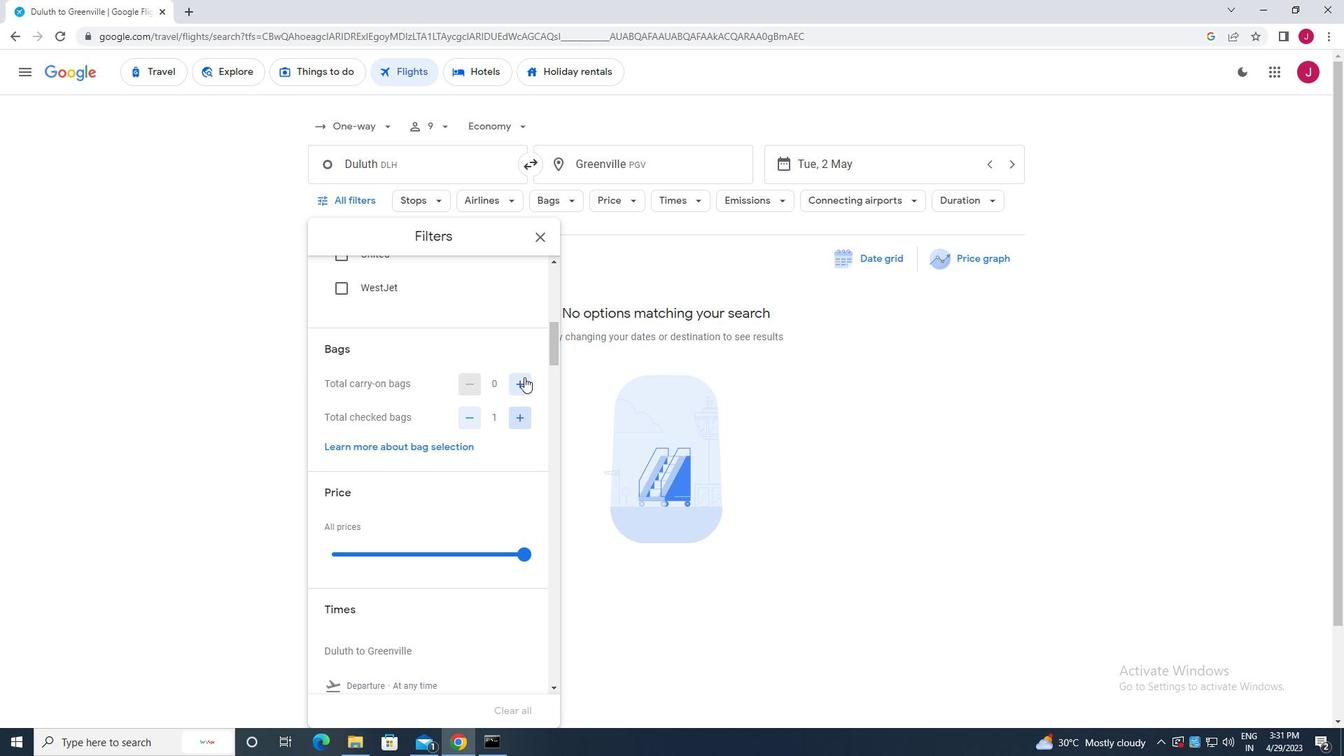 
Action: Mouse moved to (524, 383)
Screenshot: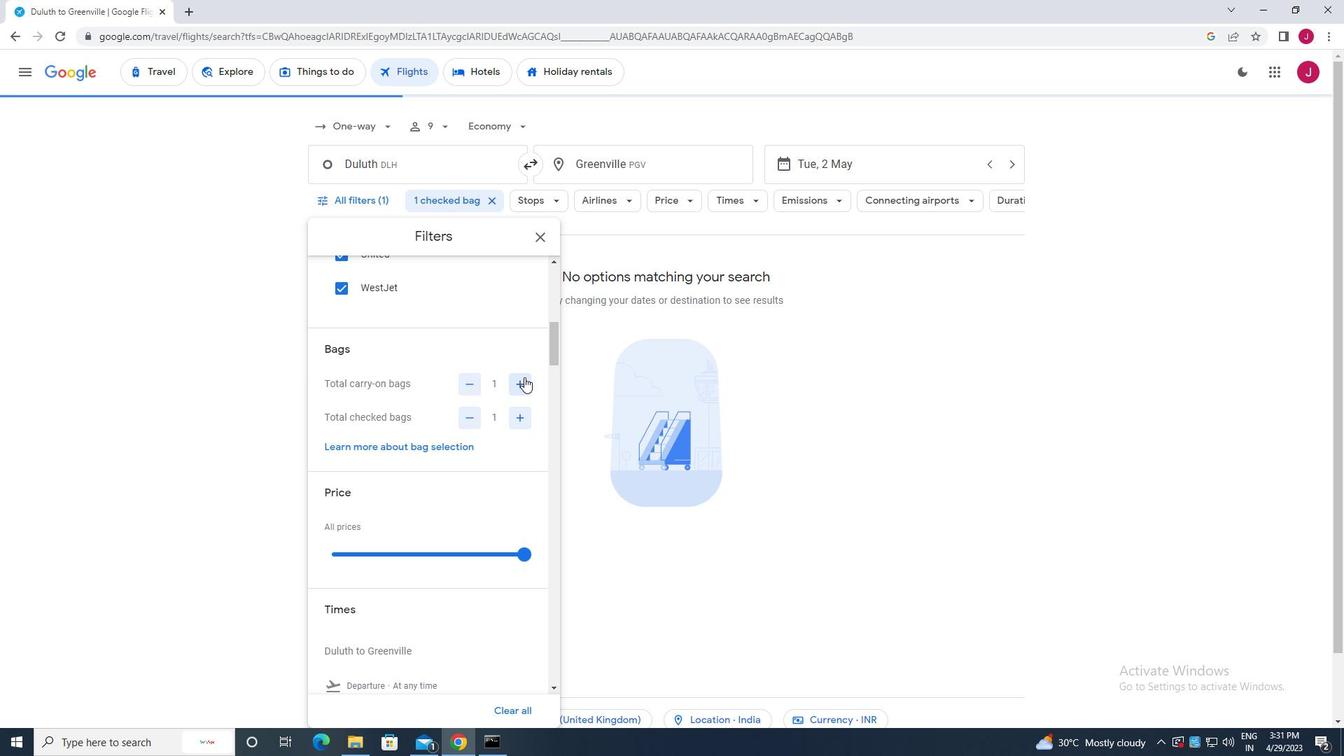 
Action: Mouse scrolled (524, 383) with delta (0, 0)
Screenshot: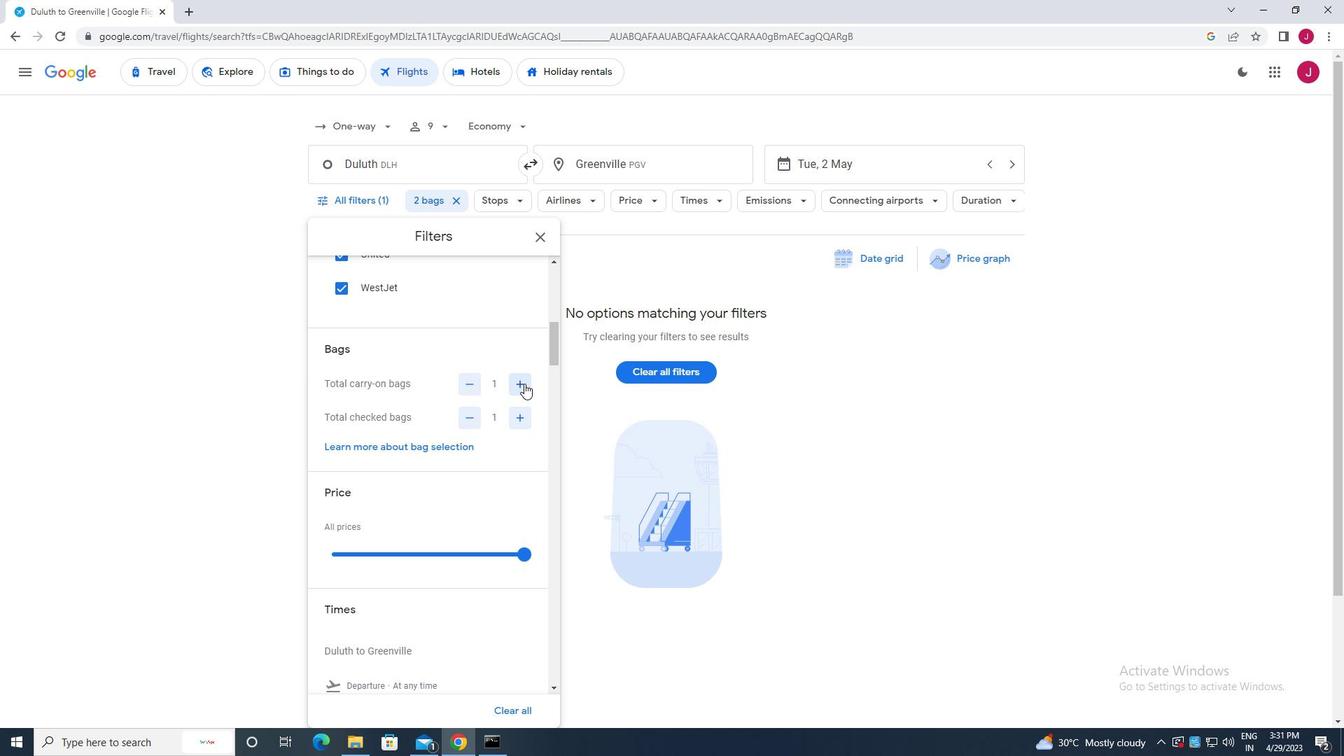 
Action: Mouse scrolled (524, 383) with delta (0, 0)
Screenshot: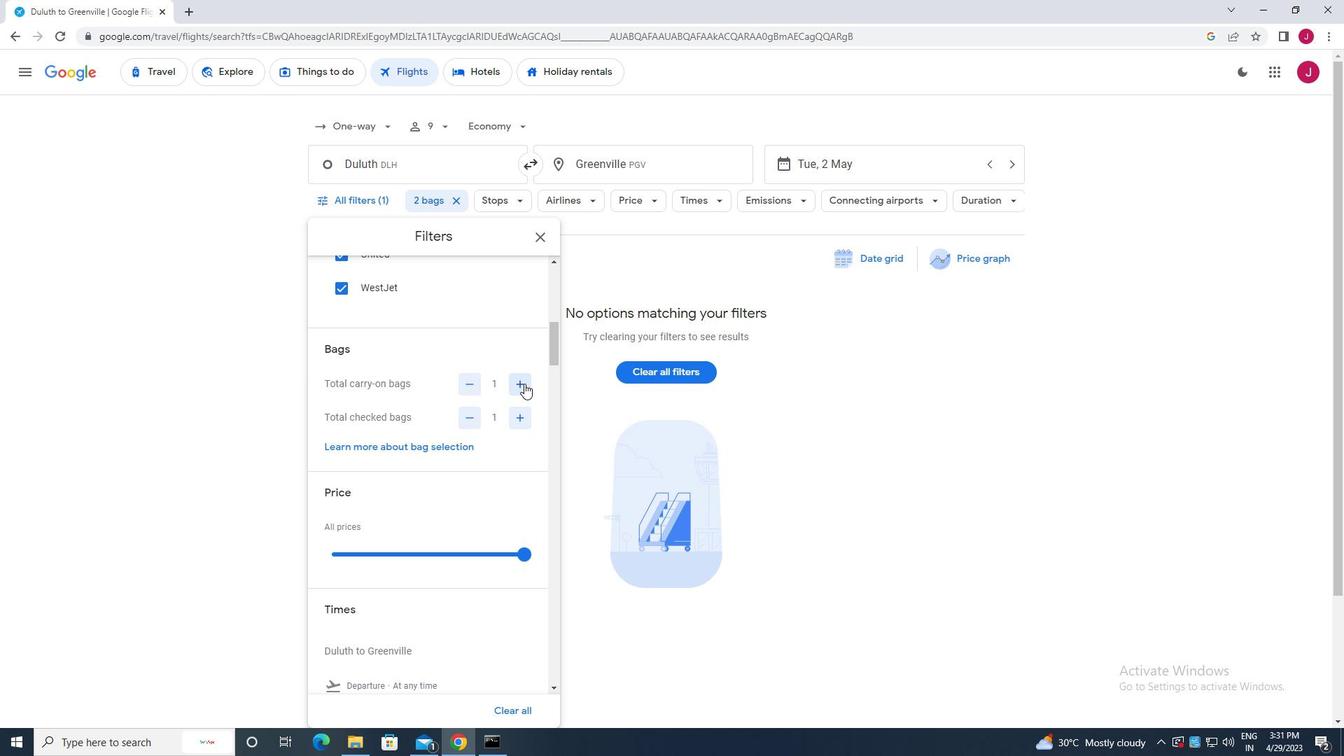 
Action: Mouse moved to (525, 412)
Screenshot: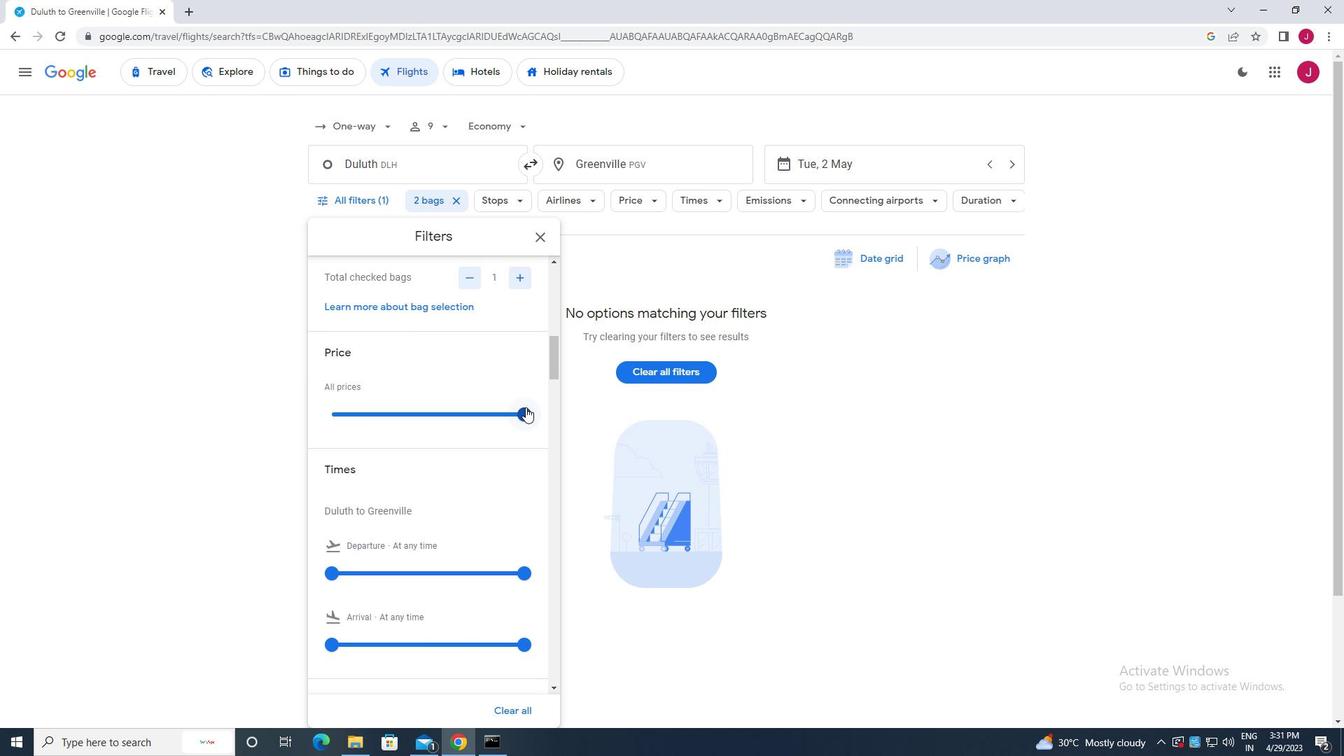 
Action: Mouse pressed left at (525, 412)
Screenshot: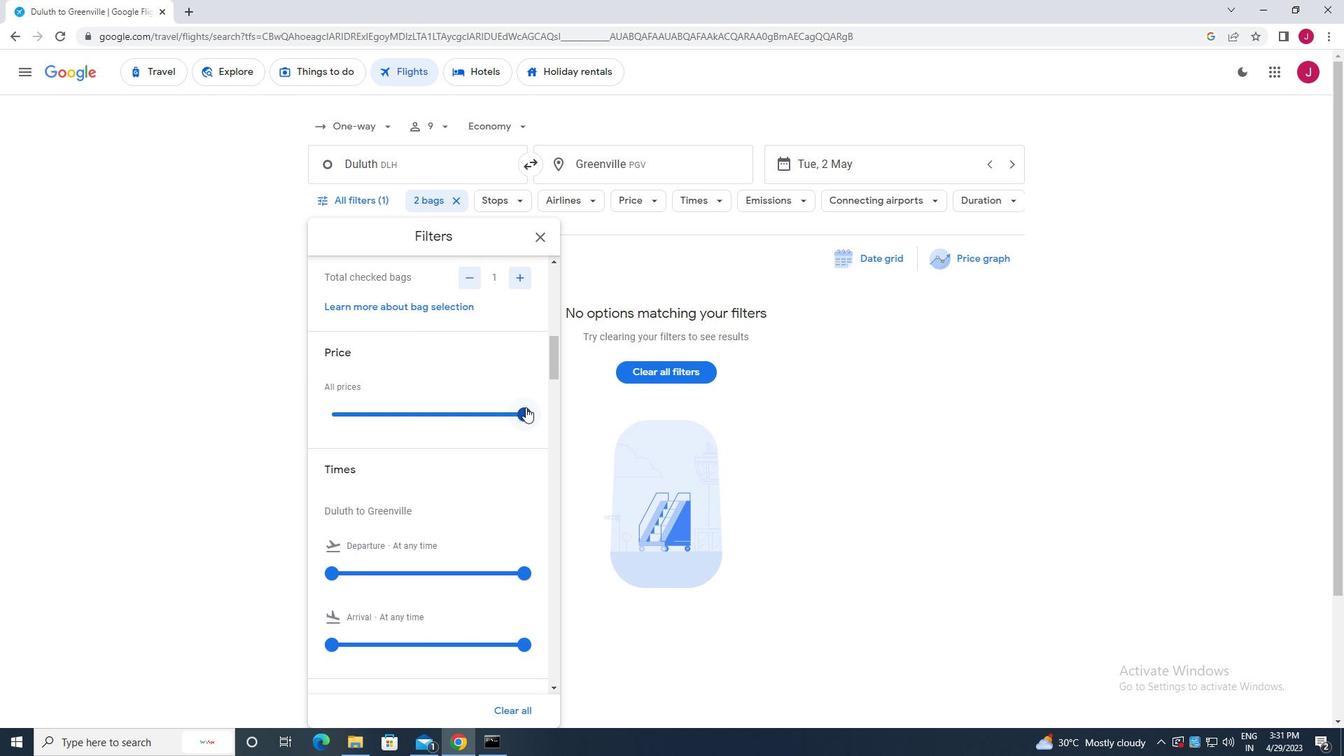 
Action: Mouse moved to (500, 329)
Screenshot: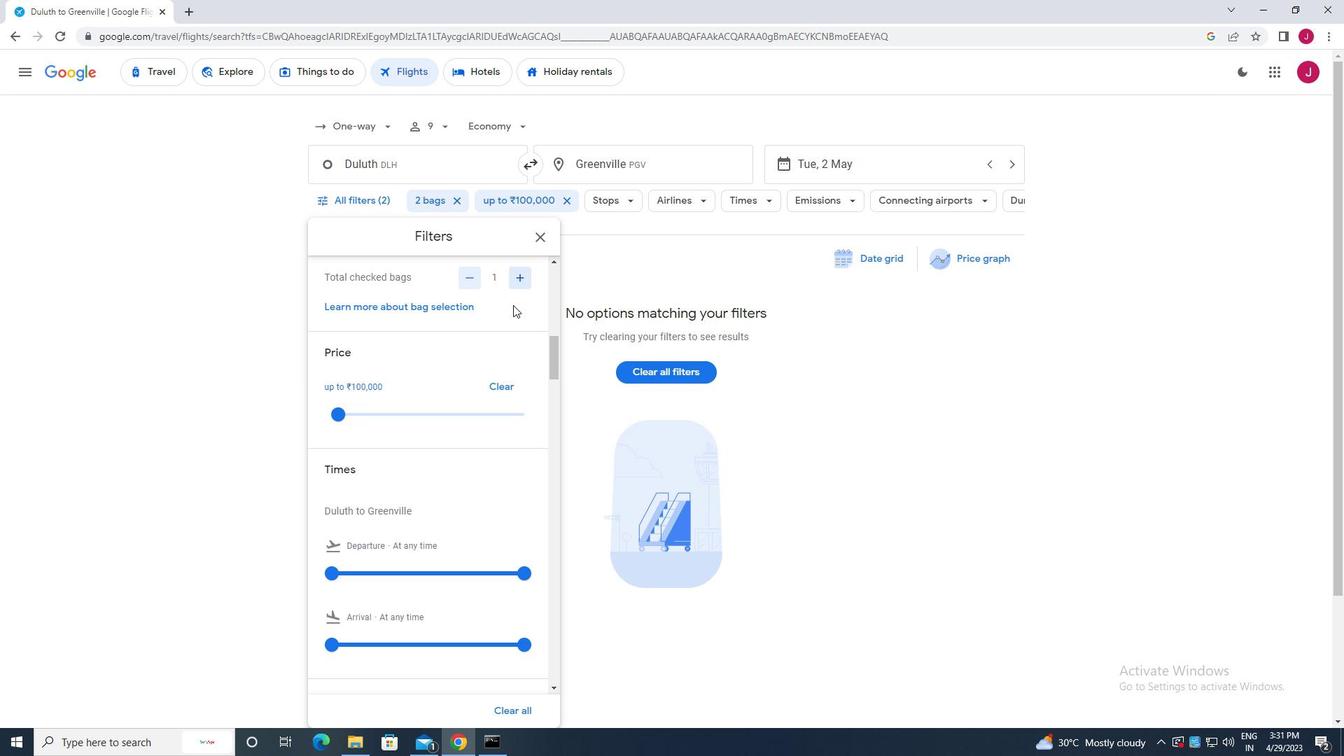 
Action: Mouse scrolled (500, 329) with delta (0, 0)
Screenshot: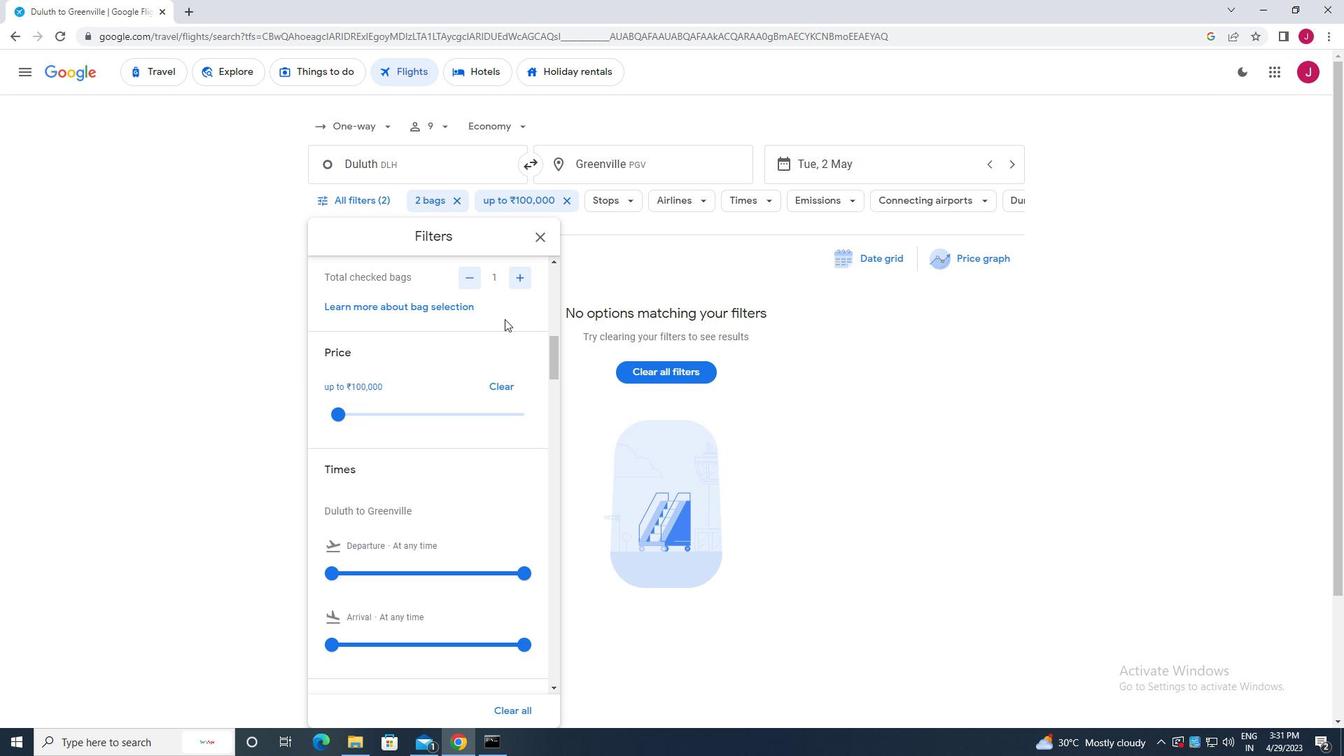 
Action: Mouse moved to (498, 336)
Screenshot: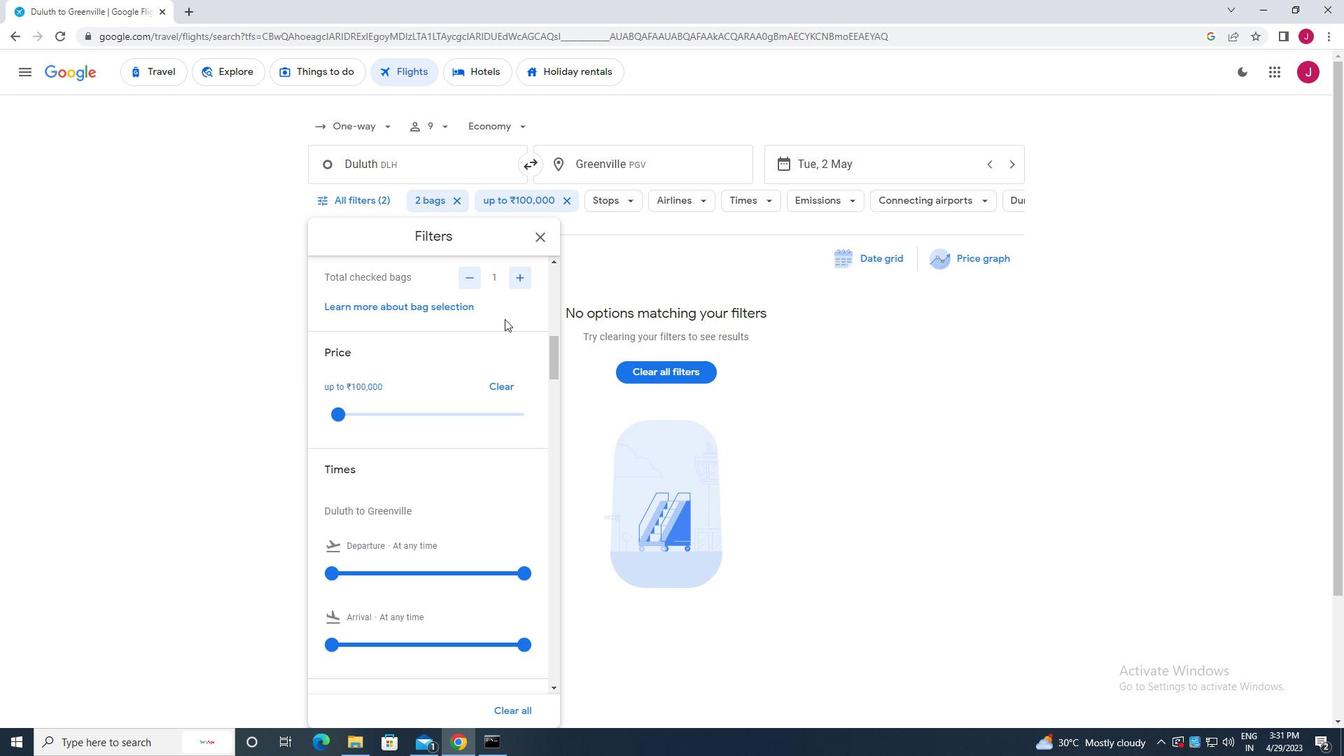 
Action: Mouse scrolled (498, 336) with delta (0, 0)
Screenshot: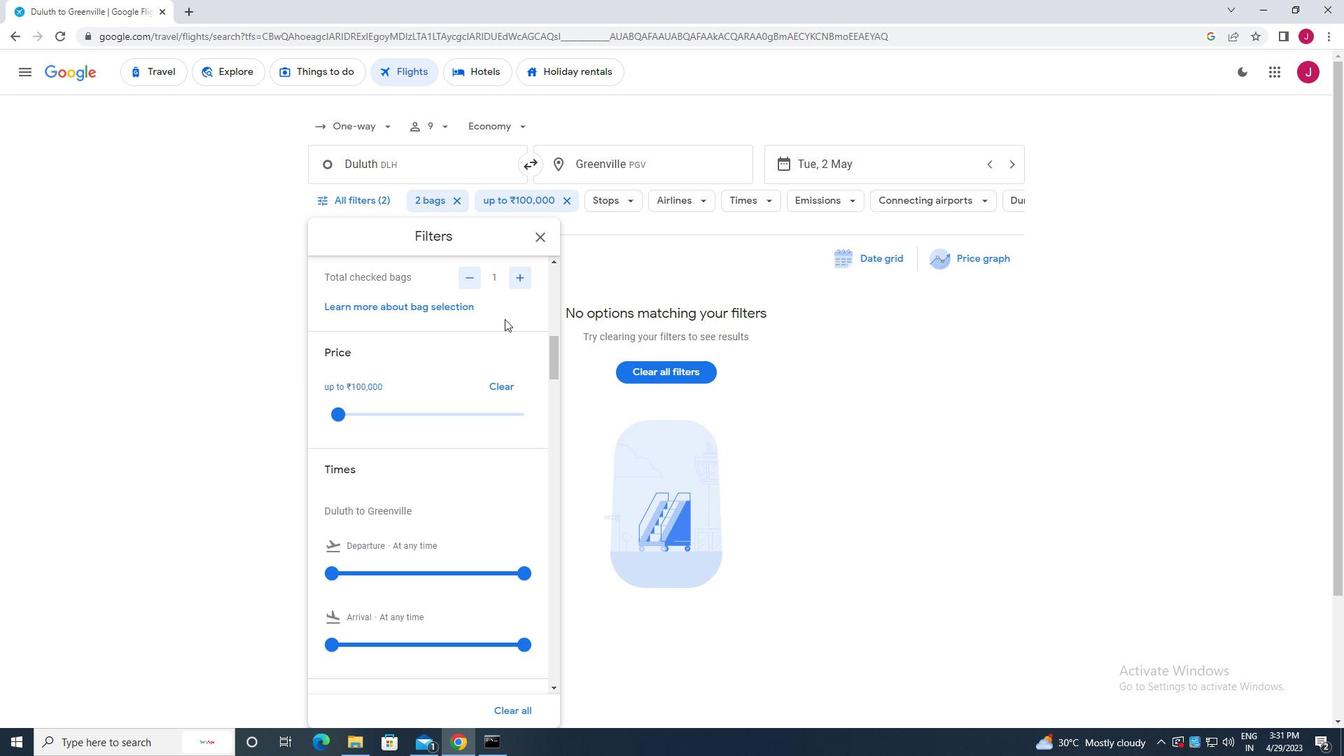 
Action: Mouse moved to (497, 341)
Screenshot: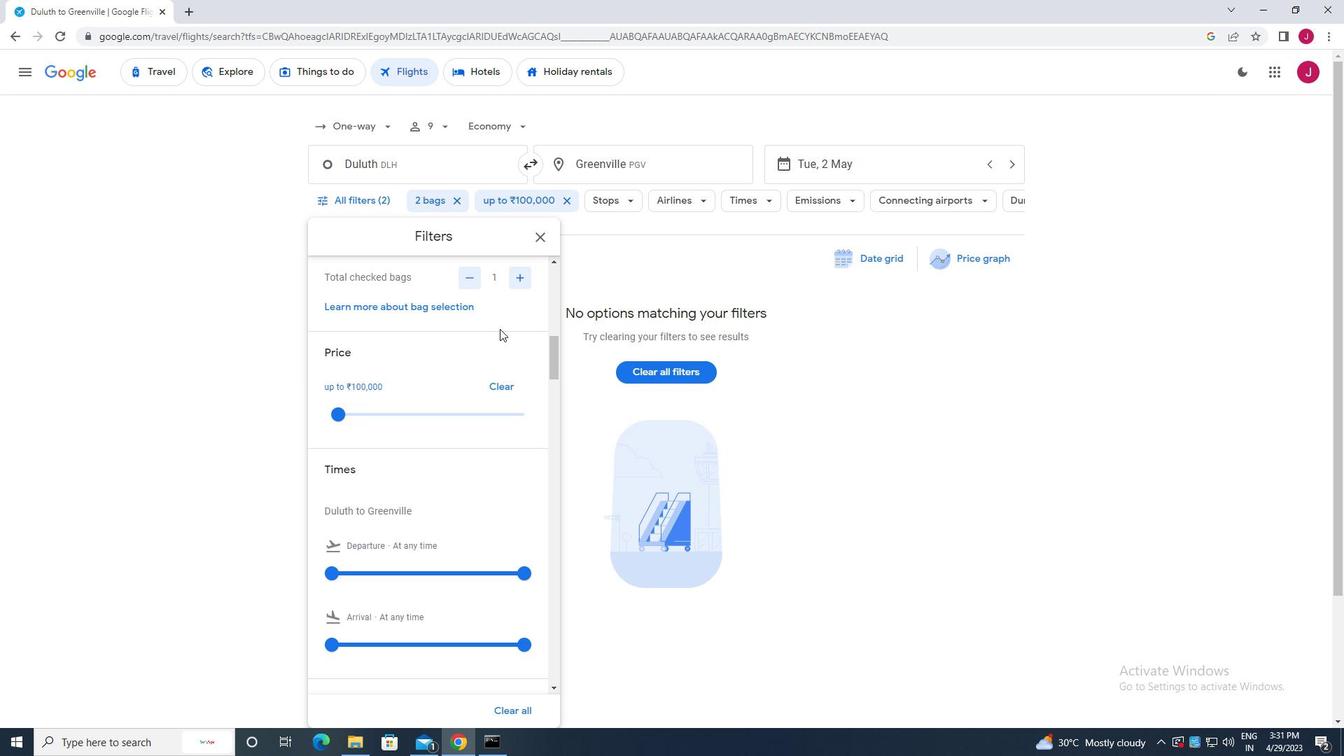 
Action: Mouse scrolled (497, 341) with delta (0, 0)
Screenshot: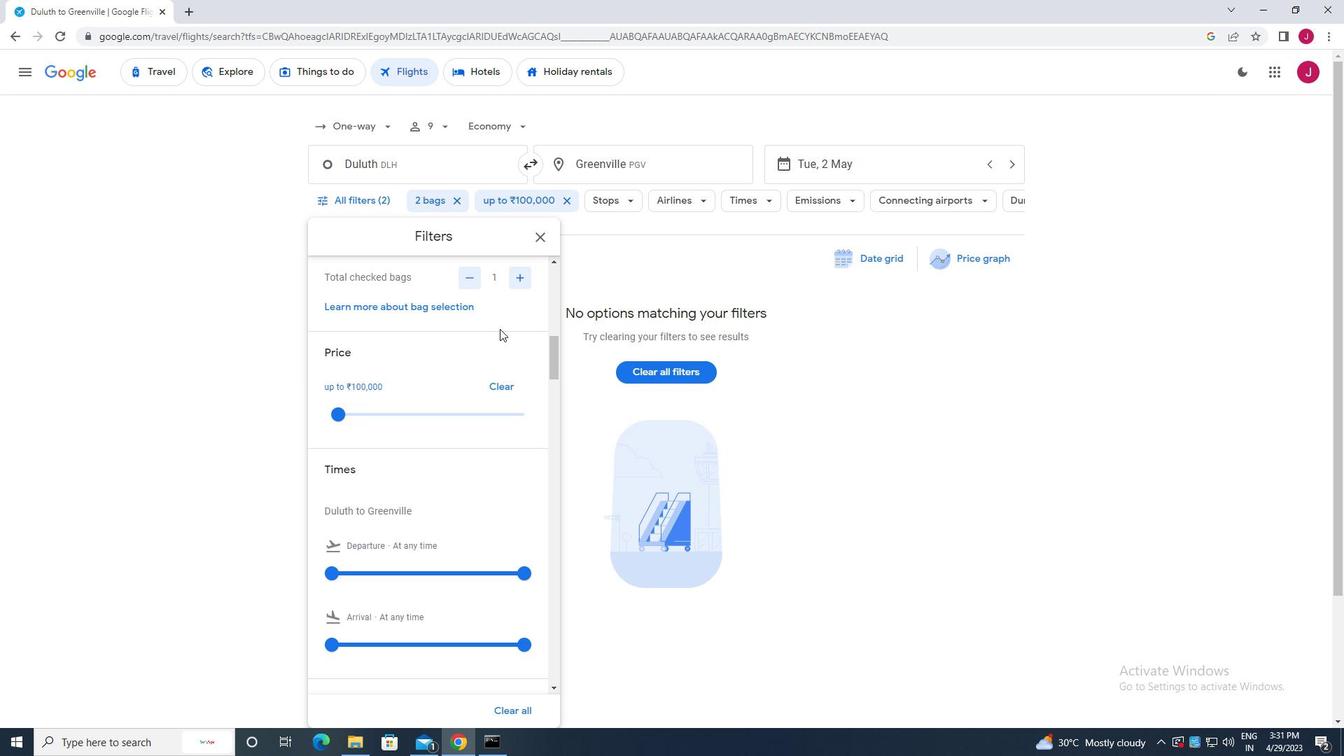 
Action: Mouse moved to (338, 367)
Screenshot: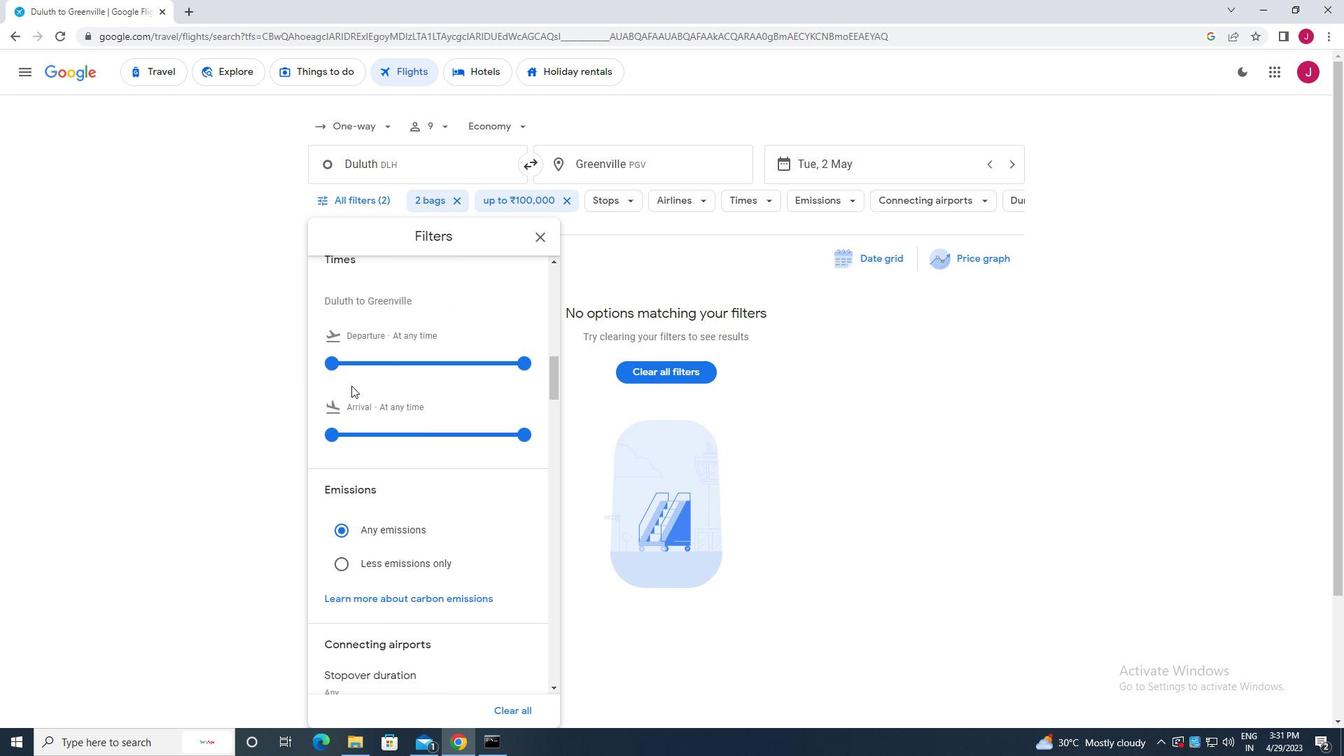 
Action: Mouse pressed left at (338, 367)
Screenshot: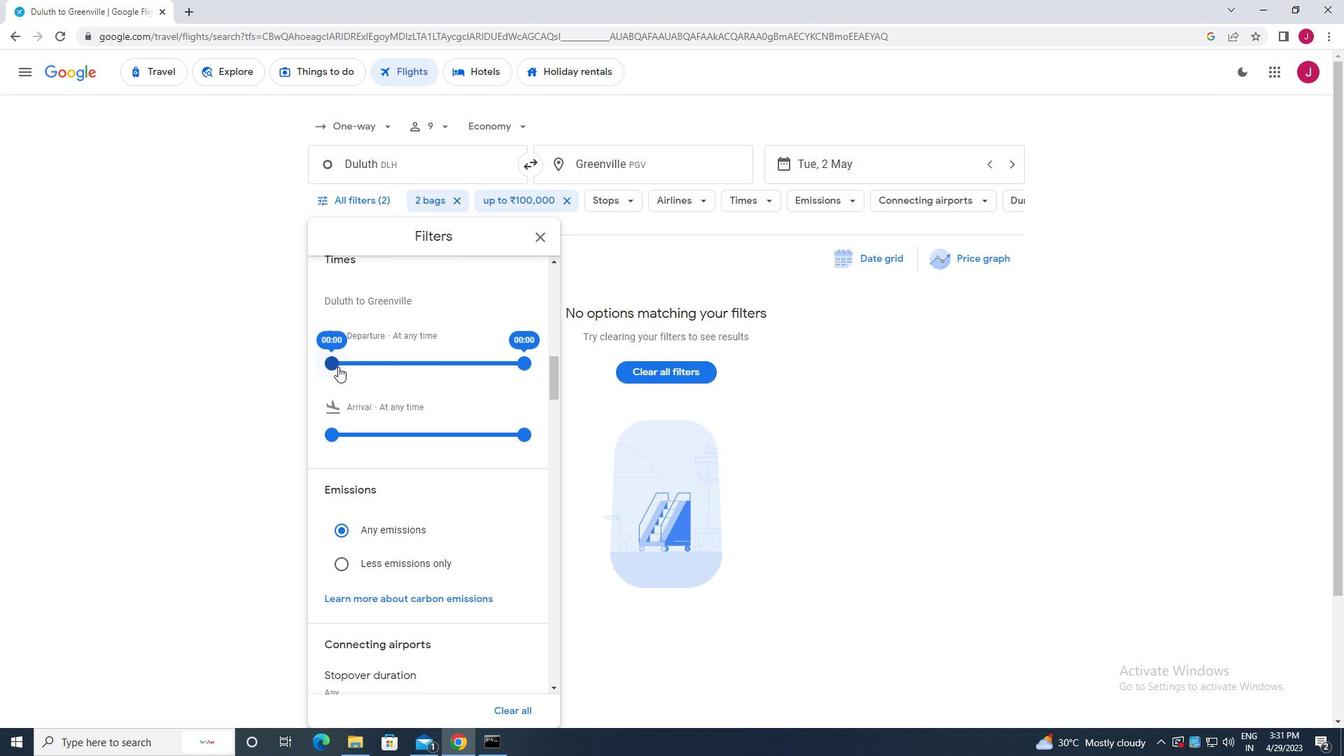 
Action: Mouse moved to (520, 364)
Screenshot: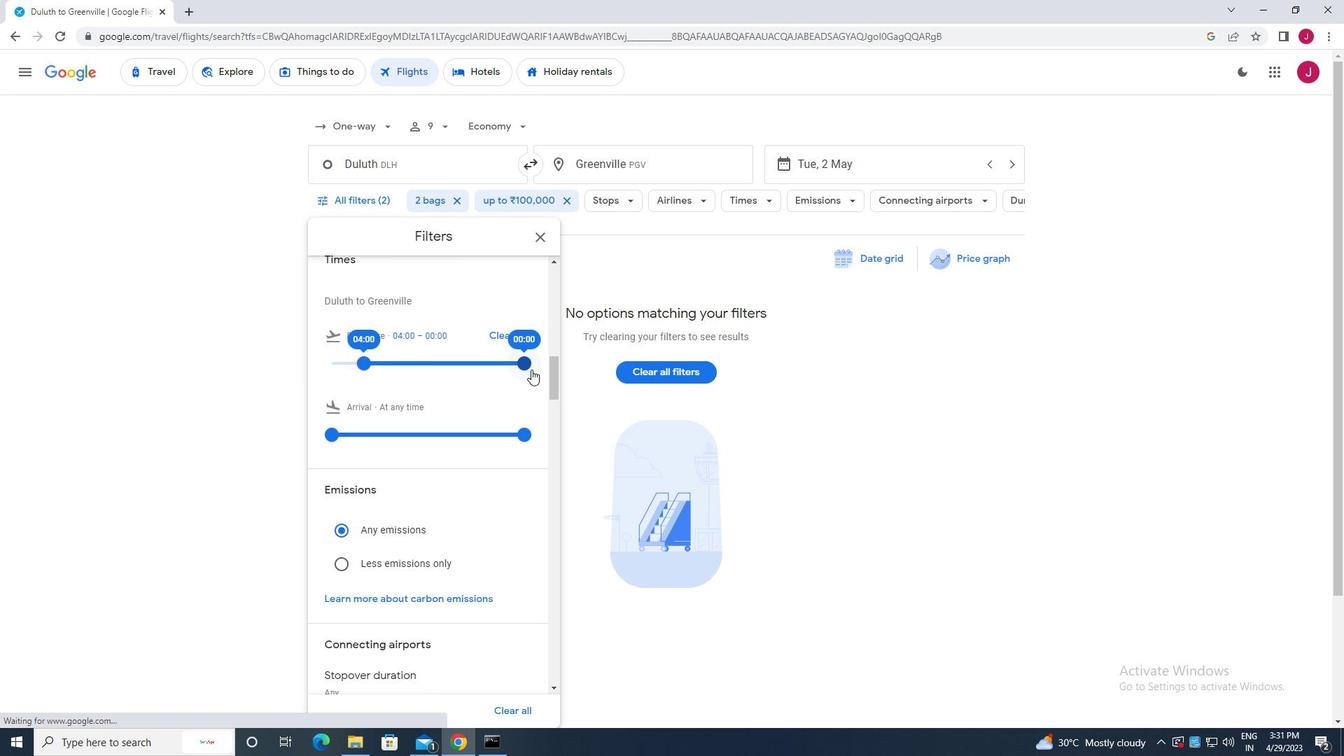 
Action: Mouse pressed left at (520, 364)
Screenshot: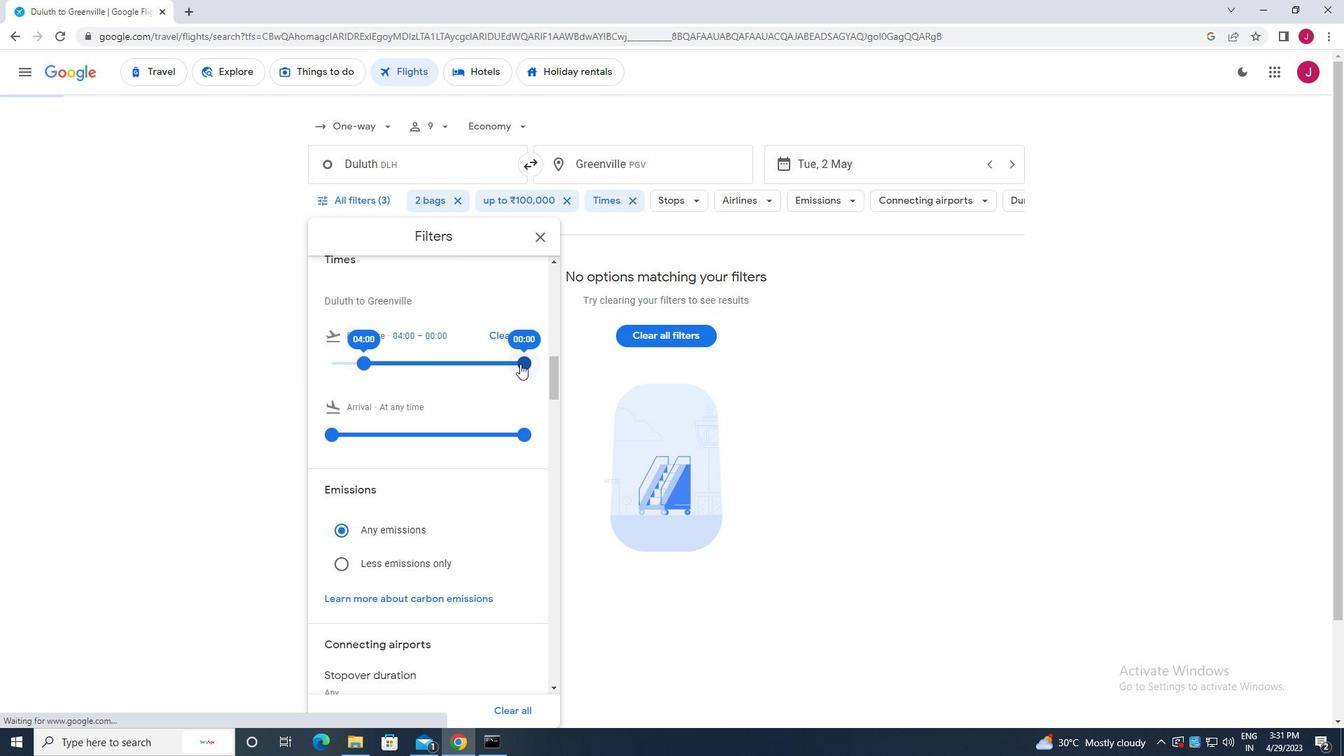 
Action: Mouse moved to (543, 238)
Screenshot: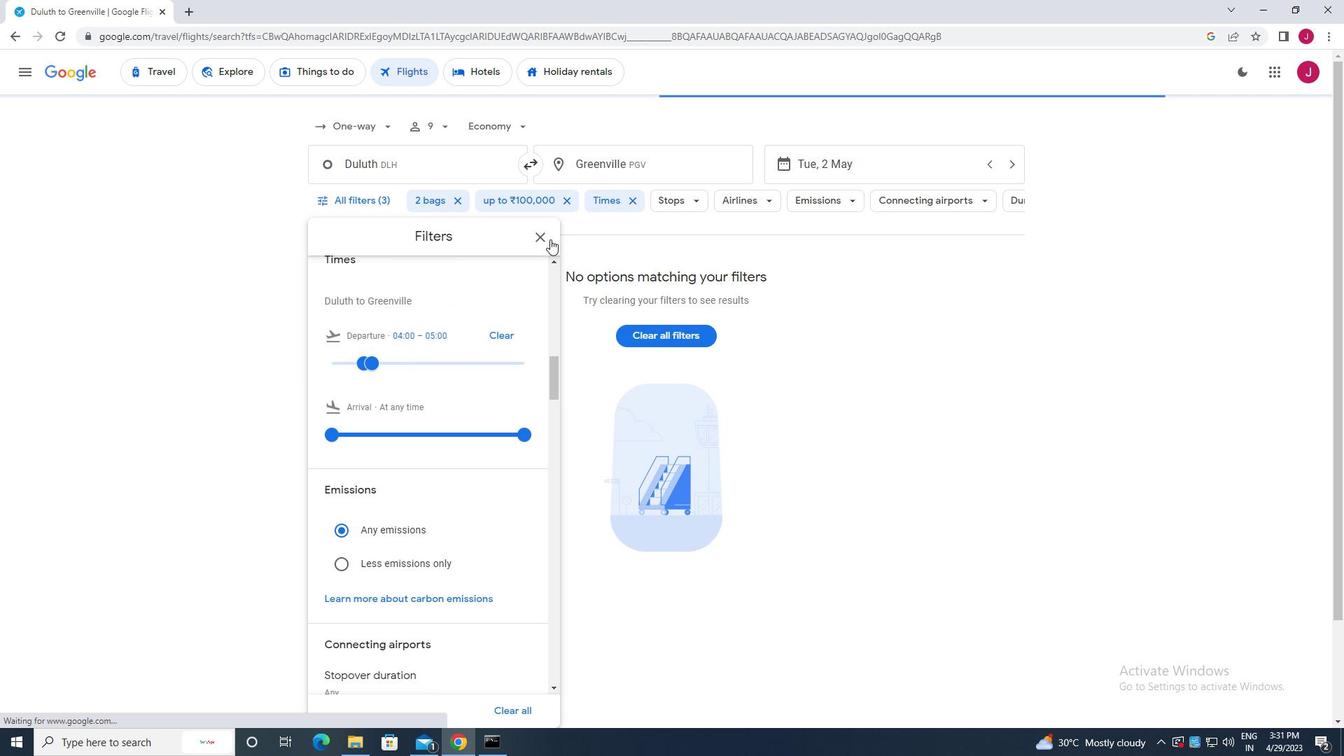
Action: Mouse pressed left at (543, 238)
Screenshot: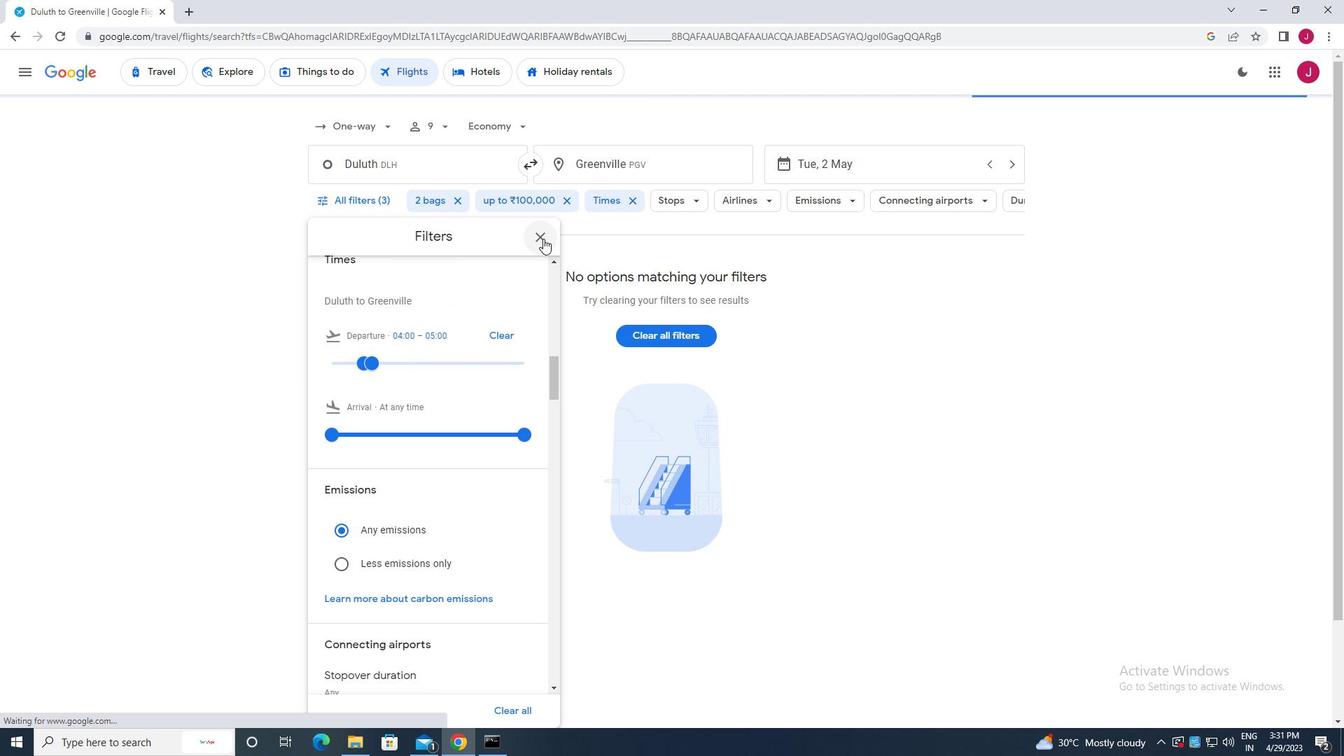 
Action: Mouse moved to (543, 238)
Screenshot: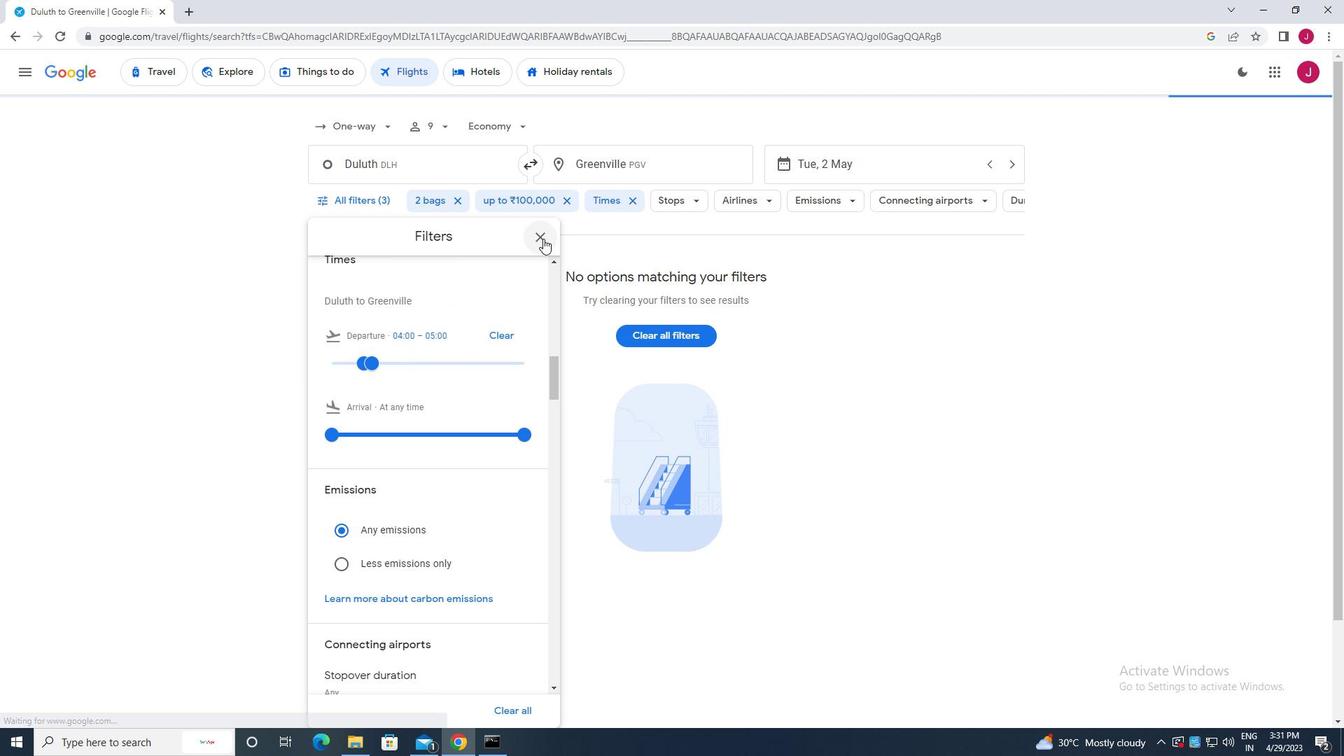 
